 Task: Research Airbnb accommodation in Milton Keynes, United Kingdom from 27th December, 2023 to 31th December, 2023 for 6 adults. Place can be entire room with 3 bedrooms having 3 beds and 3 bathrooms. Property type can be guest house.
Action: Mouse moved to (548, 122)
Screenshot: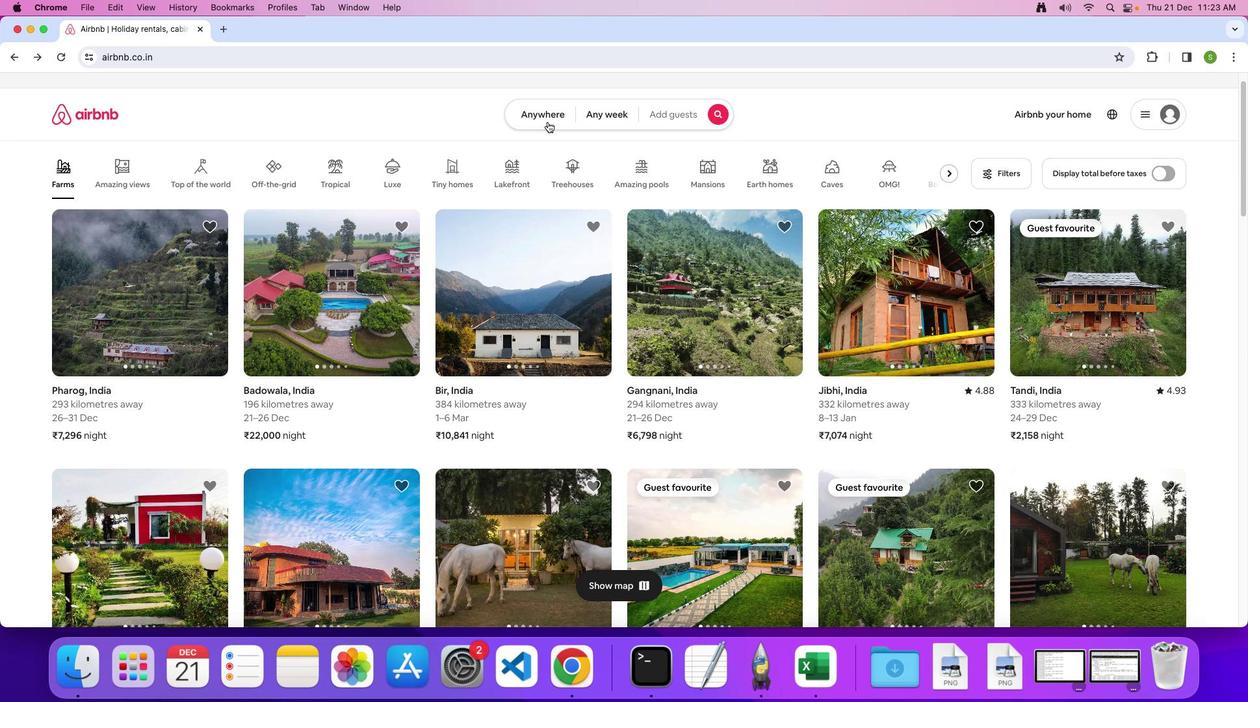 
Action: Mouse pressed left at (548, 122)
Screenshot: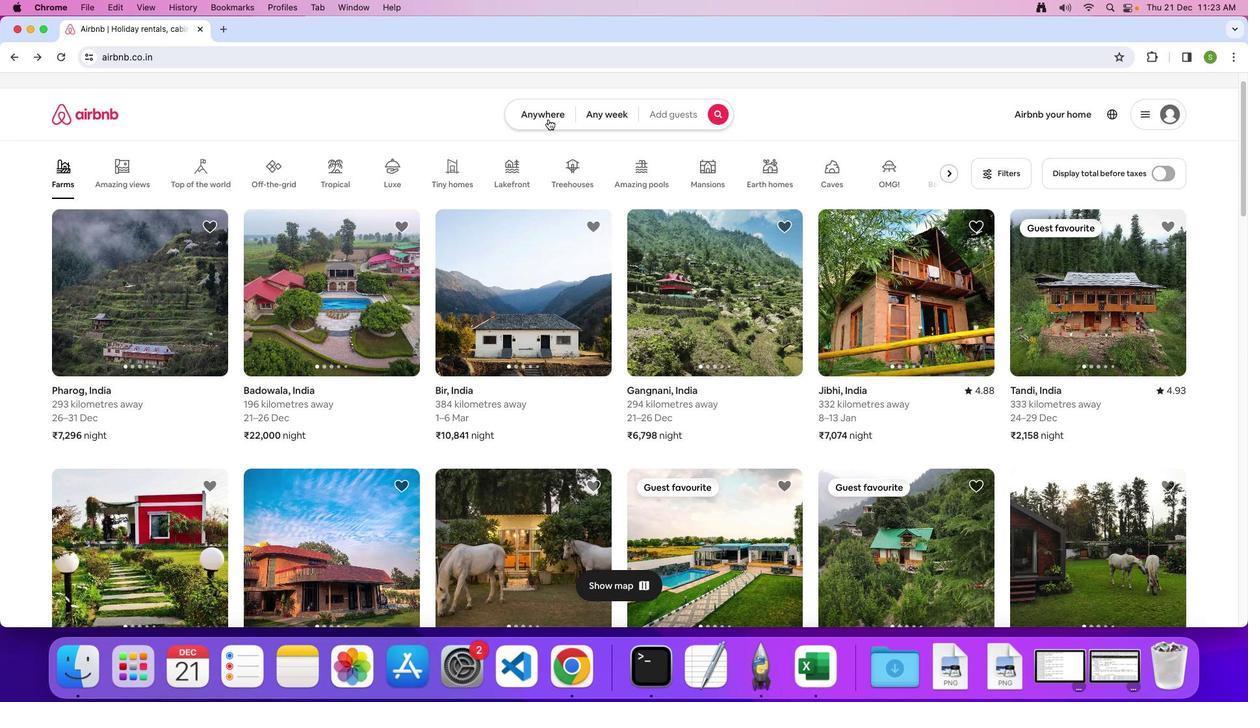
Action: Mouse moved to (548, 118)
Screenshot: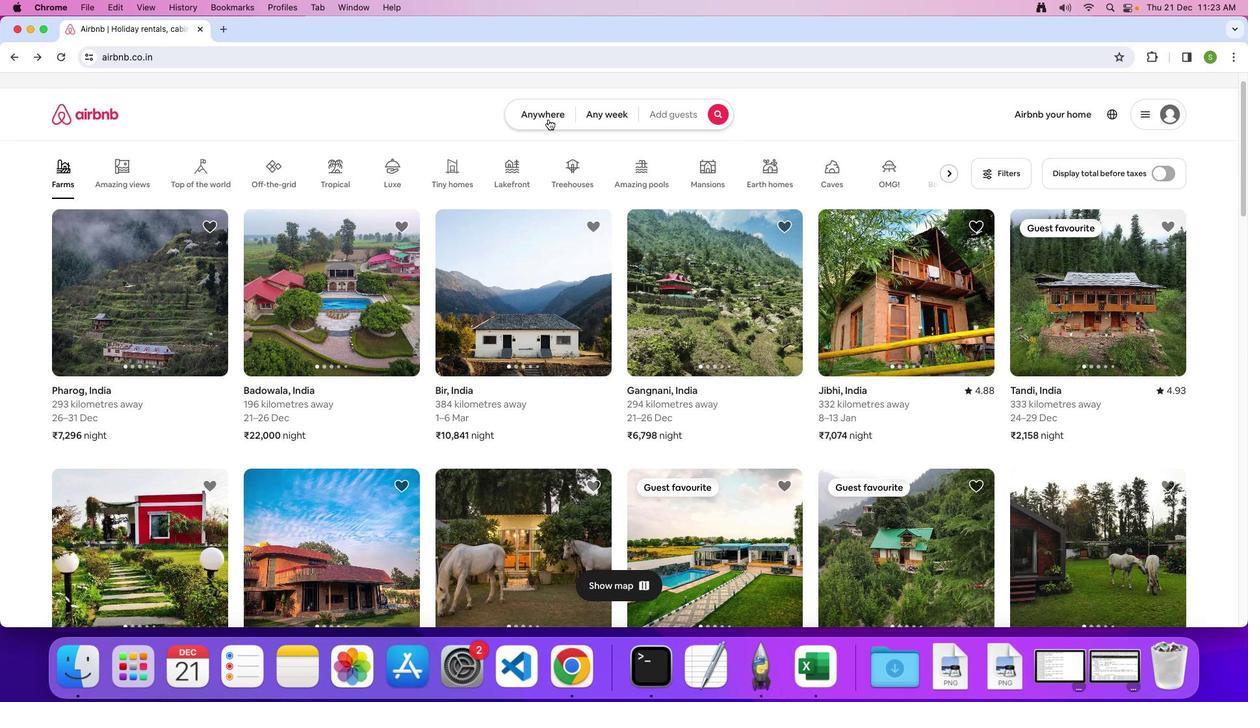 
Action: Mouse pressed left at (548, 118)
Screenshot: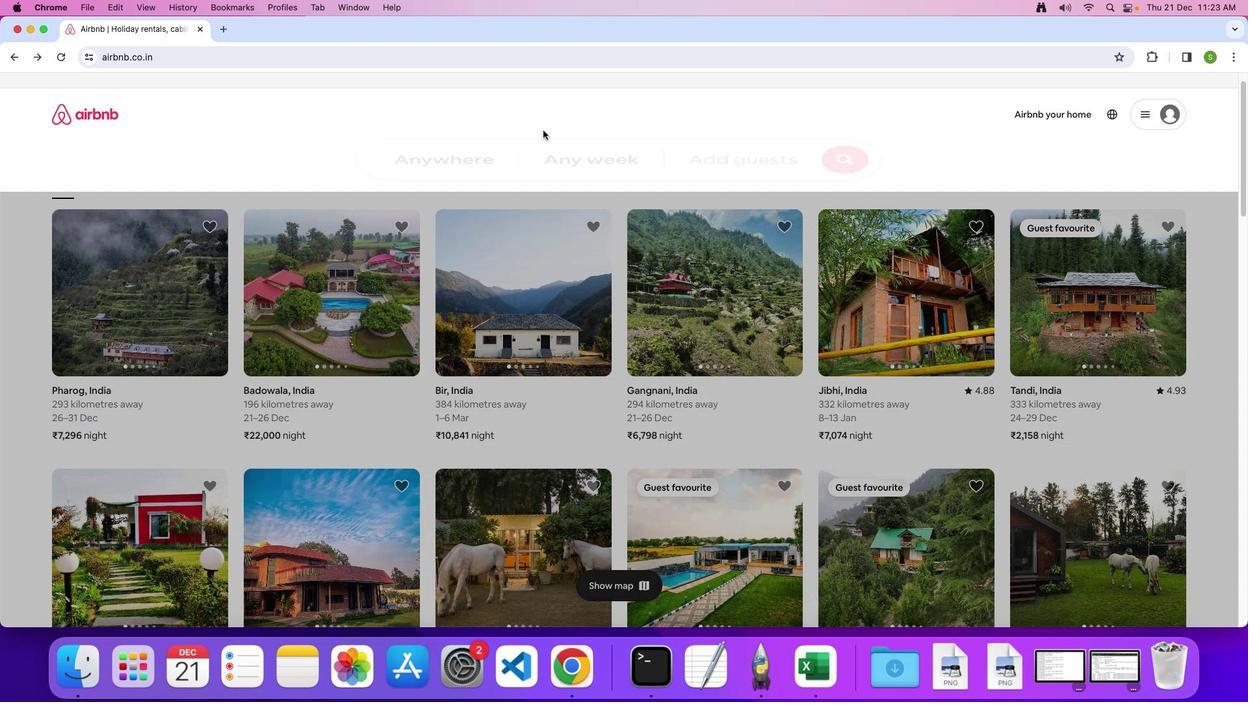 
Action: Mouse moved to (500, 164)
Screenshot: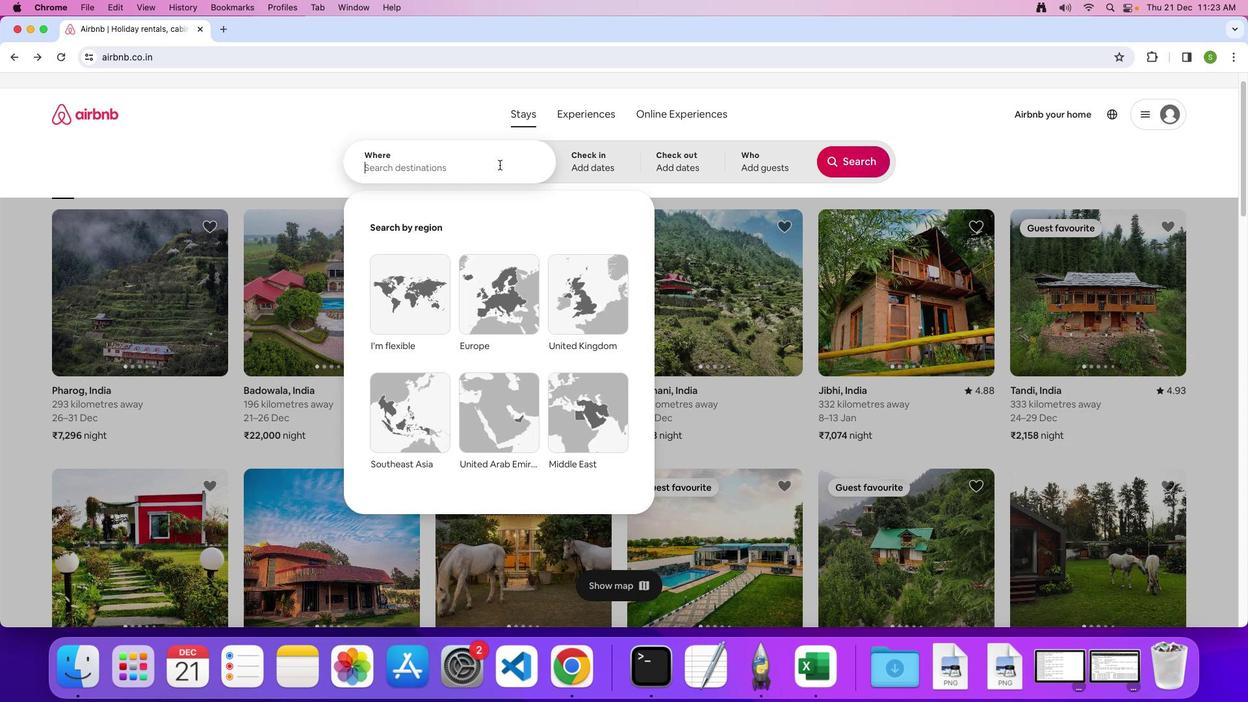 
Action: Mouse pressed left at (500, 164)
Screenshot: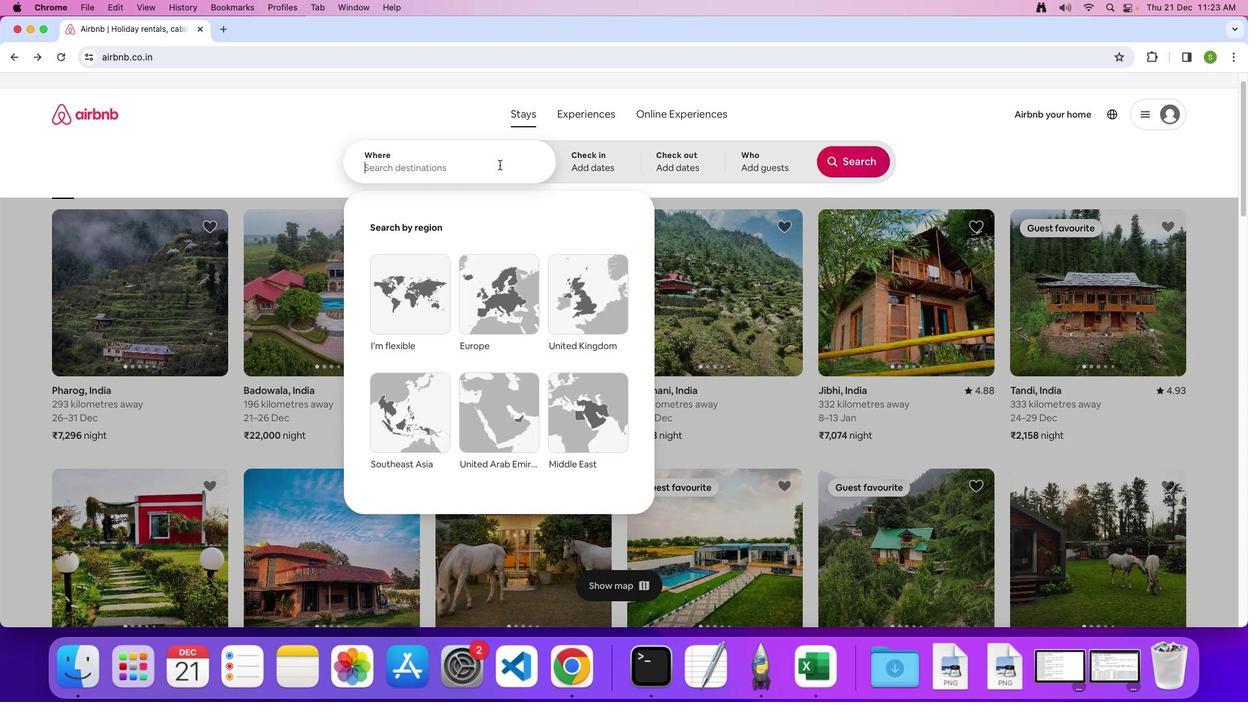 
Action: Mouse moved to (883, 352)
Screenshot: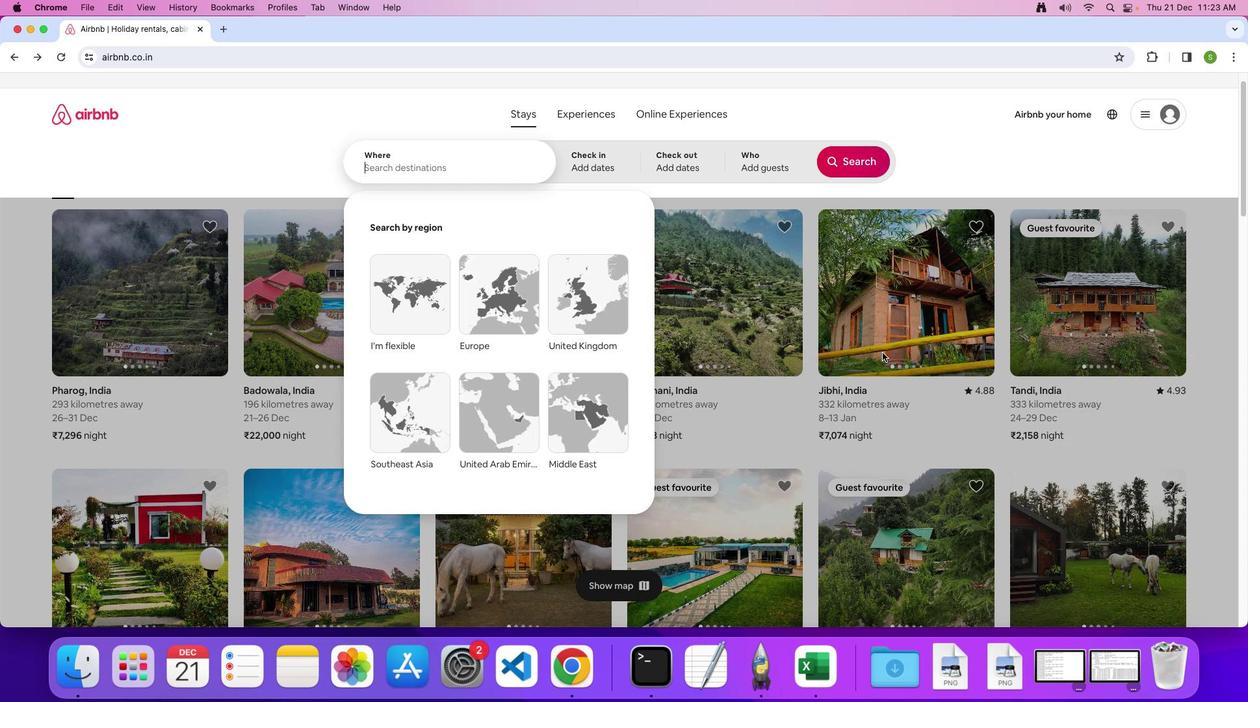 
Action: Key pressed 'M'Key.caps_lock'i''l''t''o''n'Key.spaceKey.shift'K''e''y''n''e''s'','Key.spaceKey.shift'U''n''i''t''e''d'Key.spaceKey.shift'k''i''n''g''d''o''m'Key.enter
Screenshot: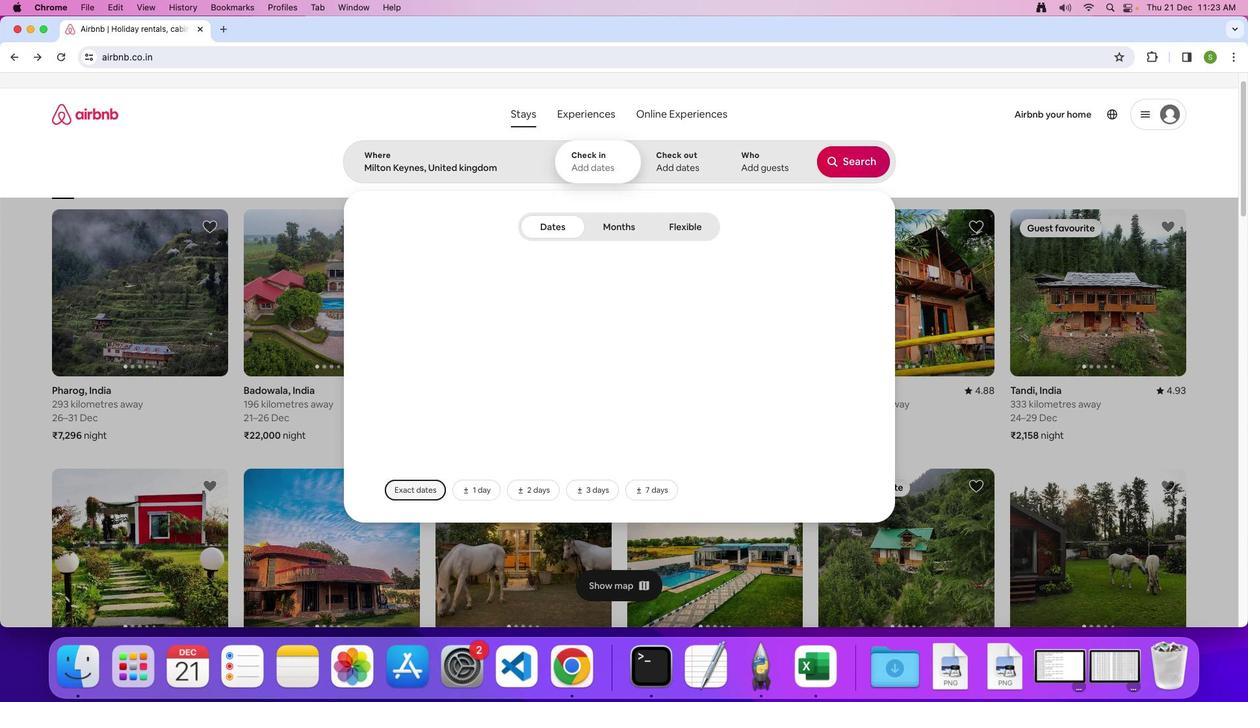 
Action: Mouse moved to (488, 441)
Screenshot: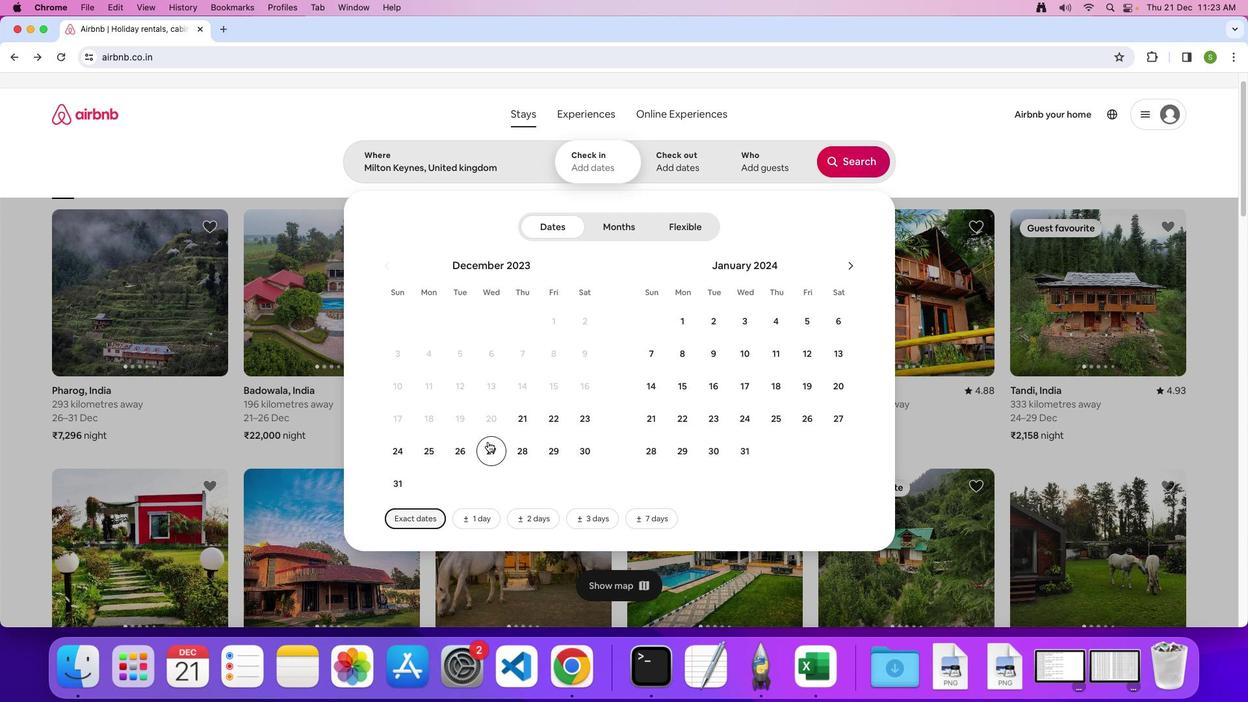 
Action: Mouse pressed left at (488, 441)
Screenshot: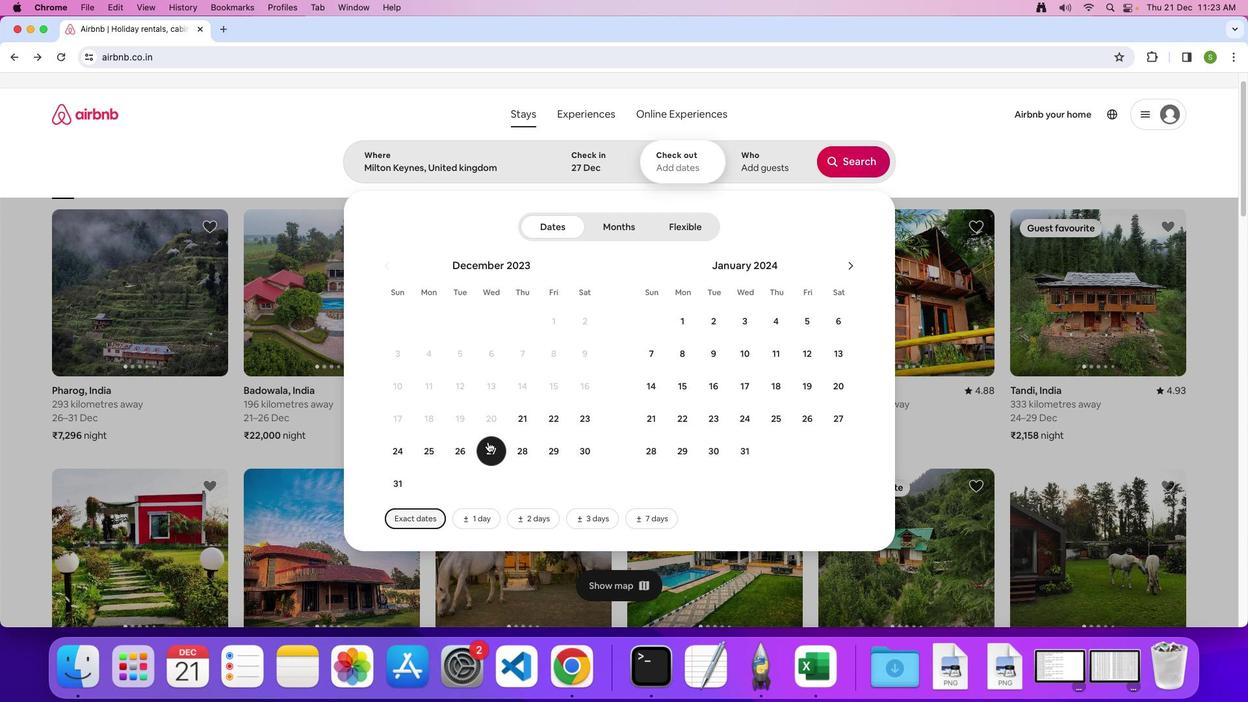 
Action: Mouse moved to (403, 480)
Screenshot: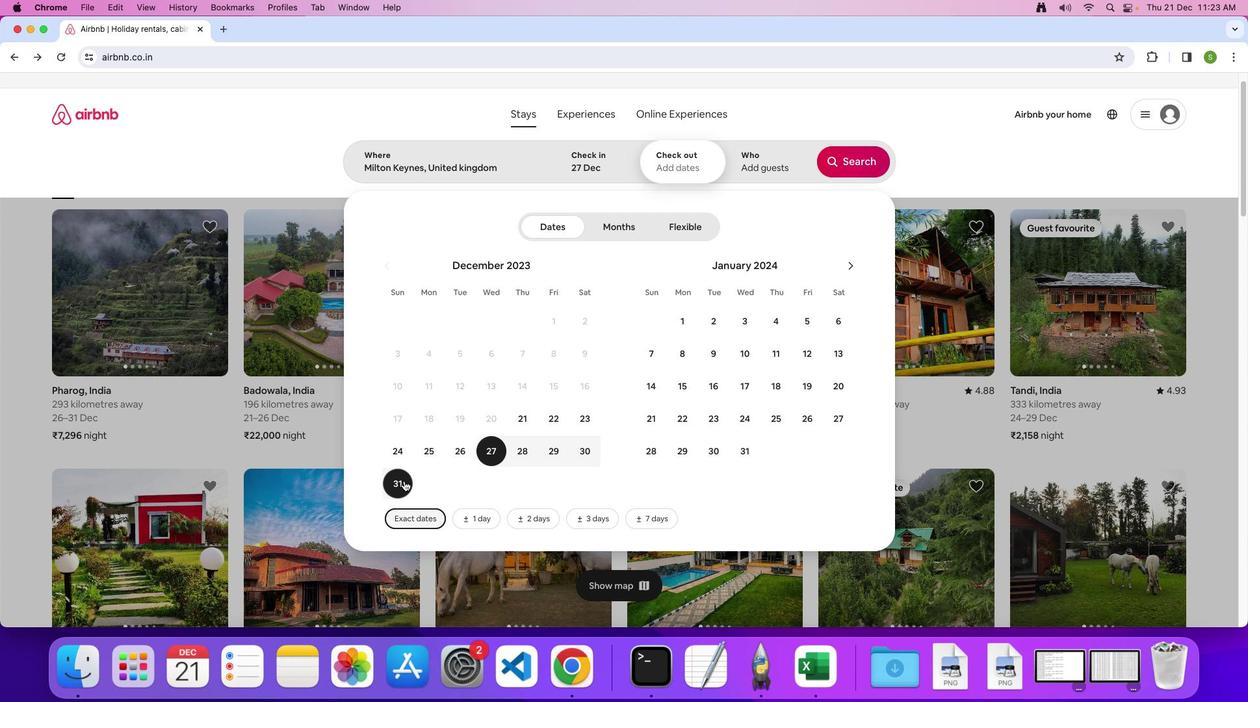 
Action: Mouse pressed left at (403, 480)
Screenshot: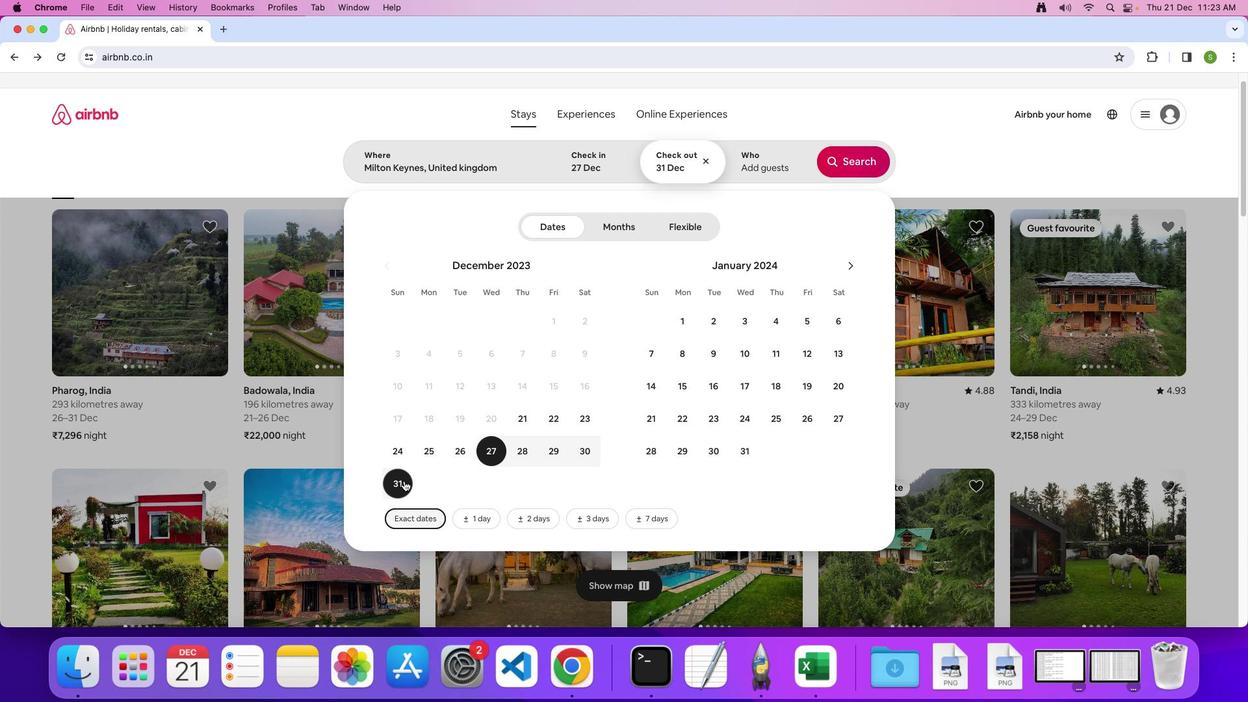 
Action: Mouse moved to (775, 157)
Screenshot: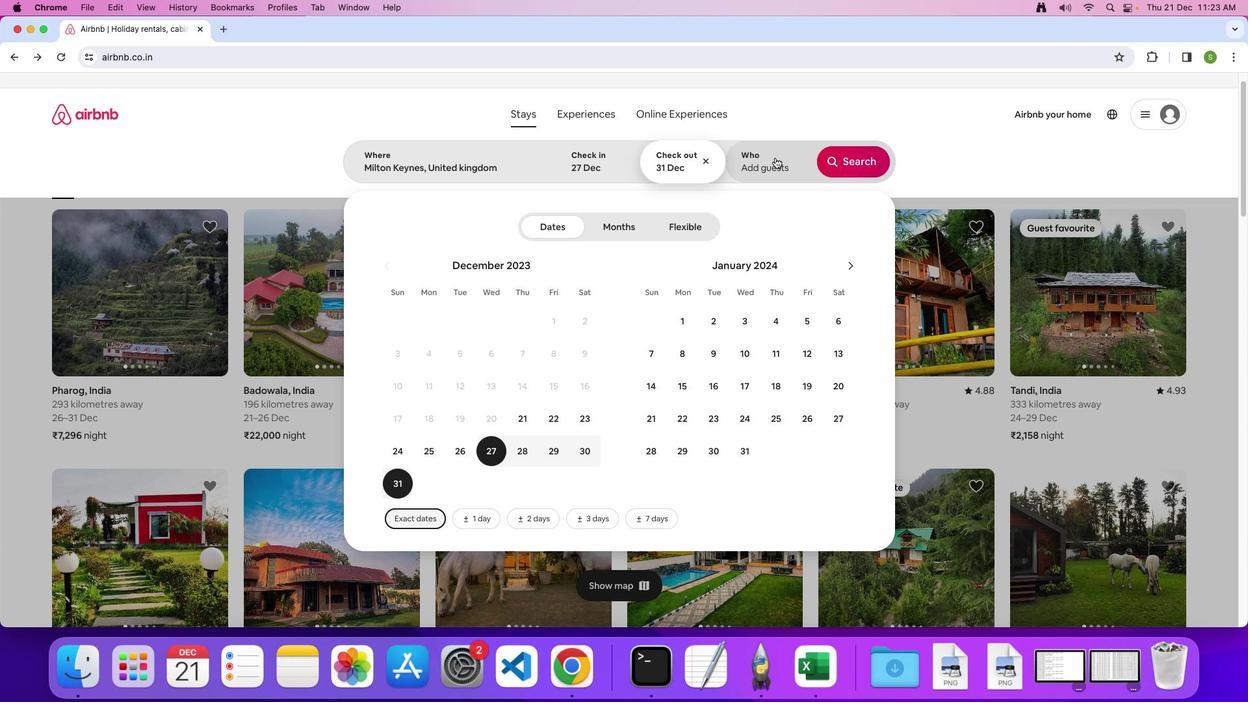 
Action: Mouse pressed left at (775, 157)
Screenshot: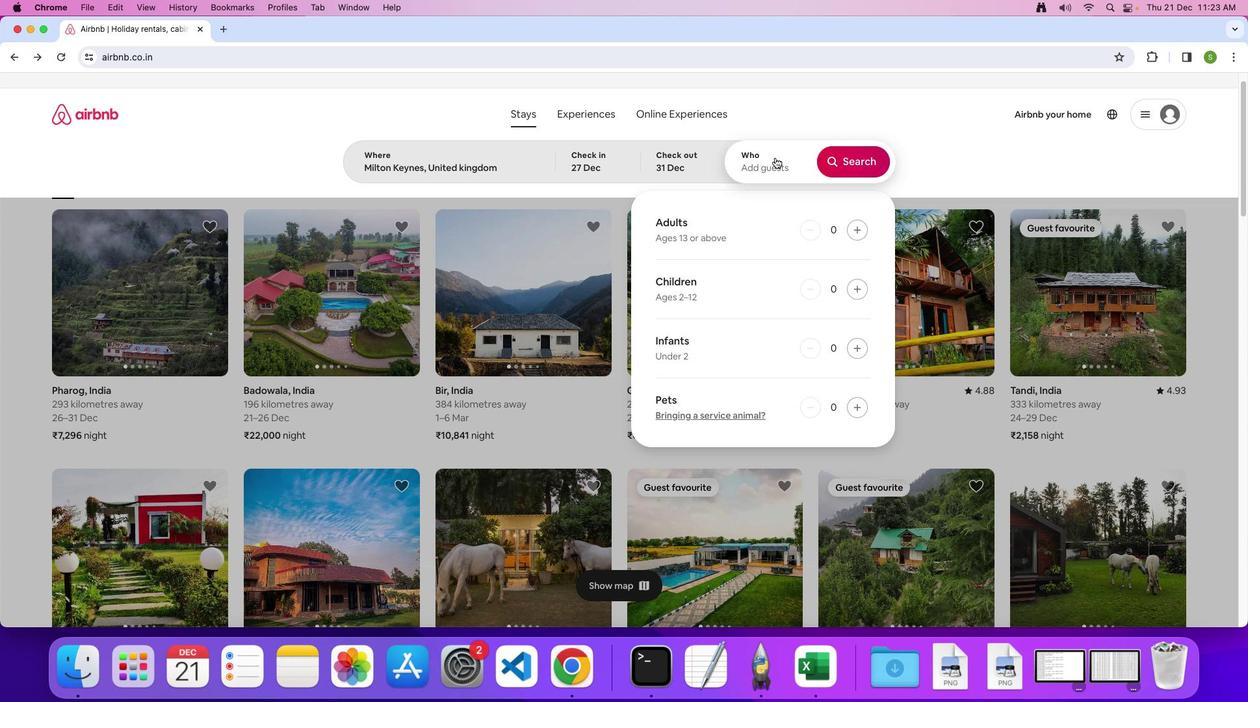 
Action: Mouse moved to (855, 234)
Screenshot: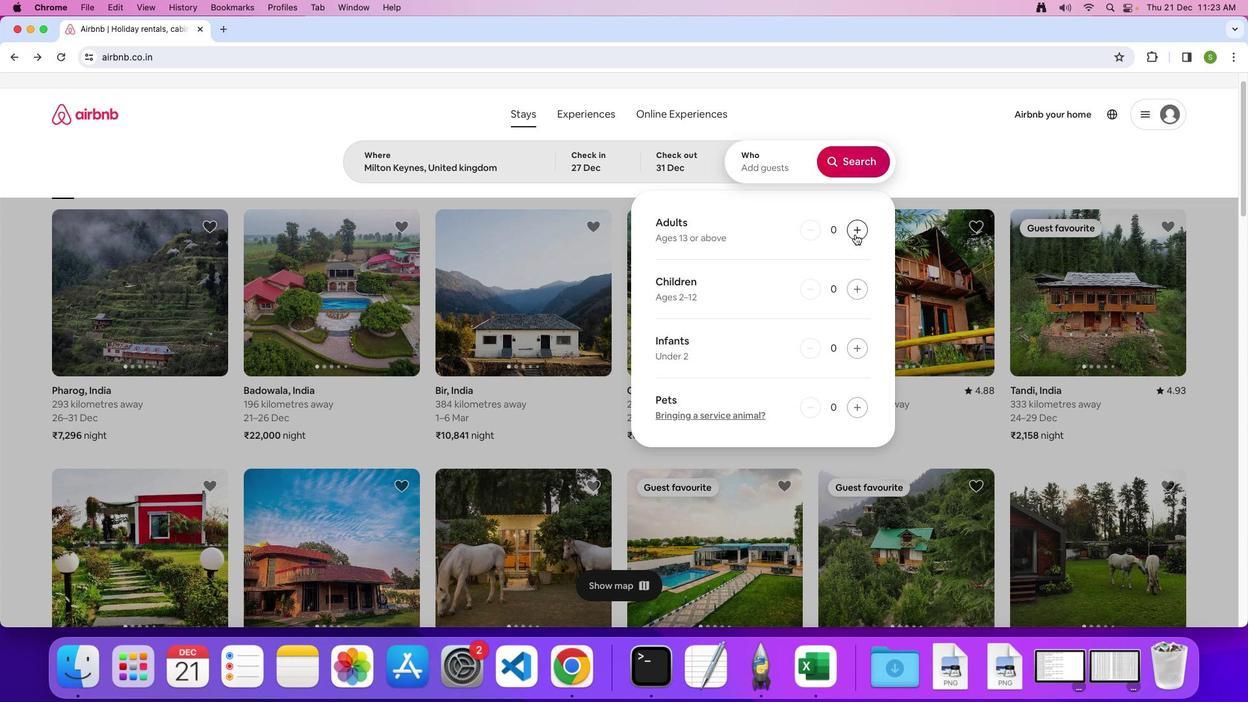 
Action: Mouse pressed left at (855, 234)
Screenshot: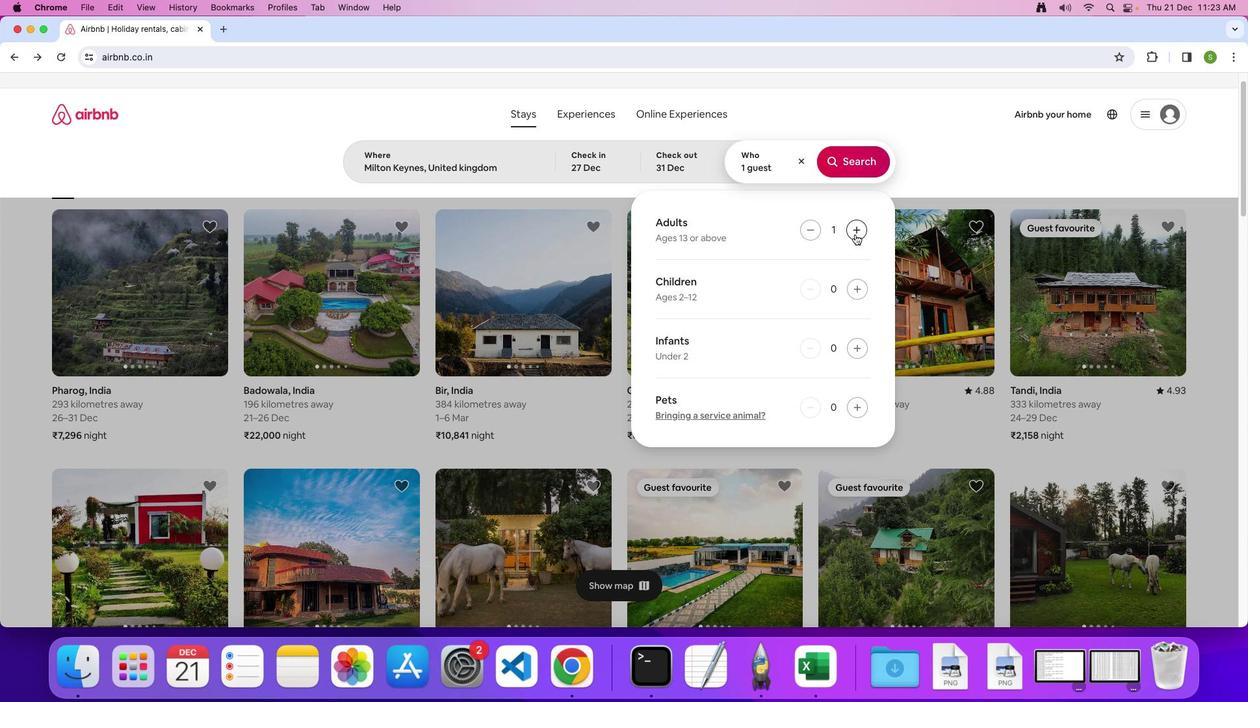
Action: Mouse pressed left at (855, 234)
Screenshot: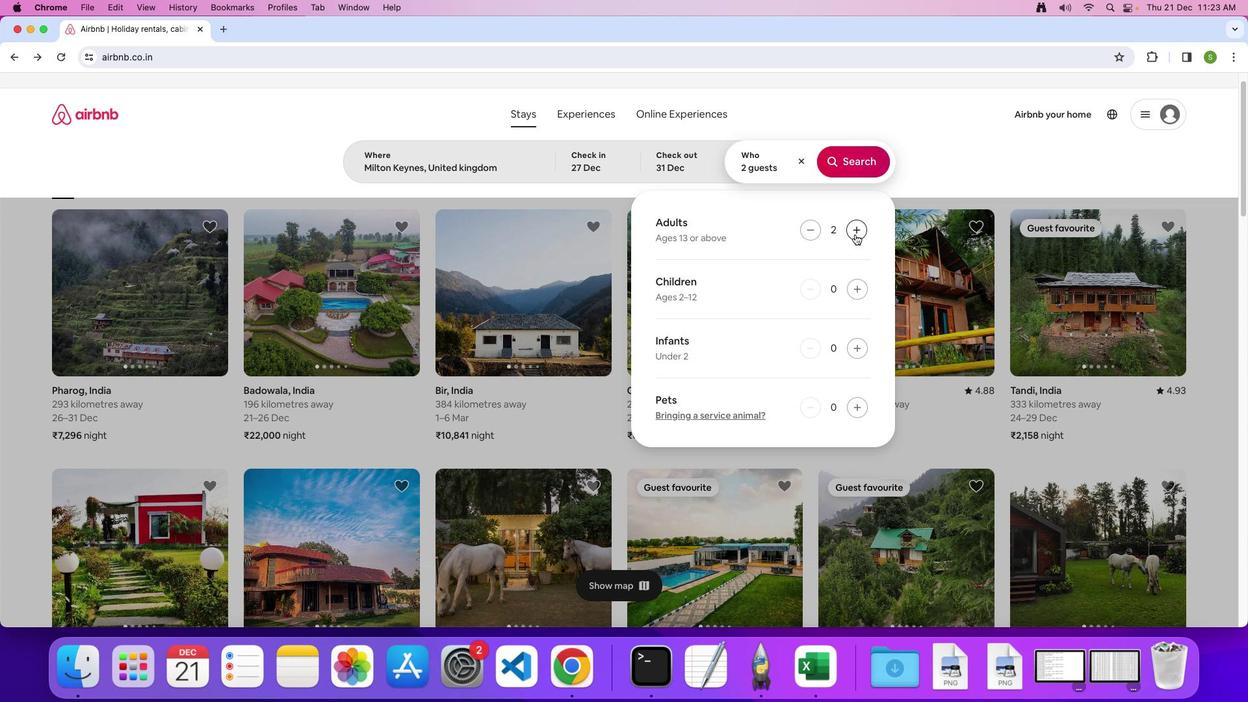 
Action: Mouse pressed left at (855, 234)
Screenshot: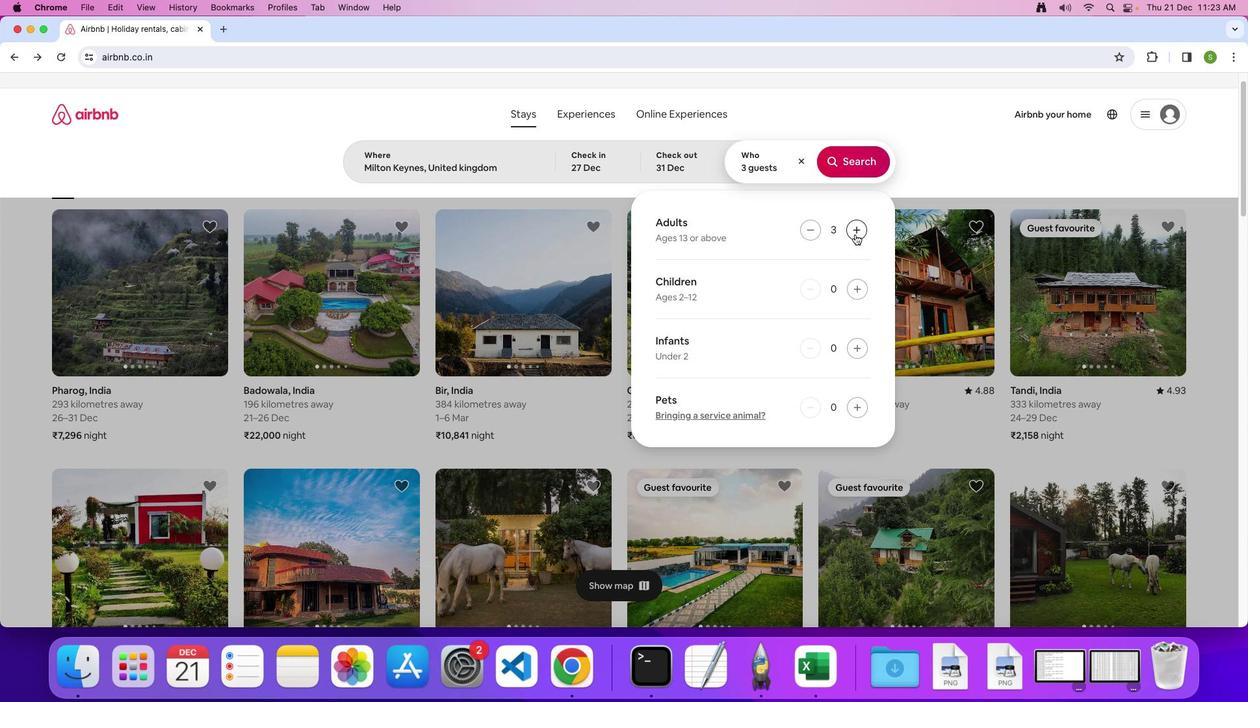 
Action: Mouse pressed left at (855, 234)
Screenshot: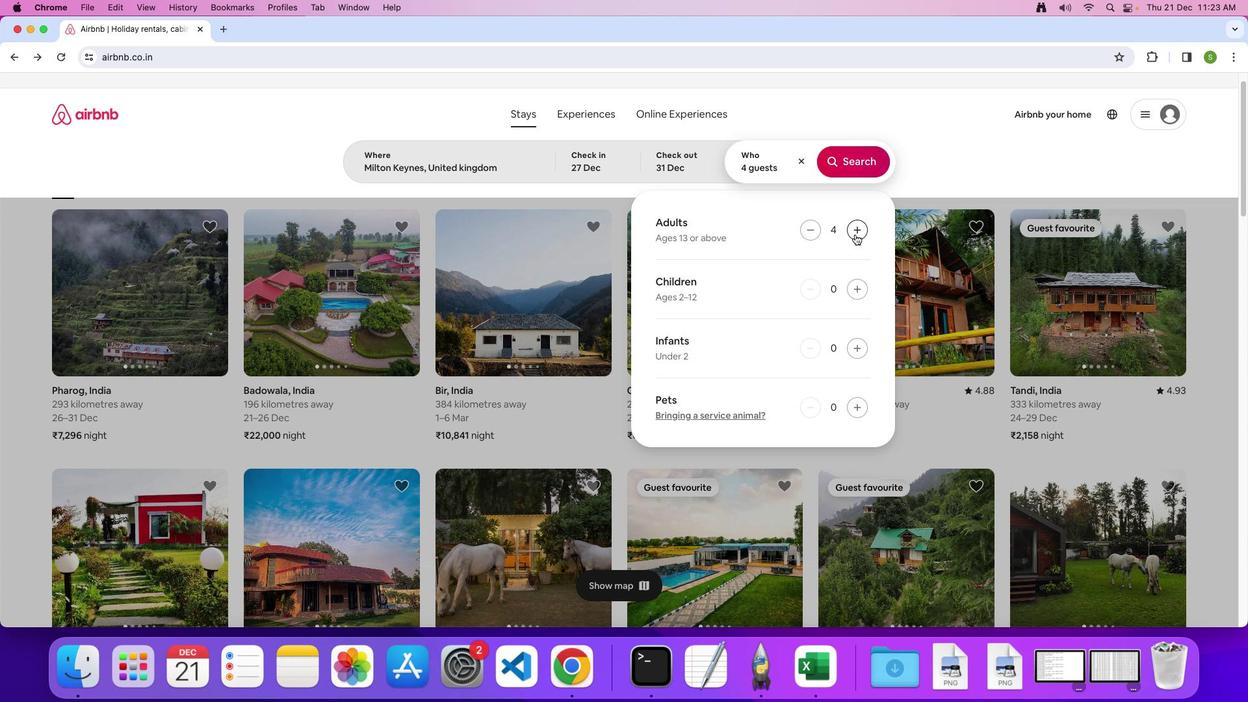 
Action: Mouse pressed left at (855, 234)
Screenshot: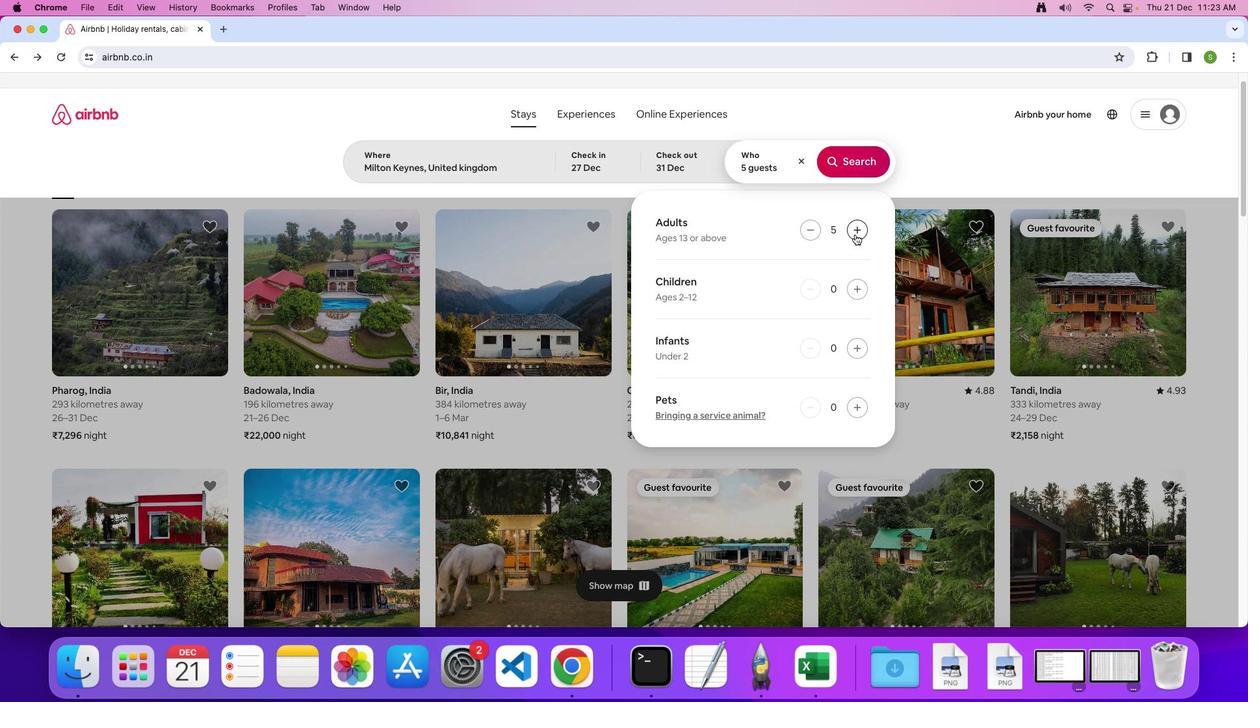 
Action: Mouse pressed left at (855, 234)
Screenshot: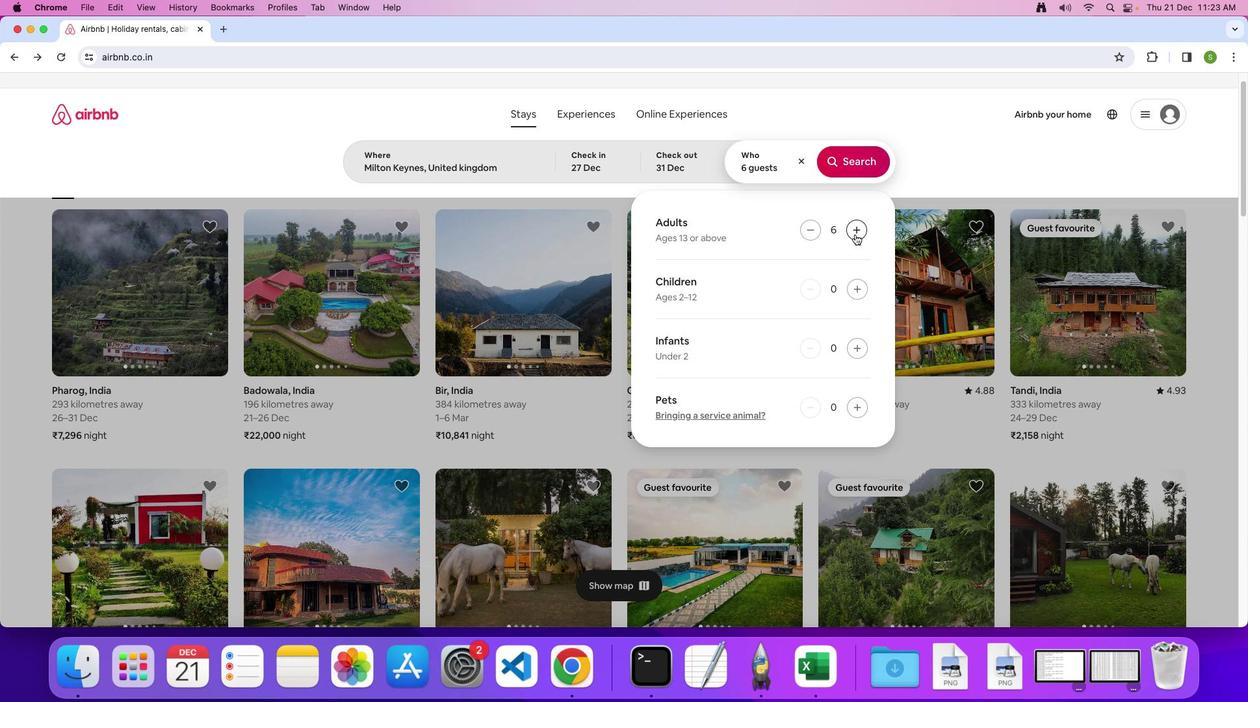 
Action: Mouse moved to (852, 161)
Screenshot: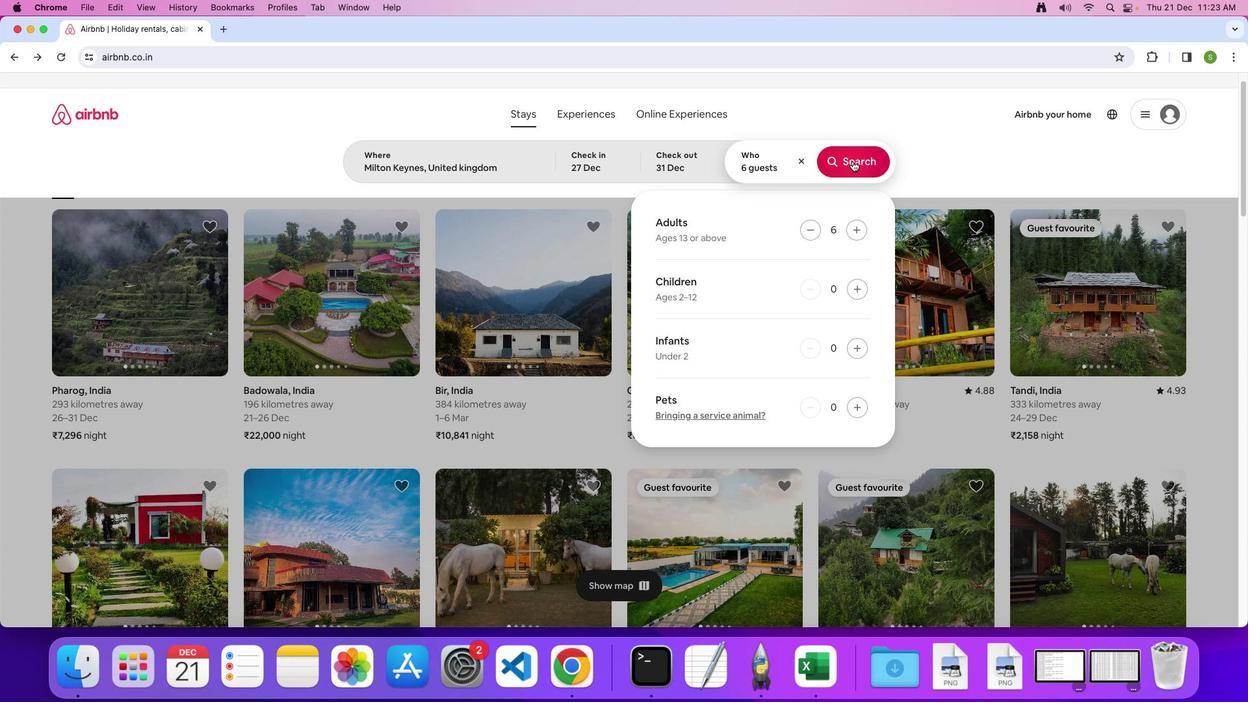 
Action: Mouse pressed left at (852, 161)
Screenshot: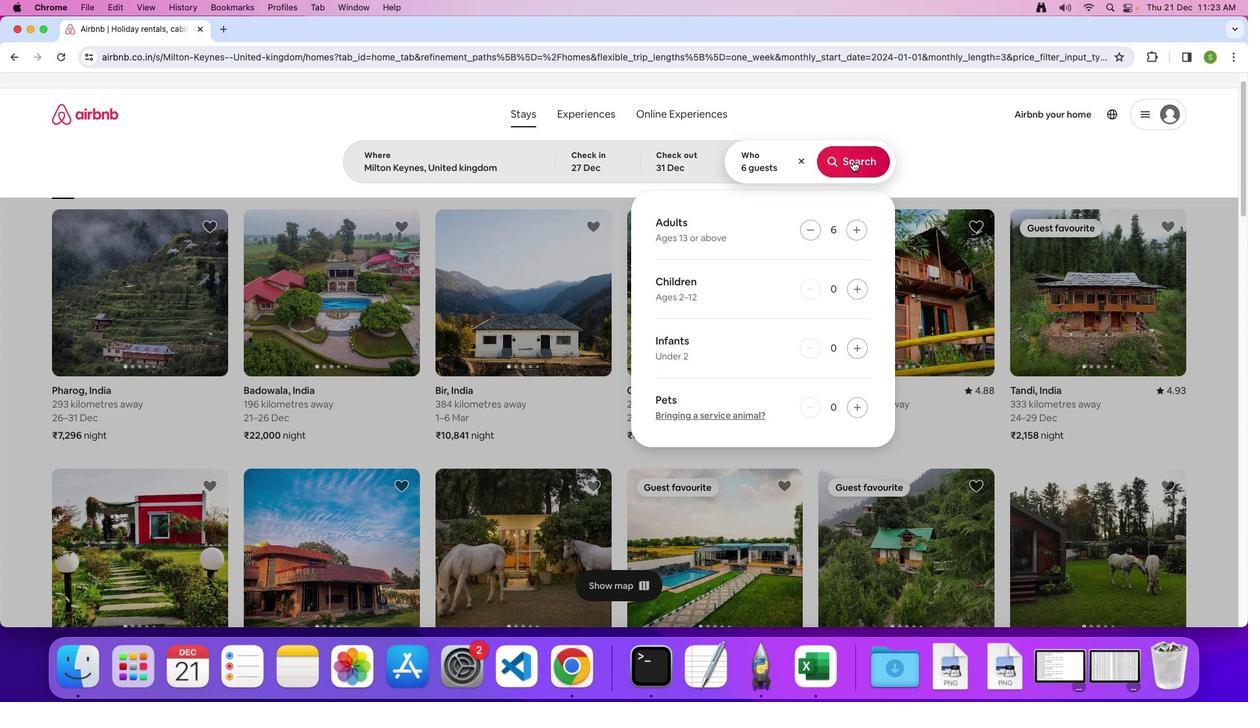 
Action: Mouse moved to (1036, 152)
Screenshot: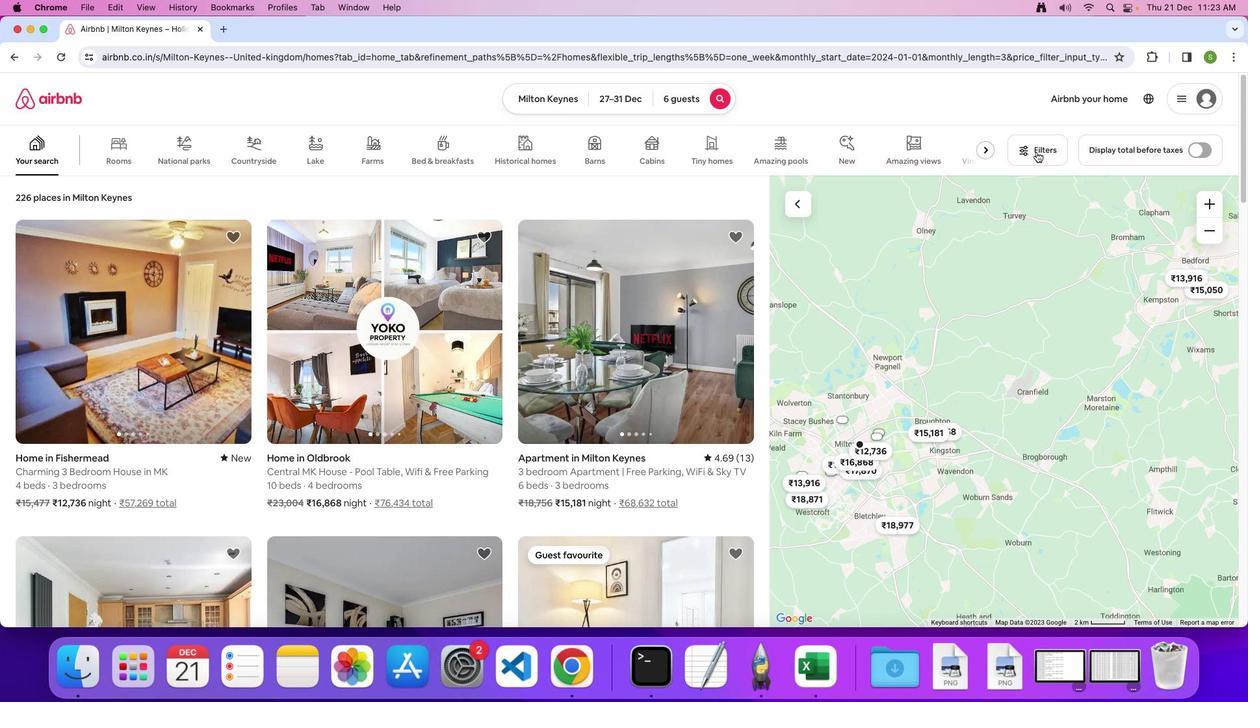 
Action: Mouse pressed left at (1036, 152)
Screenshot: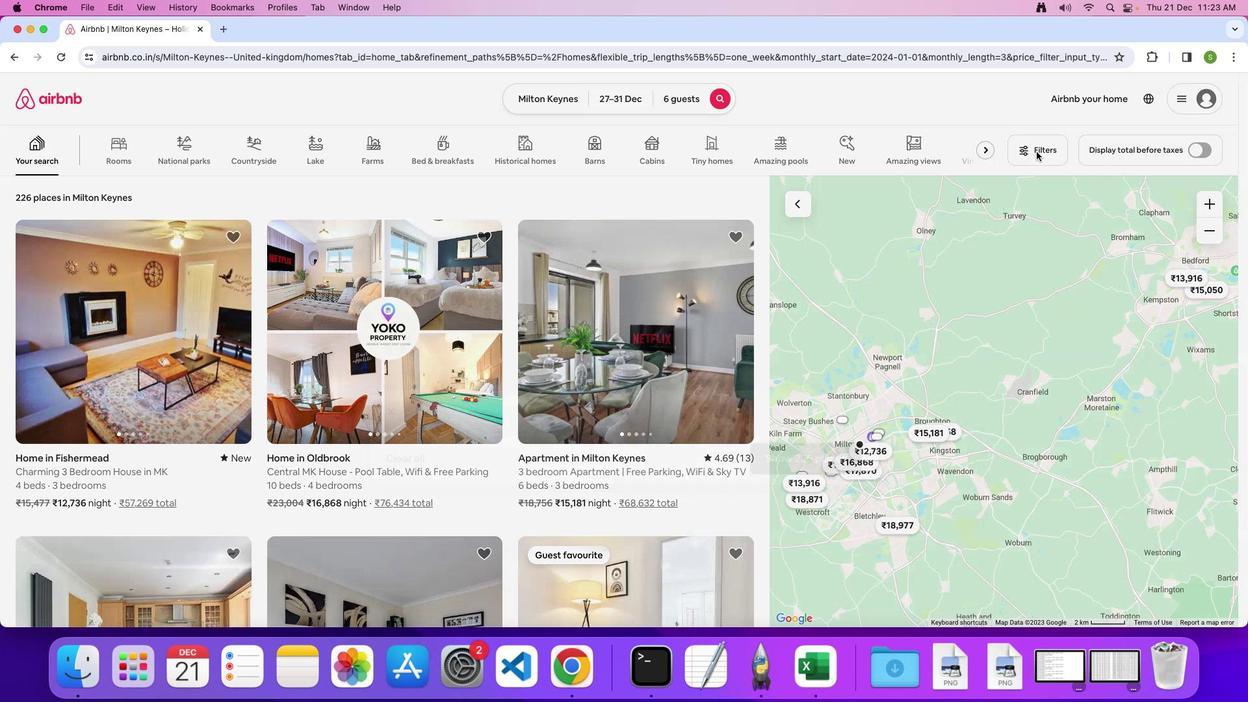 
Action: Mouse moved to (634, 358)
Screenshot: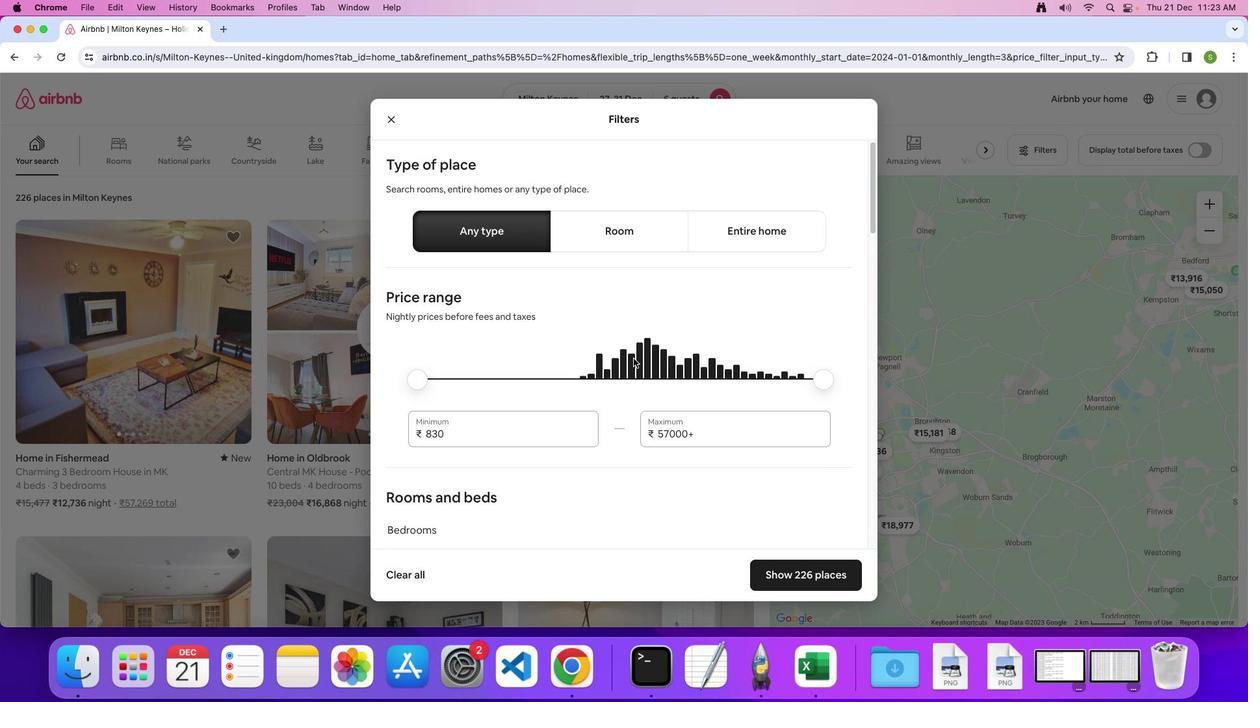 
Action: Mouse scrolled (634, 358) with delta (0, 0)
Screenshot: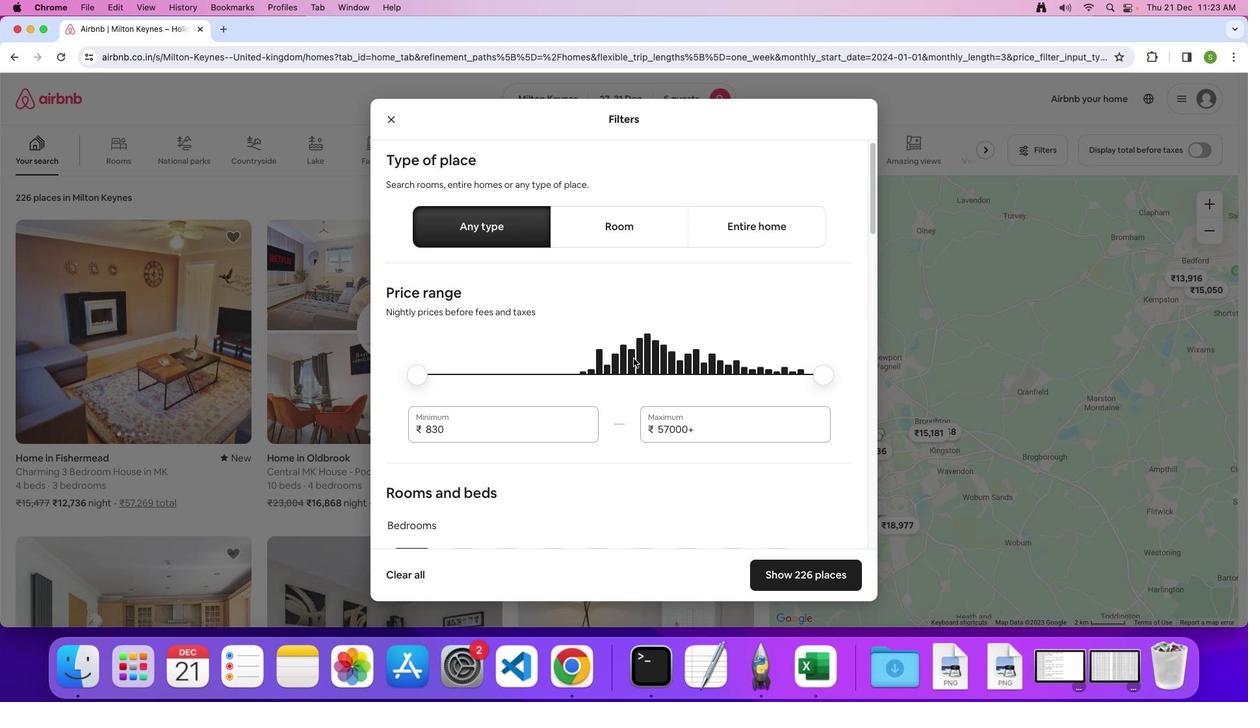 
Action: Mouse scrolled (634, 358) with delta (0, 0)
Screenshot: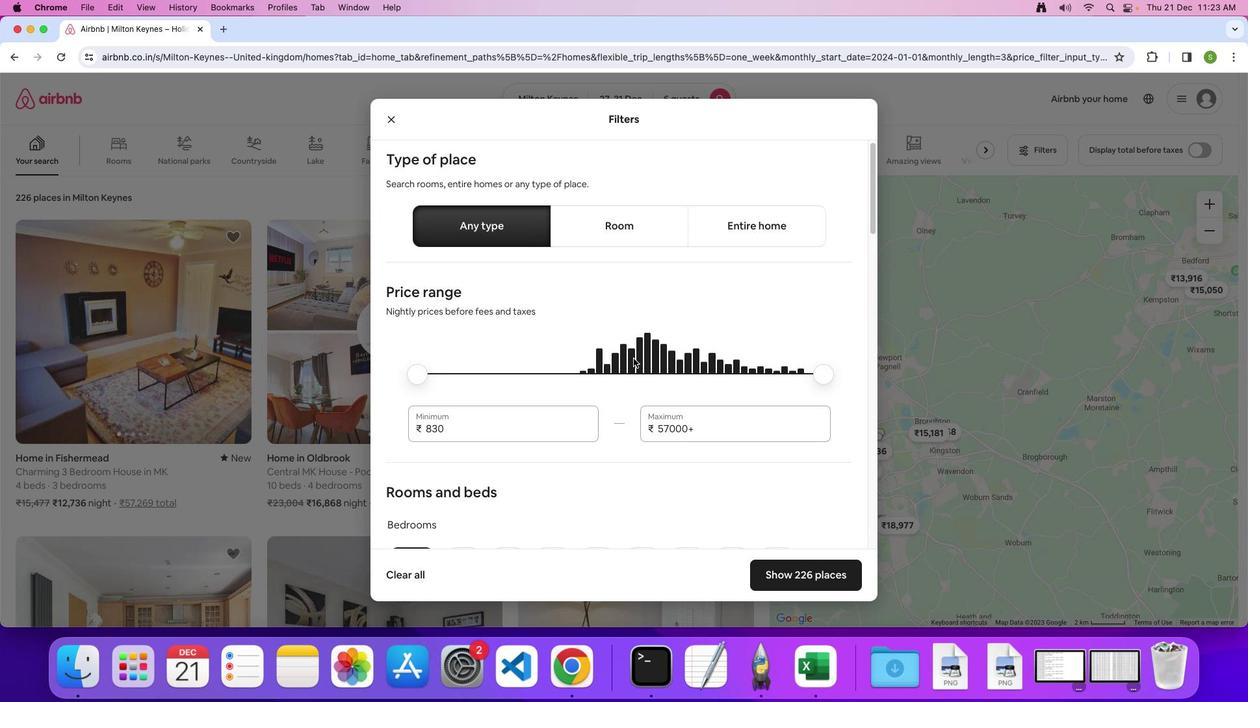 
Action: Mouse scrolled (634, 358) with delta (0, 0)
Screenshot: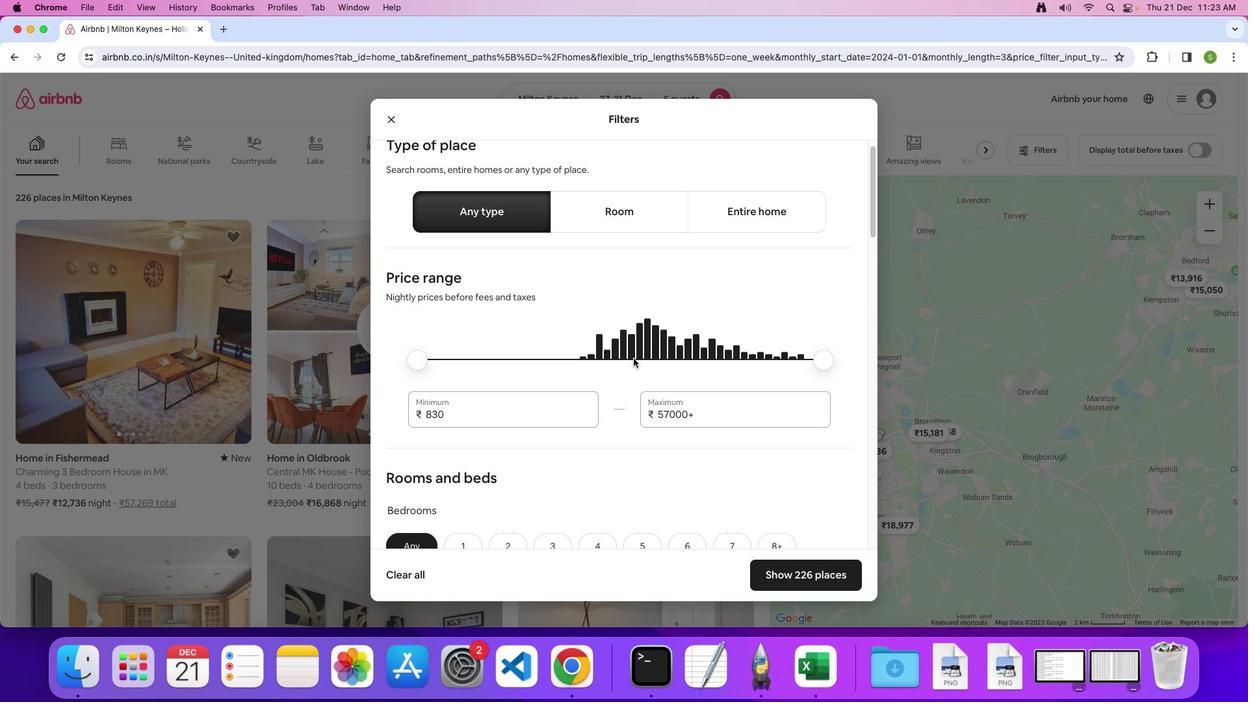 
Action: Mouse scrolled (634, 358) with delta (0, 0)
Screenshot: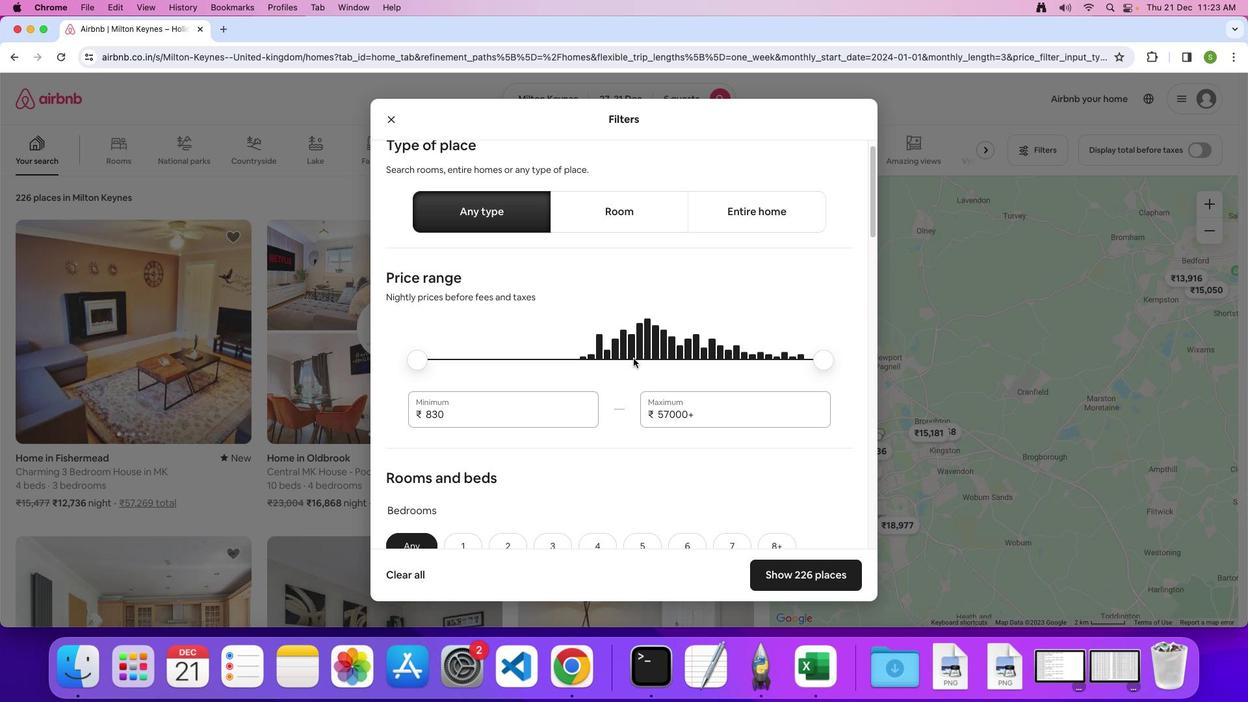 
Action: Mouse scrolled (634, 358) with delta (0, 0)
Screenshot: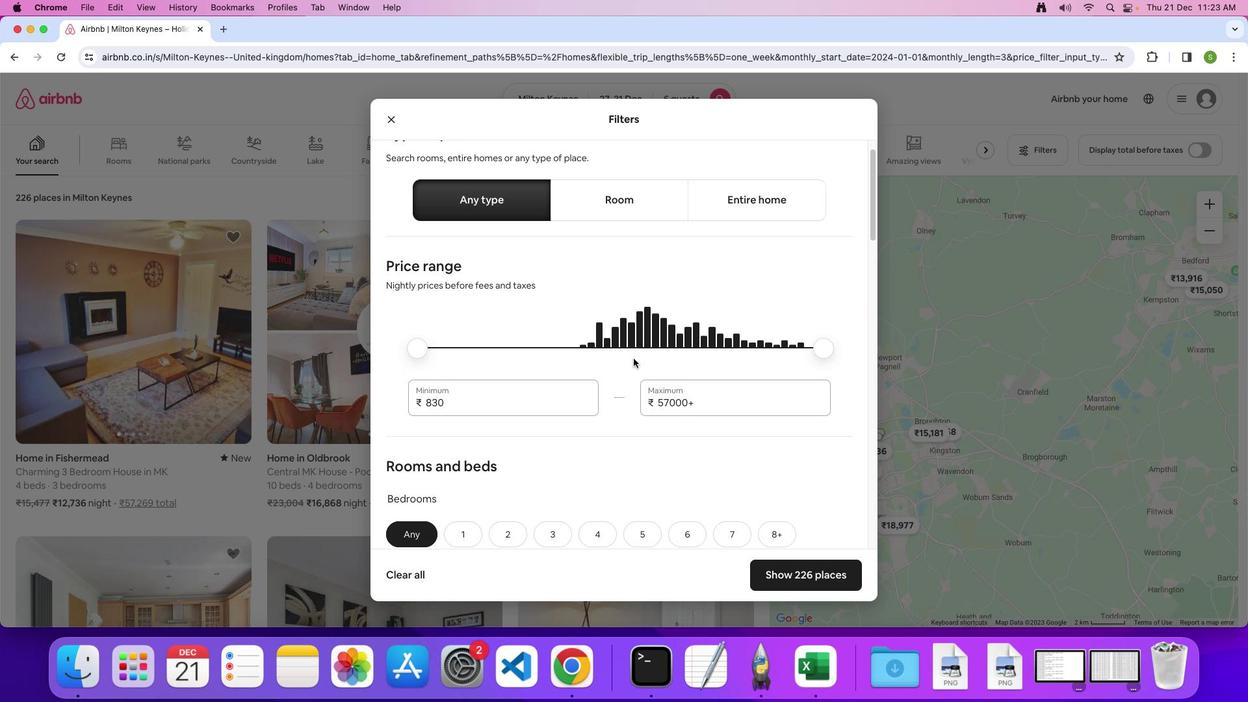 
Action: Mouse scrolled (634, 358) with delta (0, 0)
Screenshot: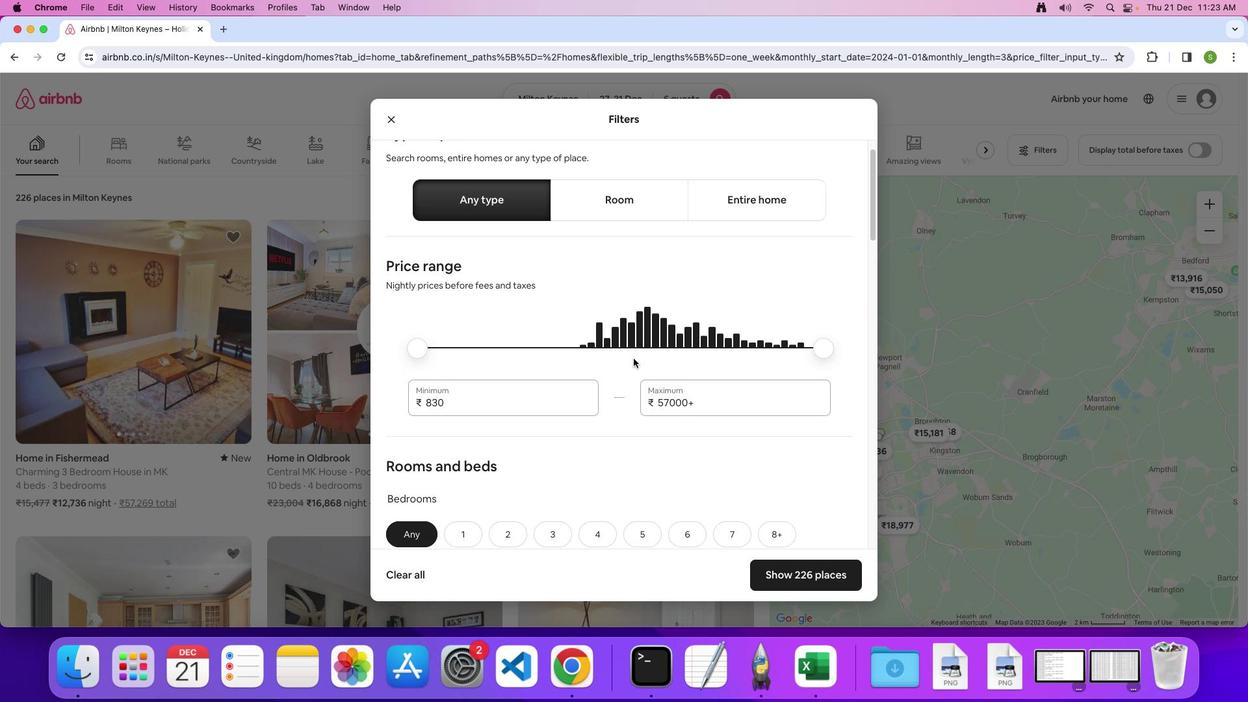 
Action: Mouse scrolled (634, 358) with delta (0, 0)
Screenshot: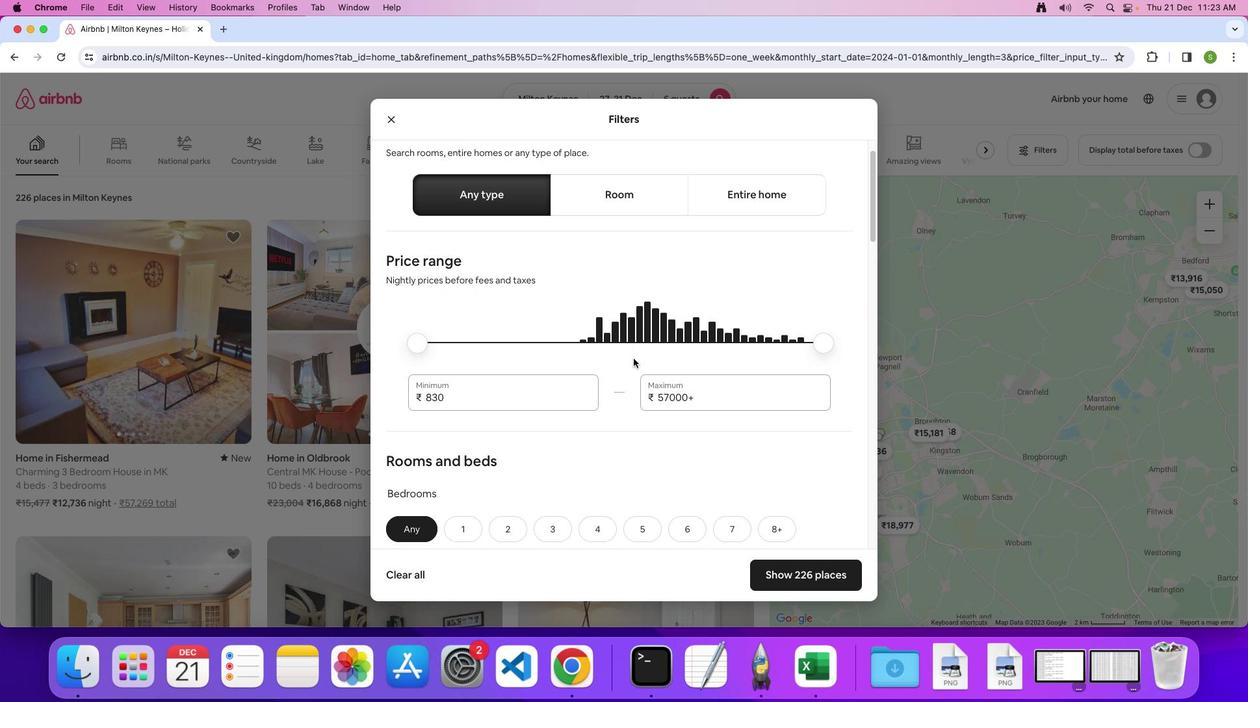 
Action: Mouse scrolled (634, 358) with delta (0, 0)
Screenshot: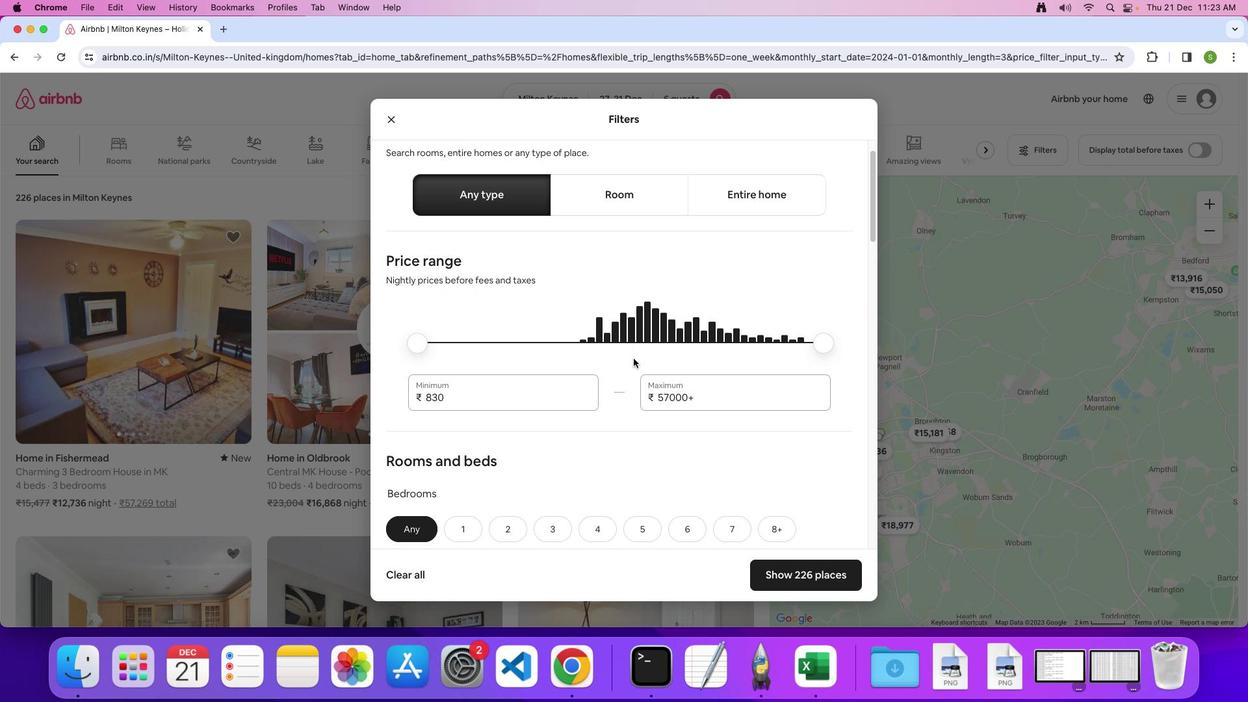 
Action: Mouse scrolled (634, 358) with delta (0, 0)
Screenshot: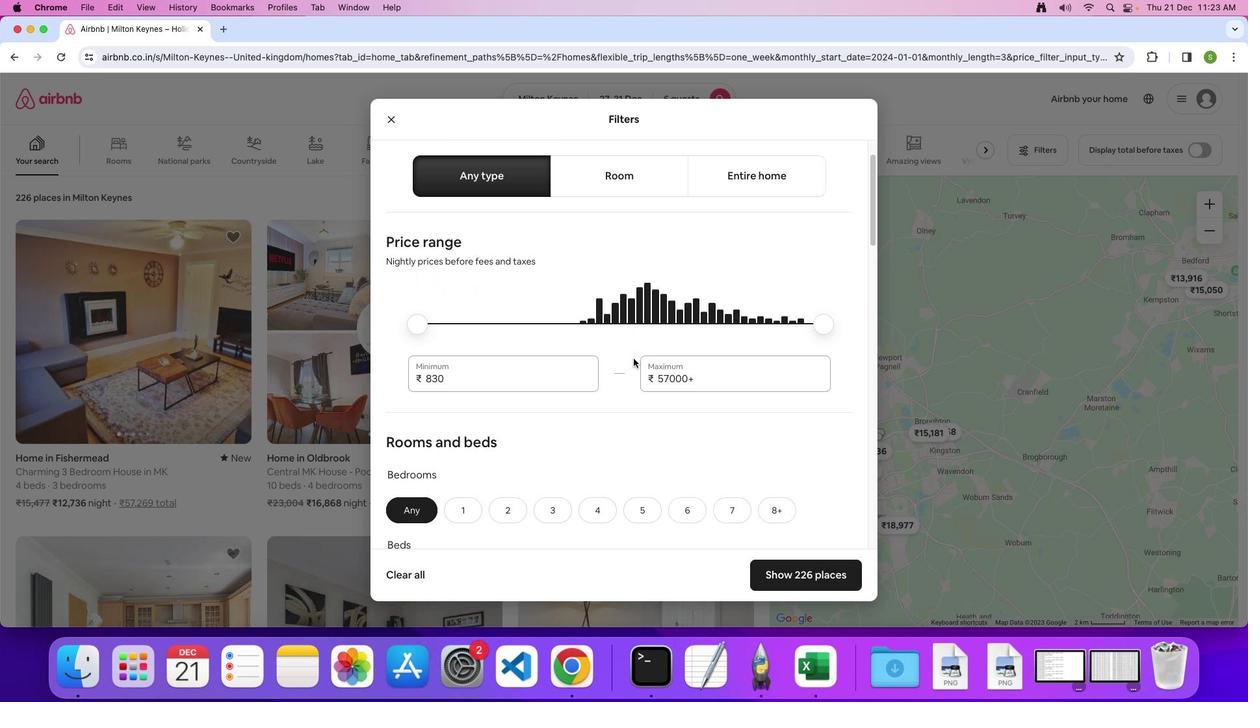 
Action: Mouse scrolled (634, 358) with delta (0, 0)
Screenshot: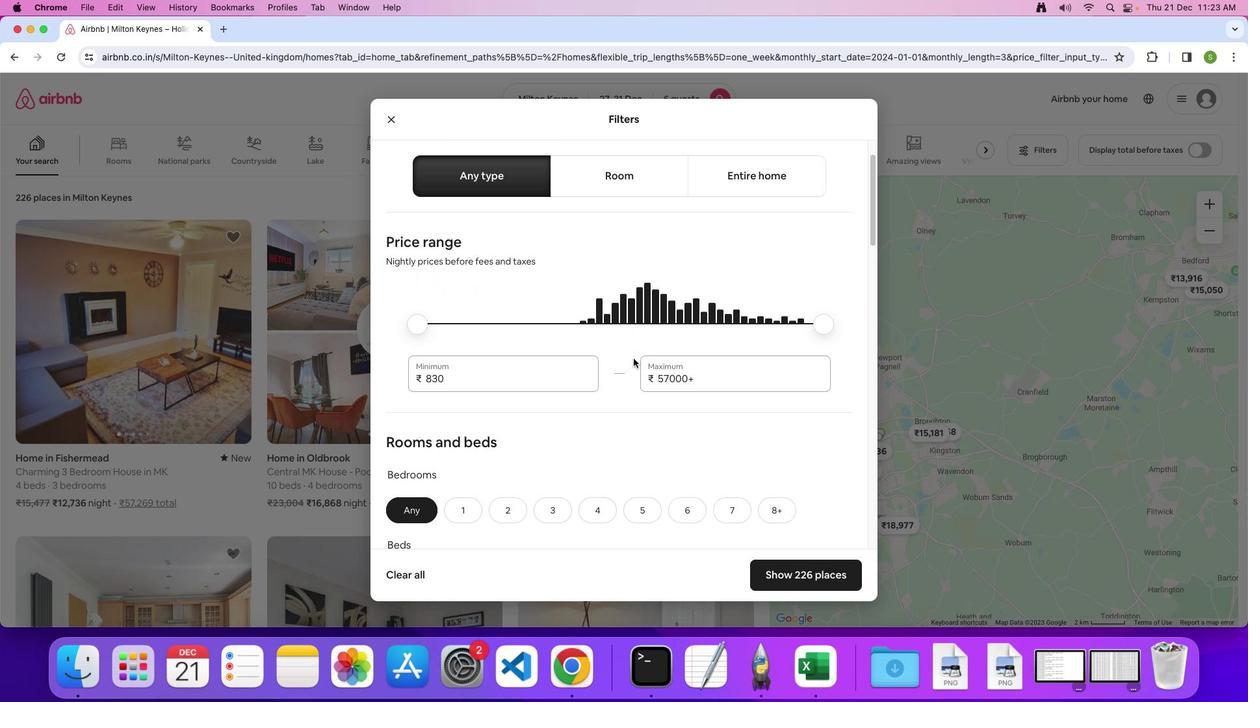 
Action: Mouse moved to (634, 349)
Screenshot: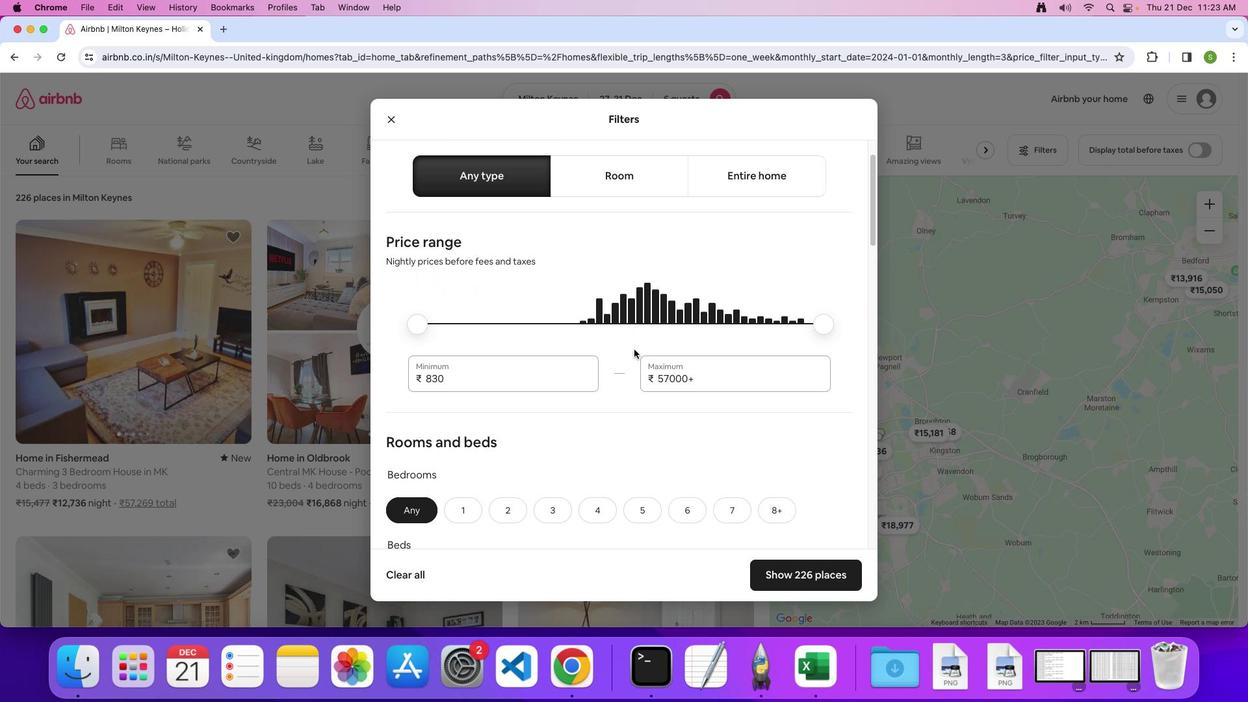 
Action: Mouse scrolled (634, 349) with delta (0, 0)
Screenshot: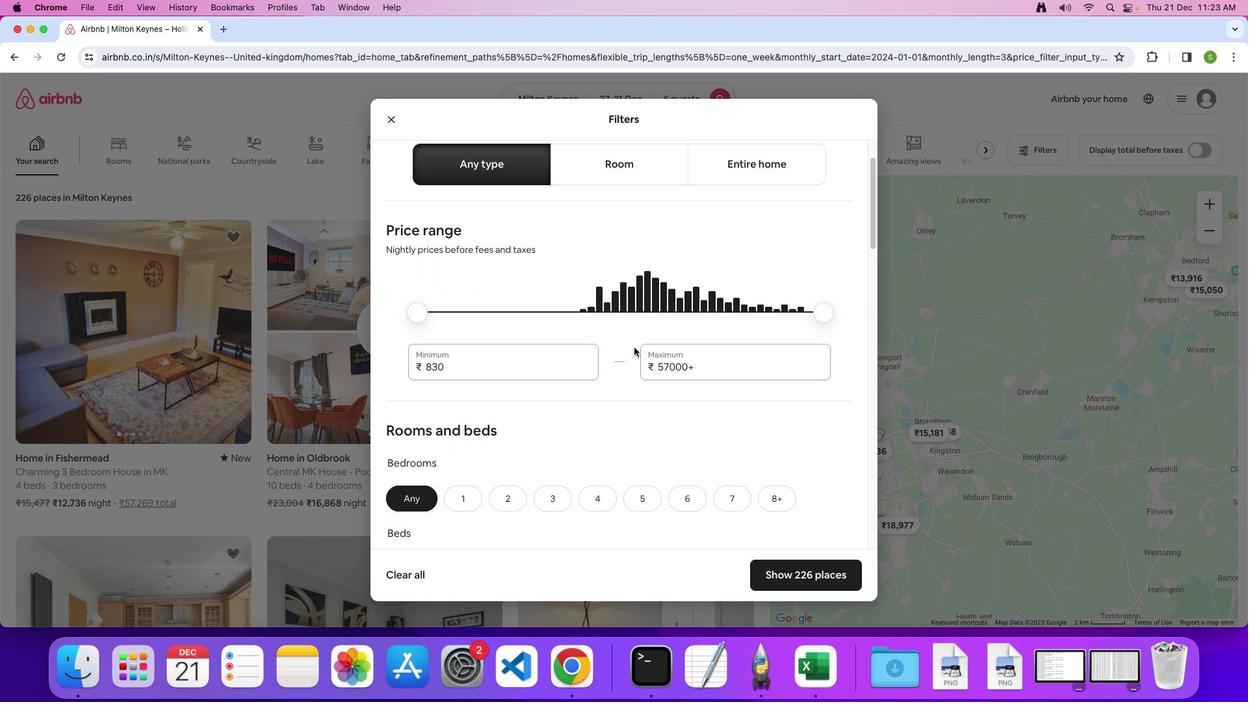 
Action: Mouse scrolled (634, 349) with delta (0, 0)
Screenshot: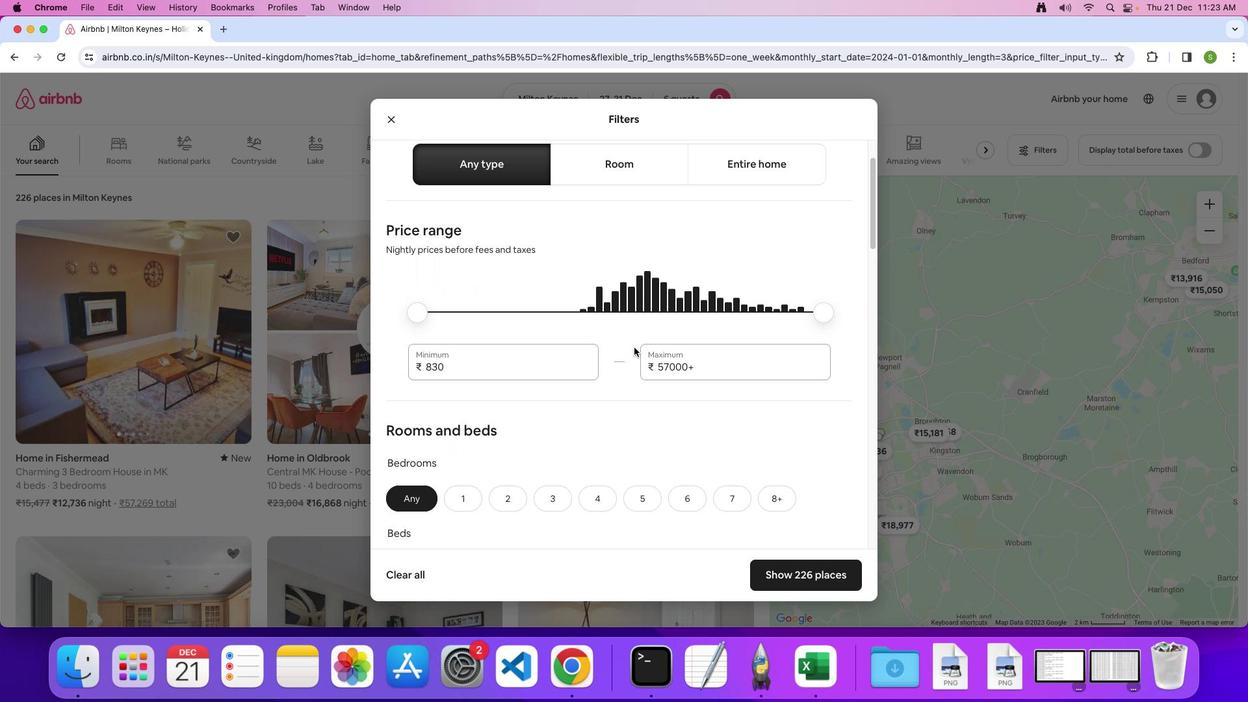 
Action: Mouse moved to (634, 345)
Screenshot: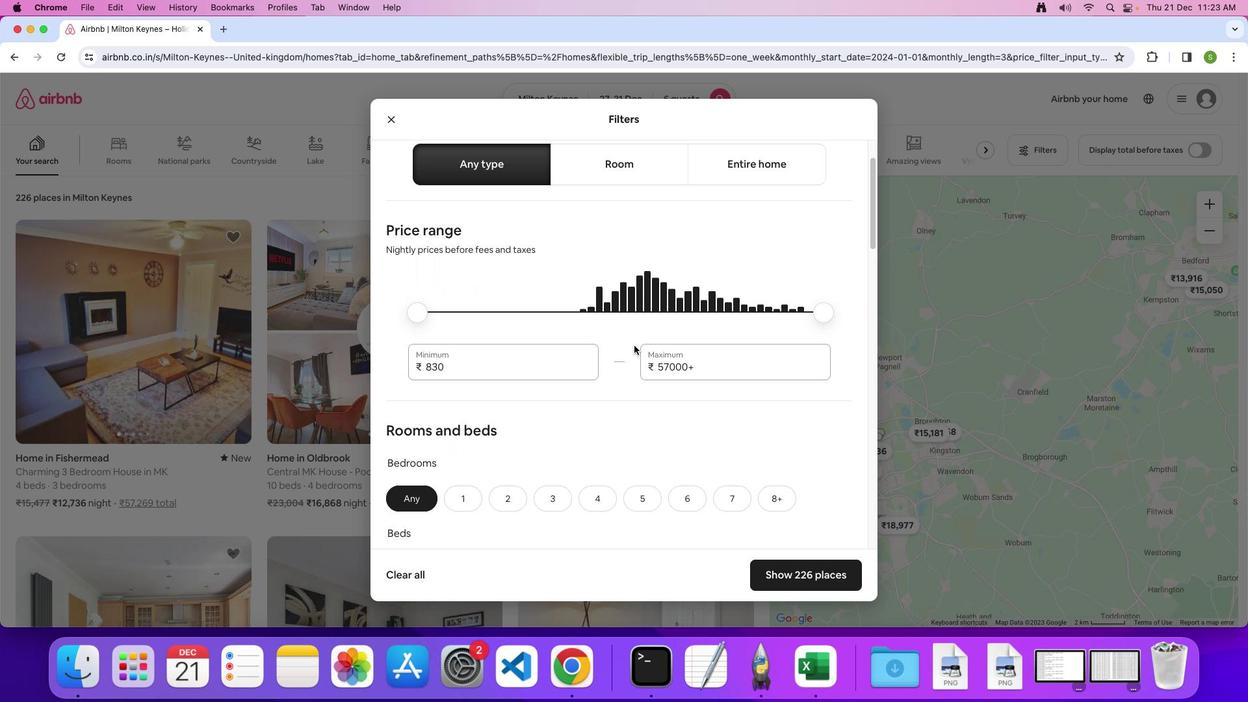 
Action: Mouse scrolled (634, 345) with delta (0, 0)
Screenshot: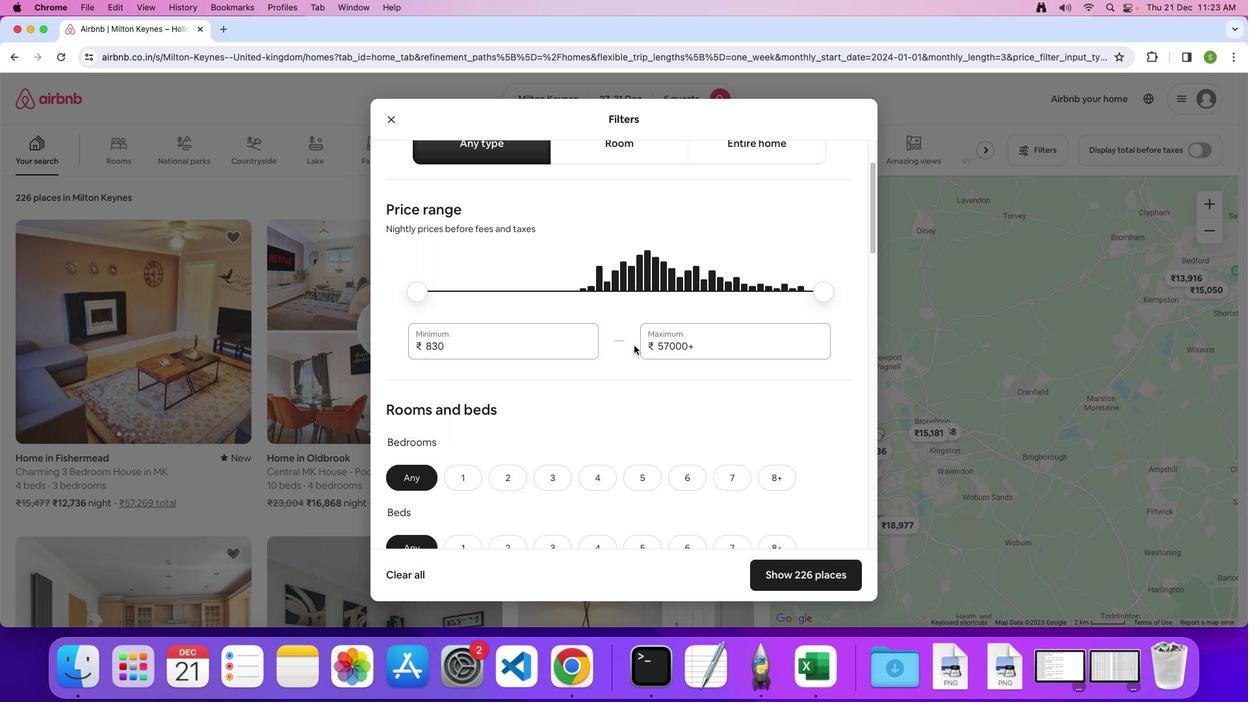 
Action: Mouse moved to (634, 345)
Screenshot: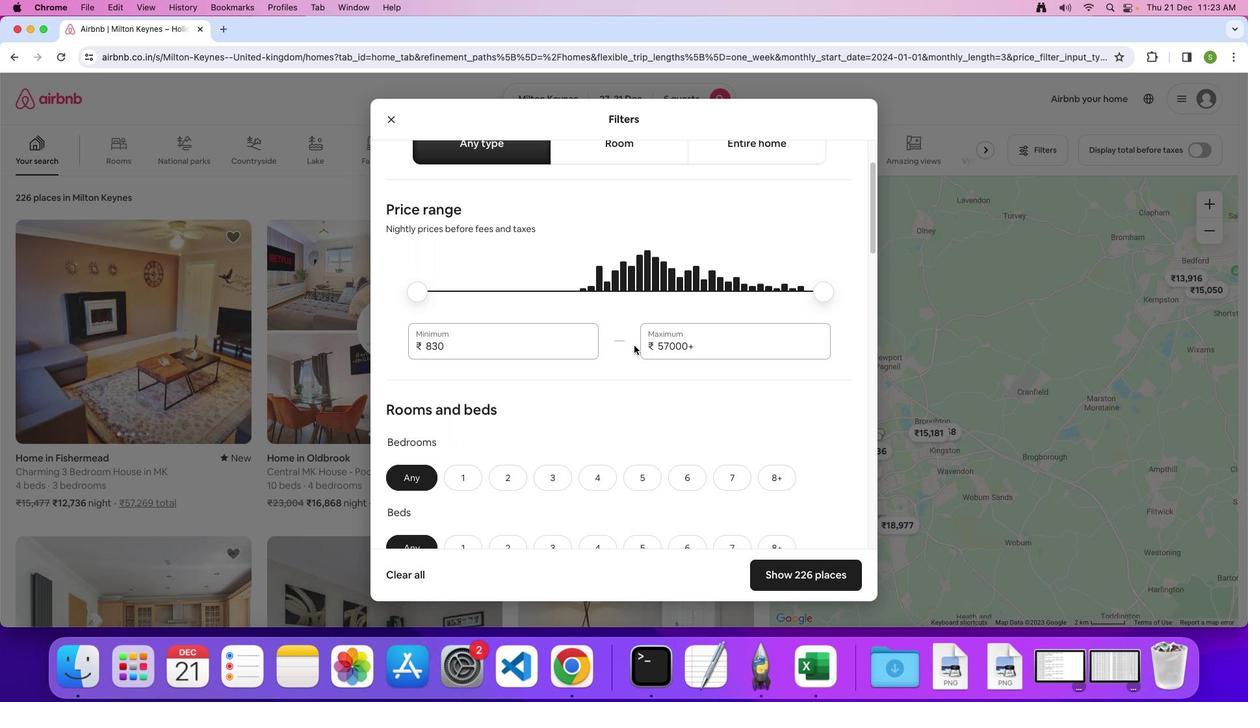 
Action: Mouse scrolled (634, 345) with delta (0, 0)
Screenshot: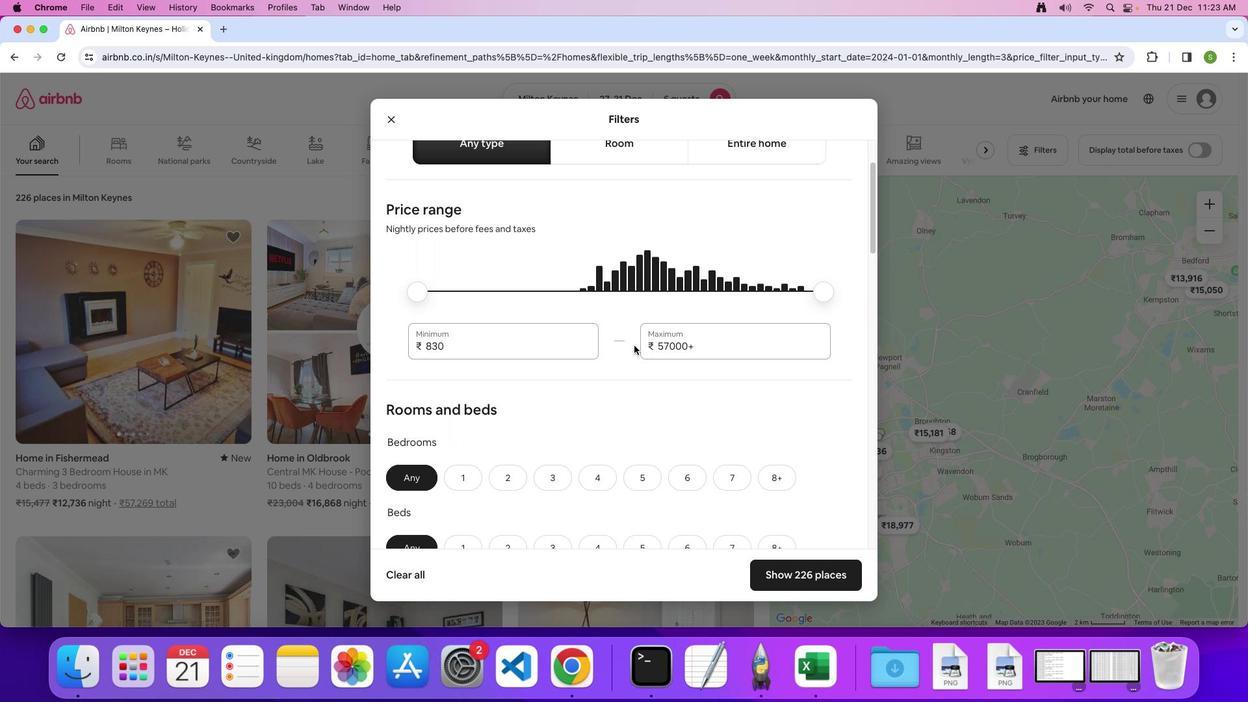 
Action: Mouse moved to (634, 345)
Screenshot: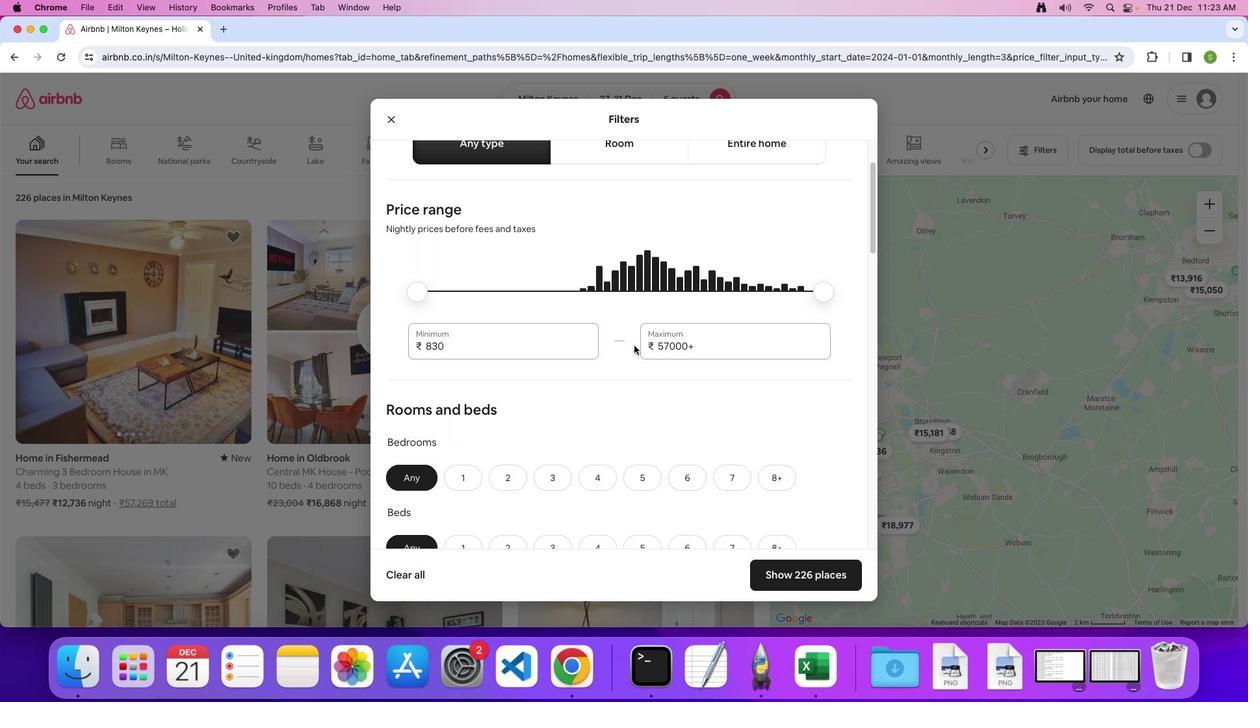 
Action: Mouse scrolled (634, 345) with delta (0, 0)
Screenshot: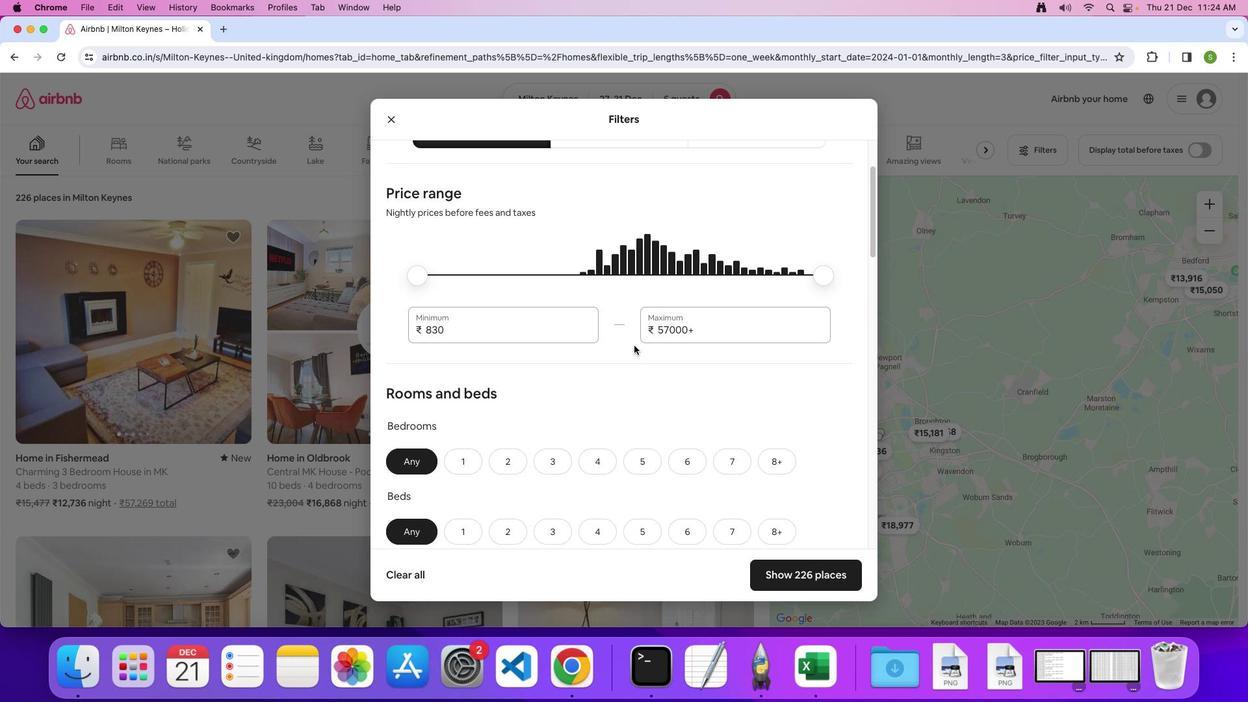 
Action: Mouse scrolled (634, 345) with delta (0, 0)
Screenshot: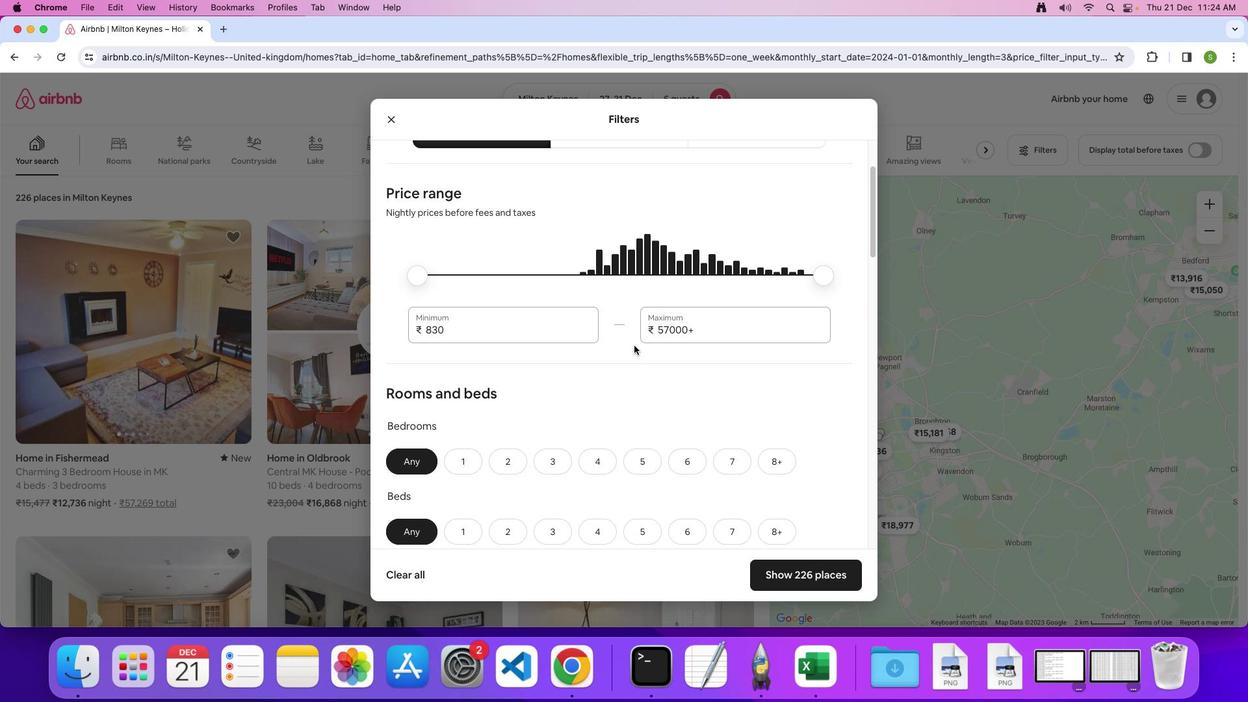 
Action: Mouse scrolled (634, 345) with delta (0, 0)
Screenshot: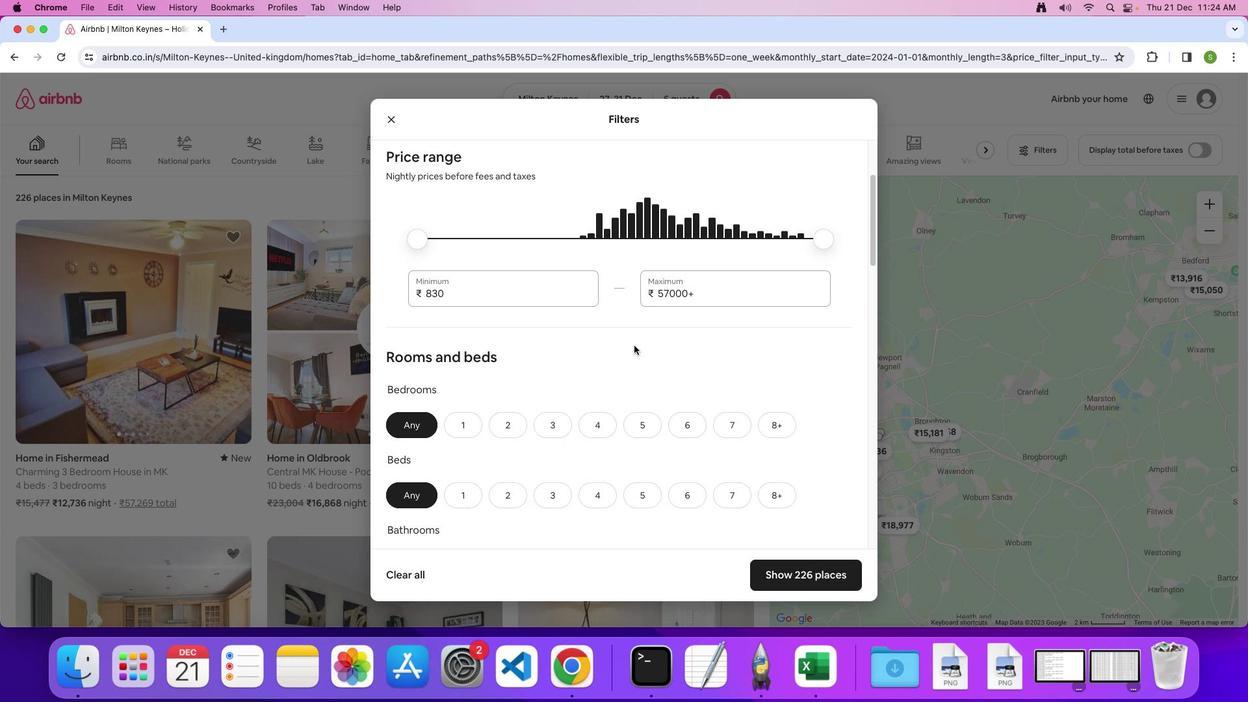 
Action: Mouse scrolled (634, 345) with delta (0, 0)
Screenshot: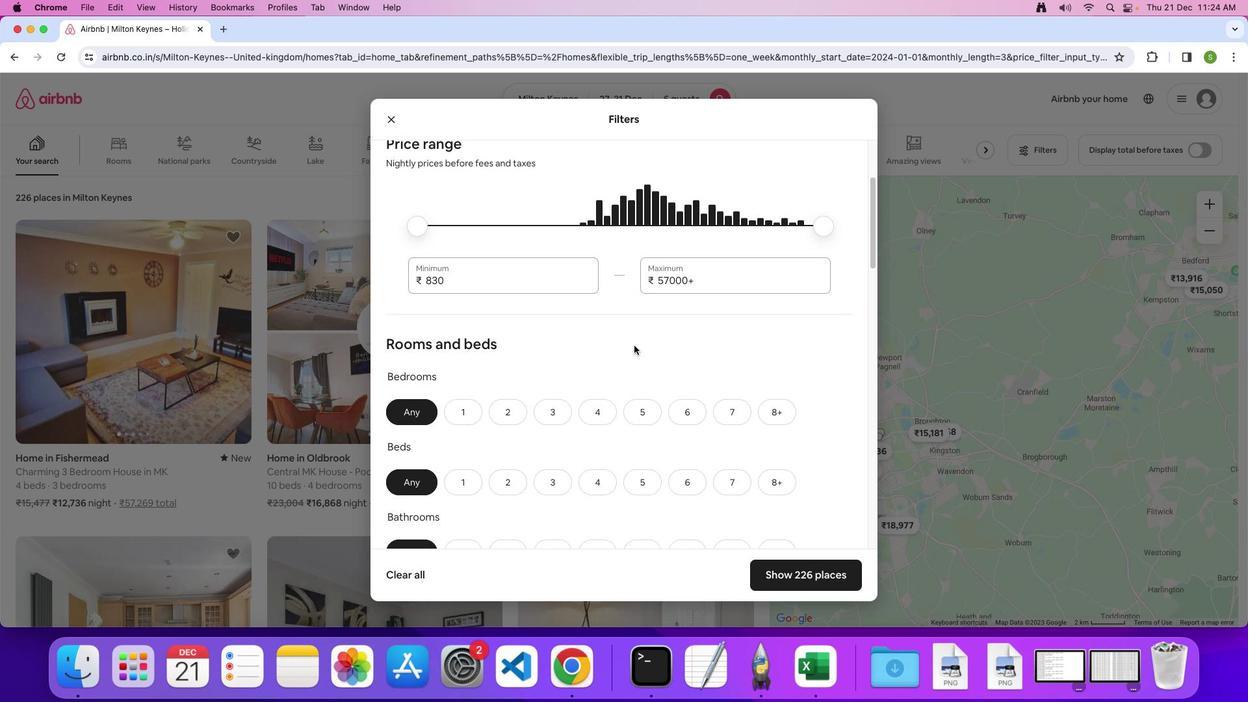 
Action: Mouse scrolled (634, 345) with delta (0, 0)
Screenshot: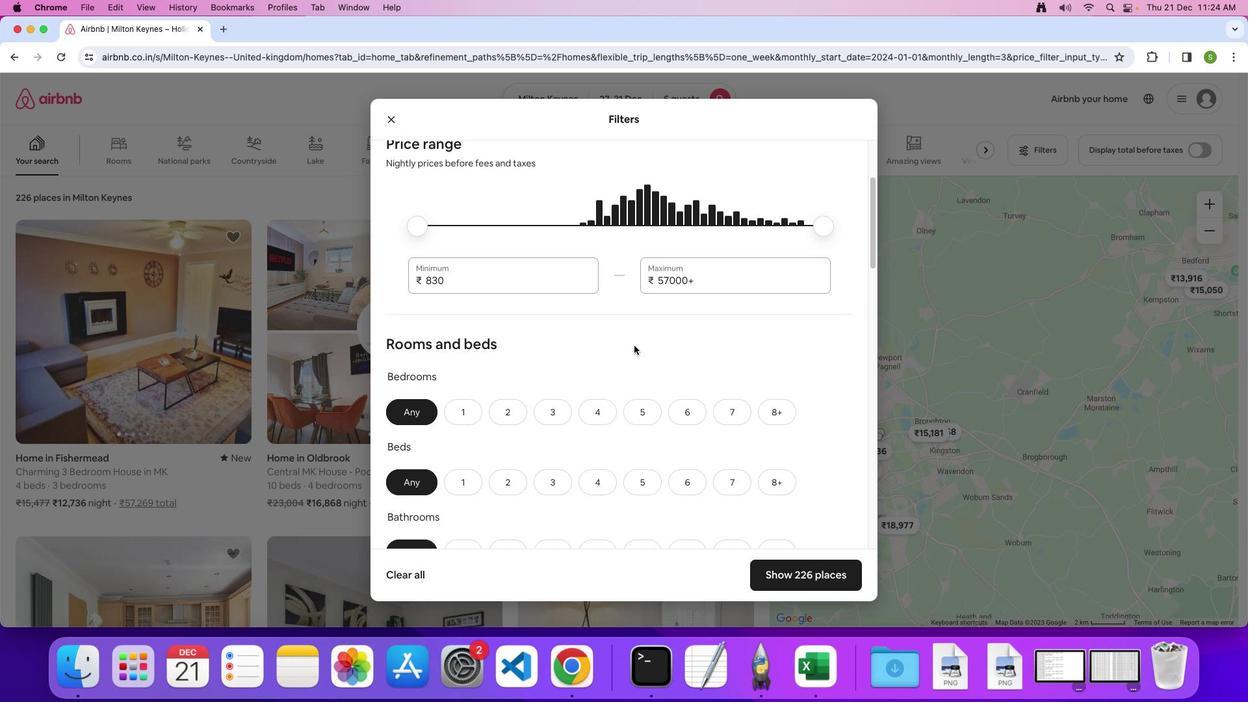 
Action: Mouse scrolled (634, 345) with delta (0, 0)
Screenshot: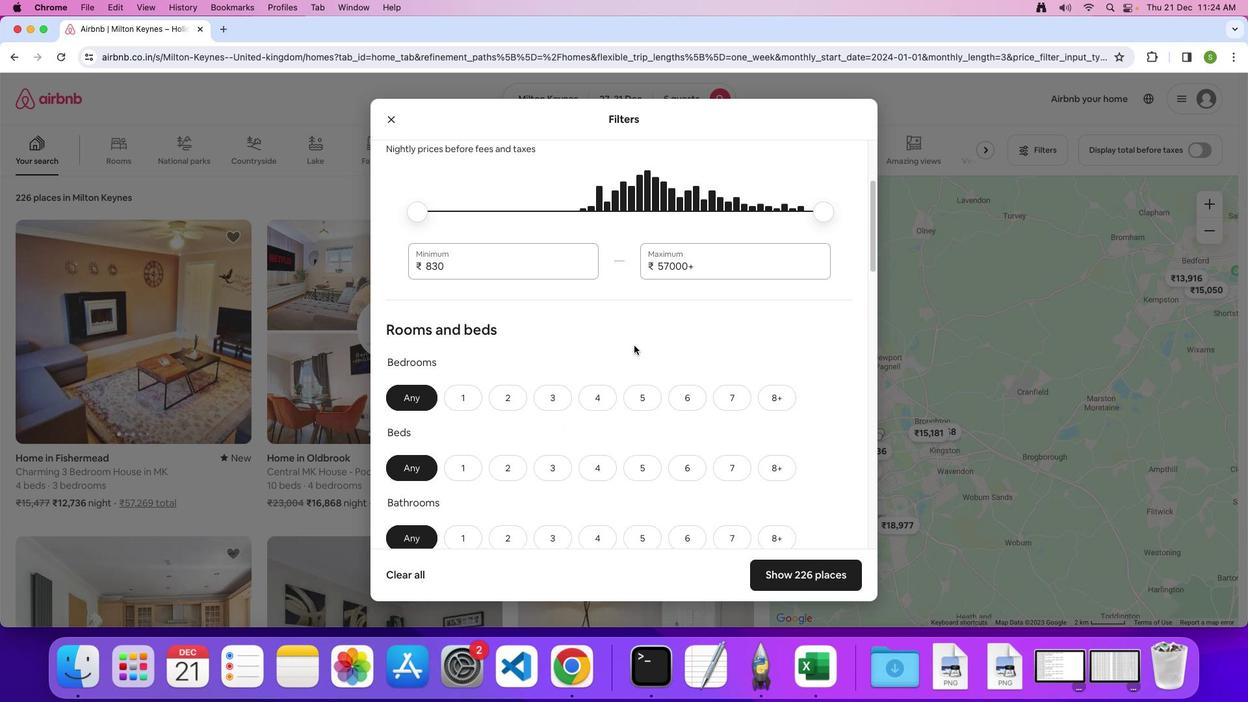 
Action: Mouse scrolled (634, 345) with delta (0, 0)
Screenshot: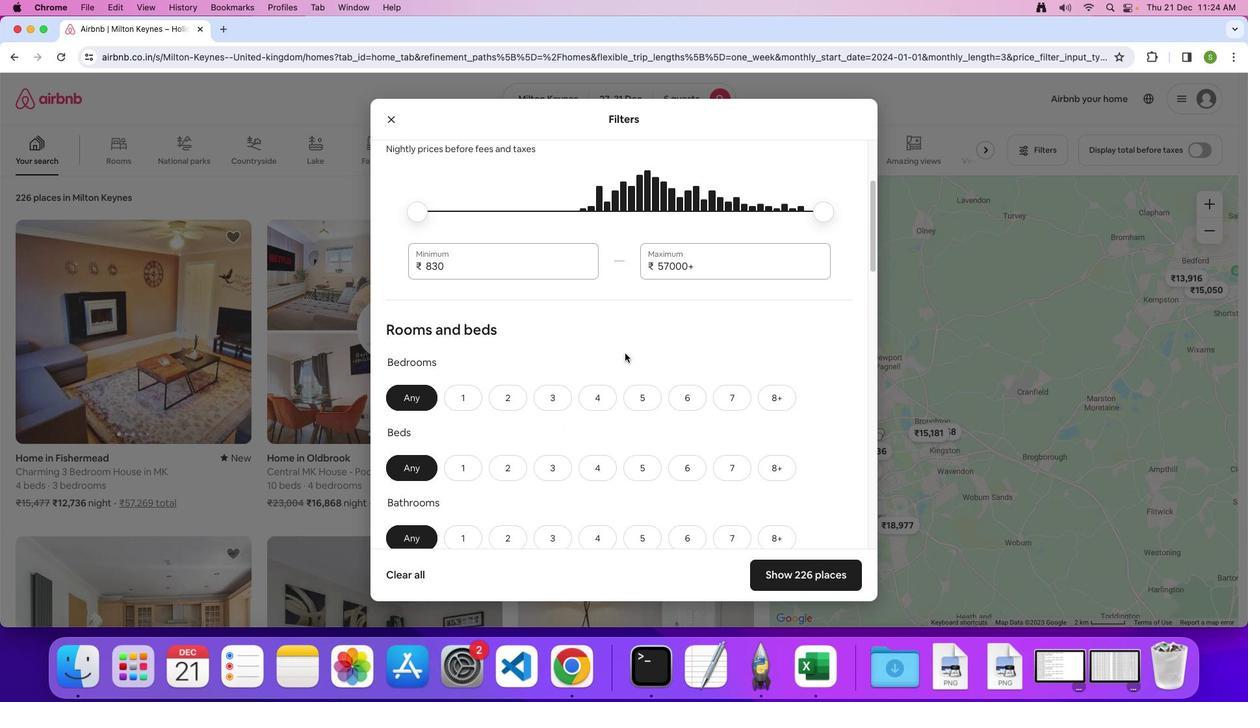 
Action: Mouse moved to (553, 391)
Screenshot: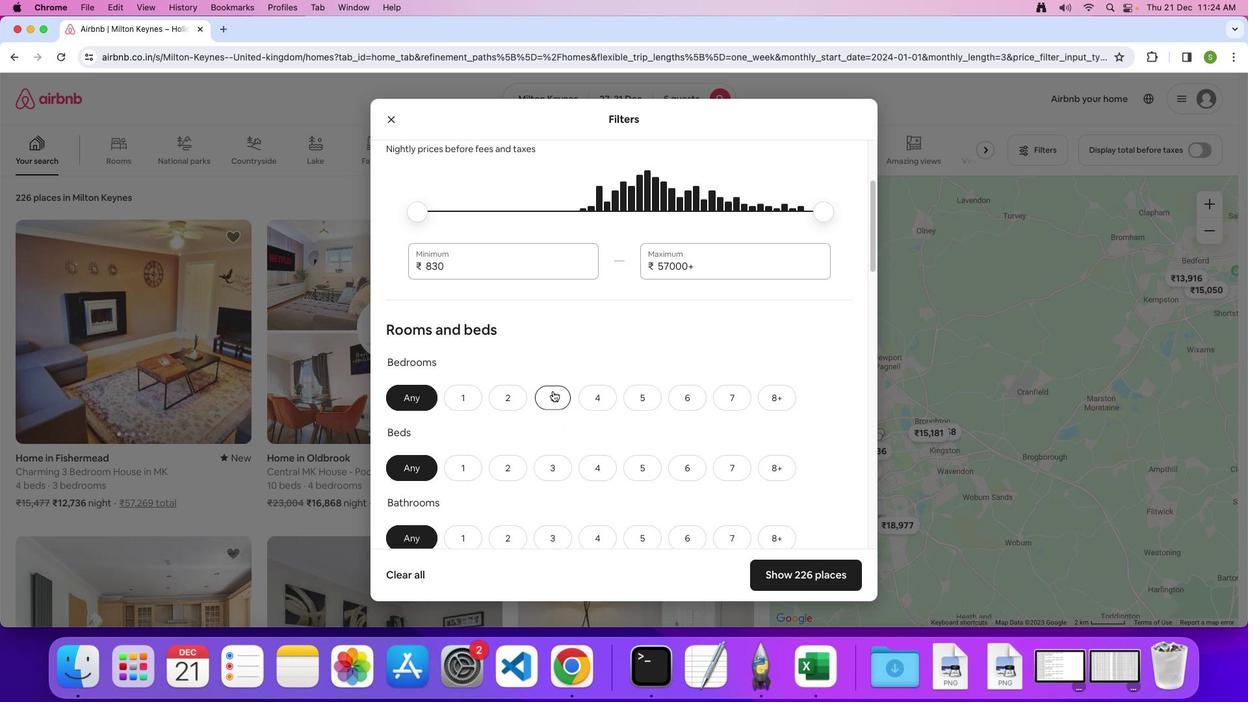 
Action: Mouse pressed left at (553, 391)
Screenshot: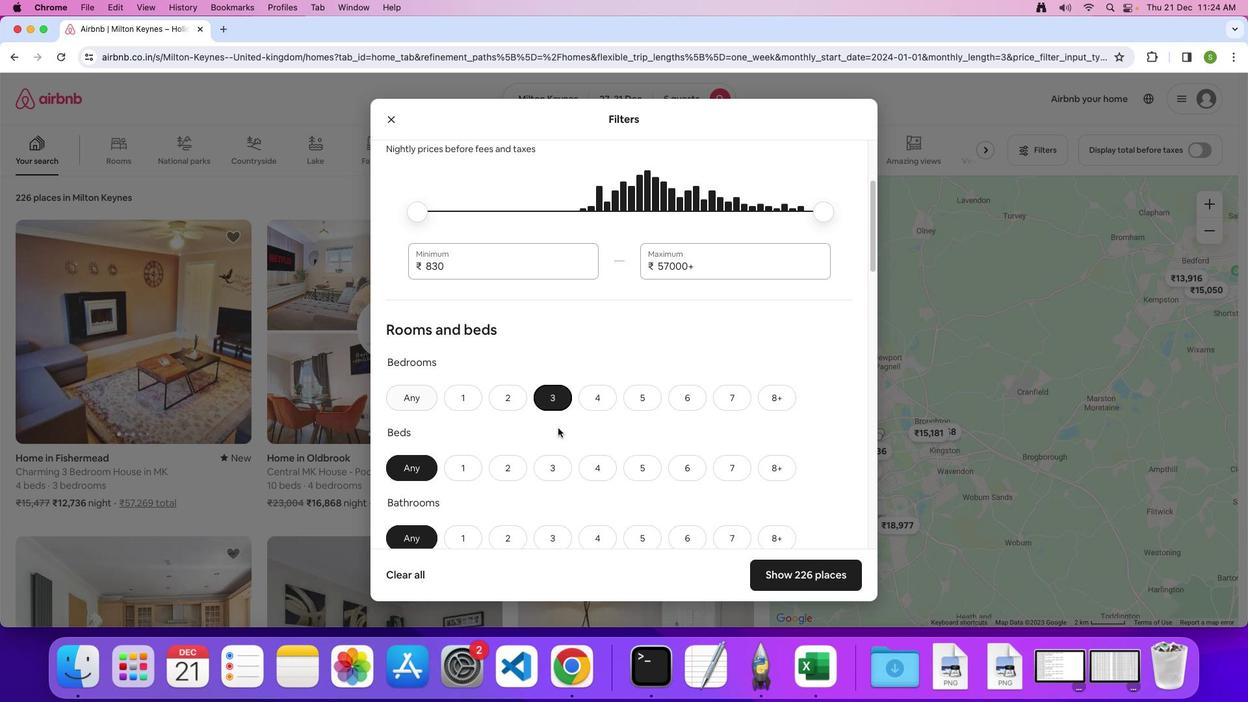 
Action: Mouse moved to (552, 461)
Screenshot: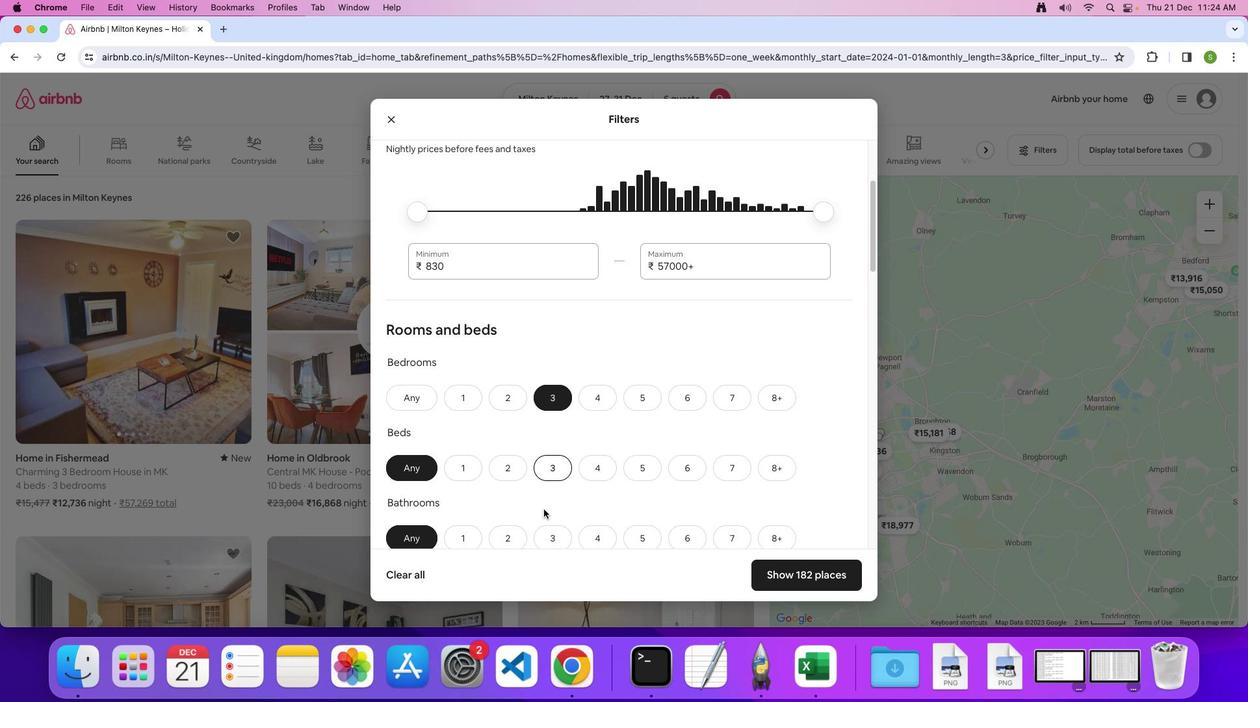 
Action: Mouse pressed left at (552, 461)
Screenshot: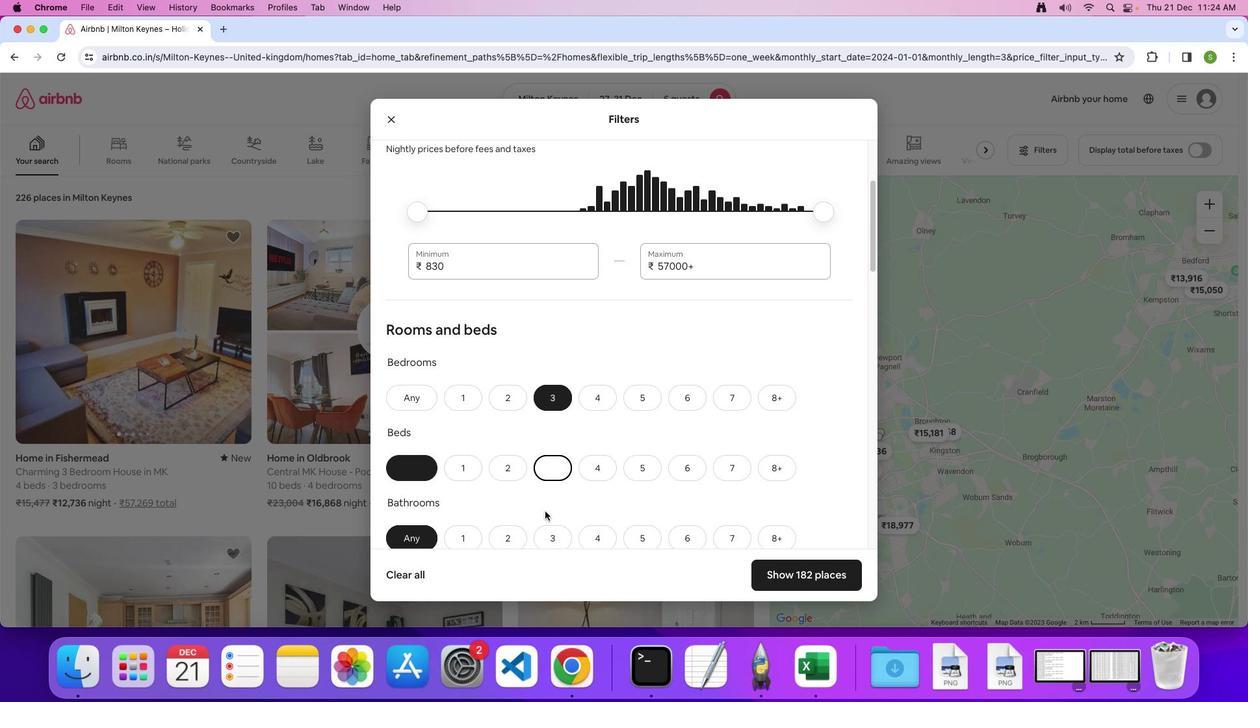 
Action: Mouse moved to (558, 534)
Screenshot: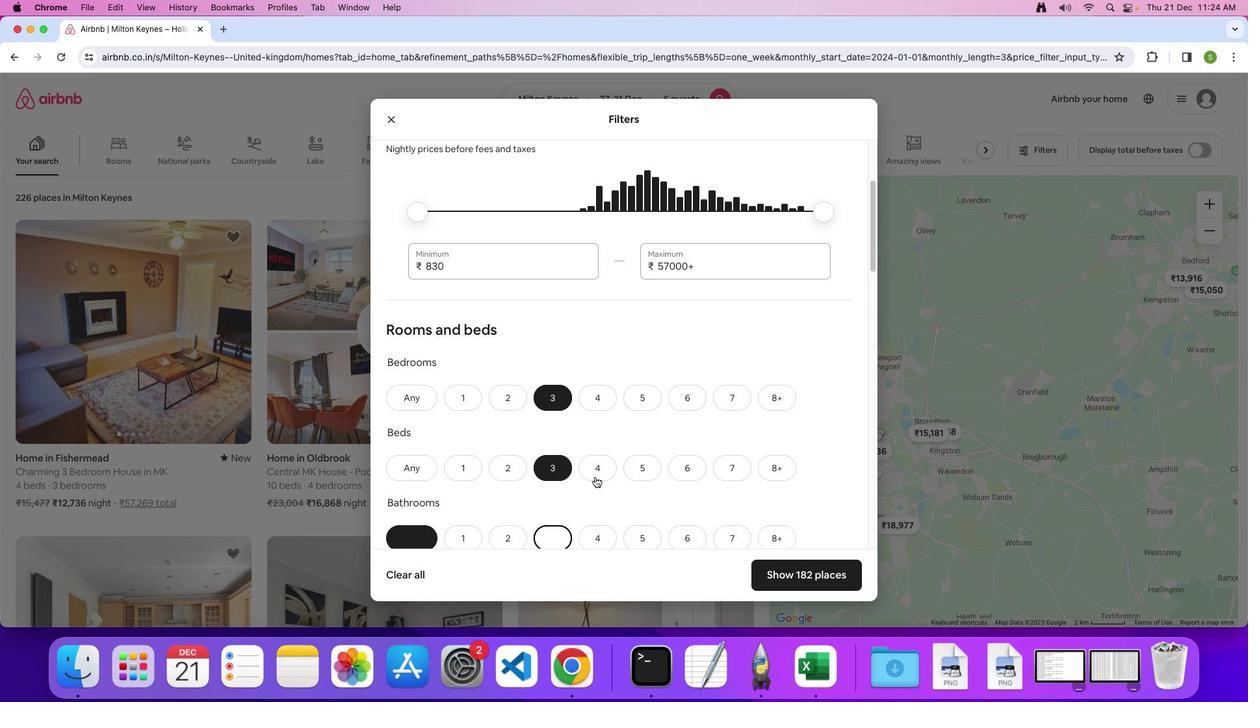 
Action: Mouse pressed left at (558, 534)
Screenshot: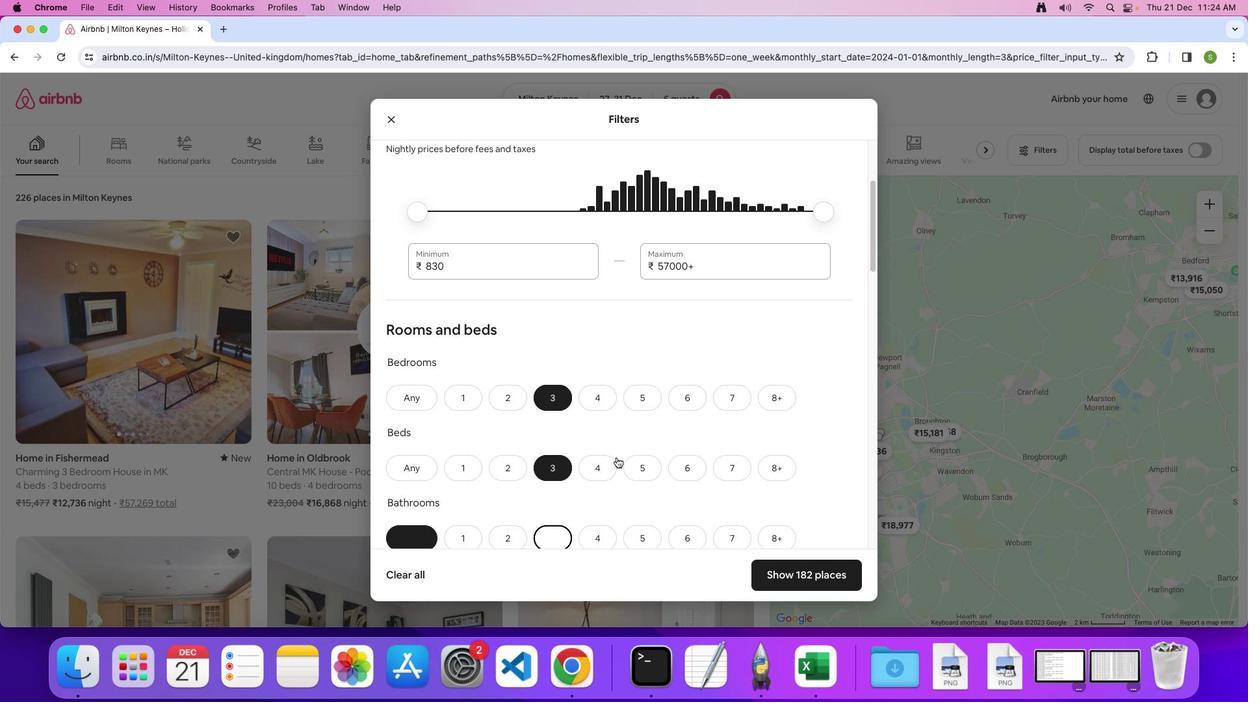 
Action: Mouse moved to (658, 421)
Screenshot: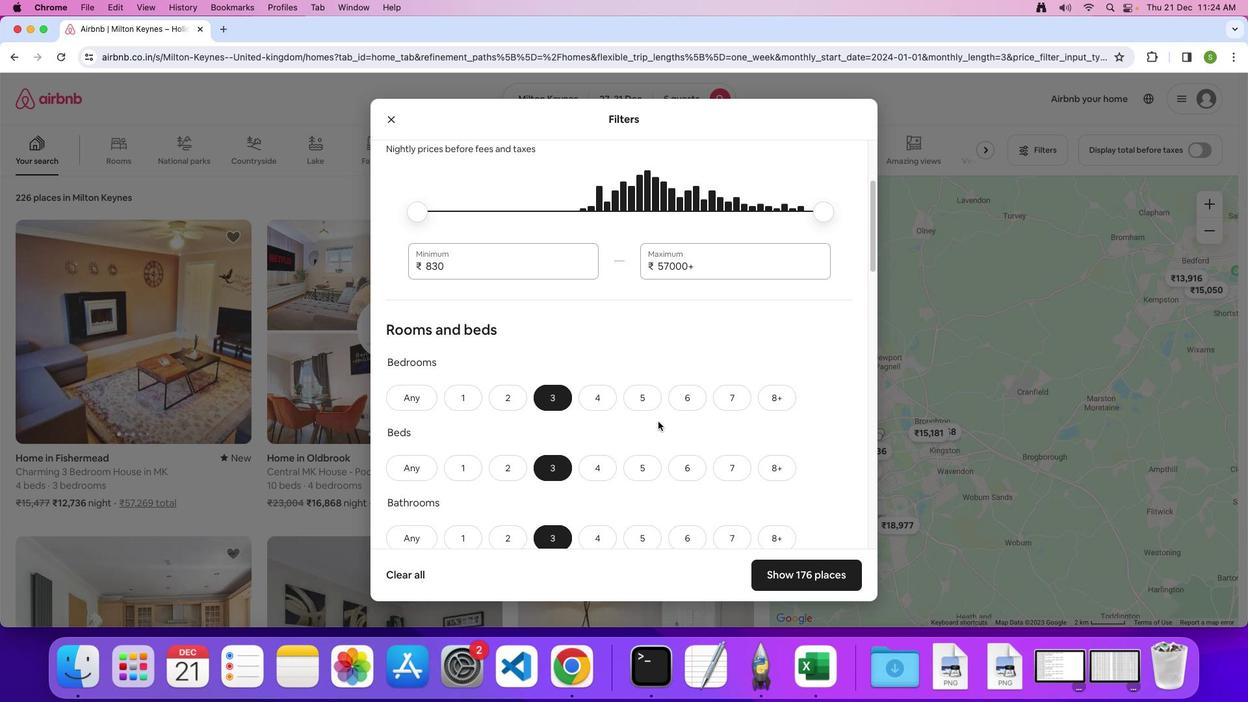 
Action: Mouse scrolled (658, 421) with delta (0, 0)
Screenshot: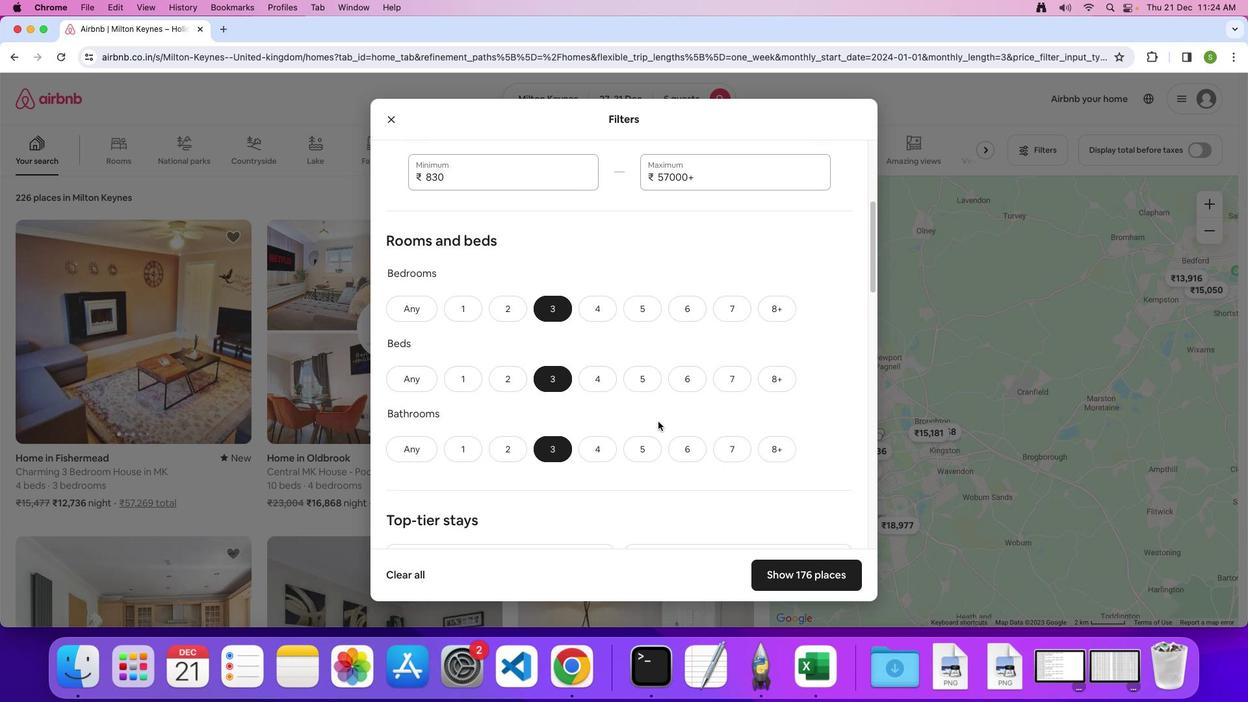 
Action: Mouse scrolled (658, 421) with delta (0, 0)
Screenshot: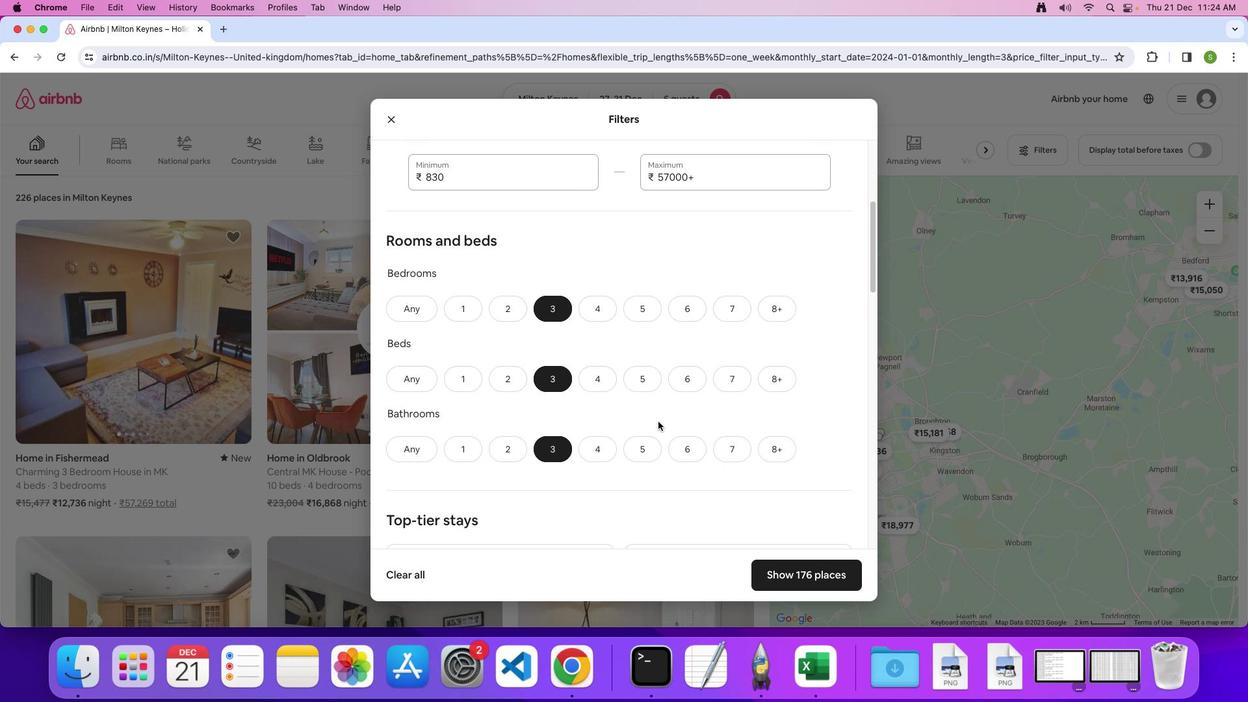 
Action: Mouse scrolled (658, 421) with delta (0, -1)
Screenshot: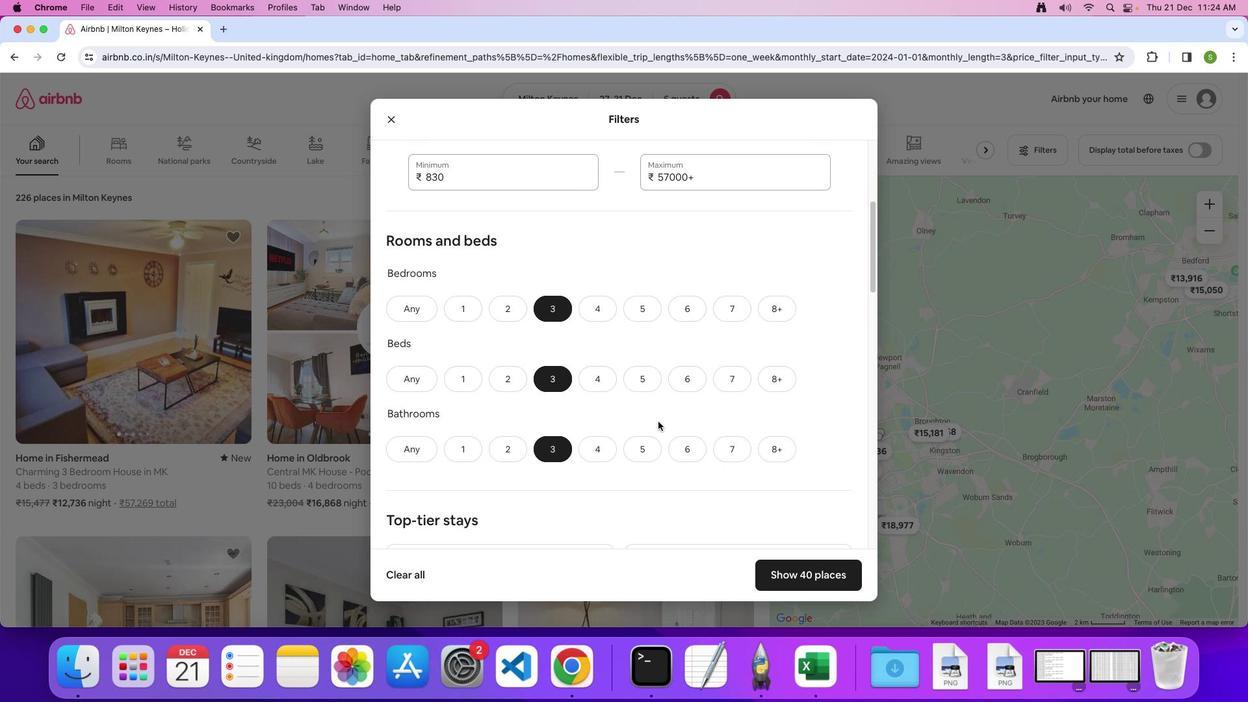 
Action: Mouse scrolled (658, 421) with delta (0, 0)
Screenshot: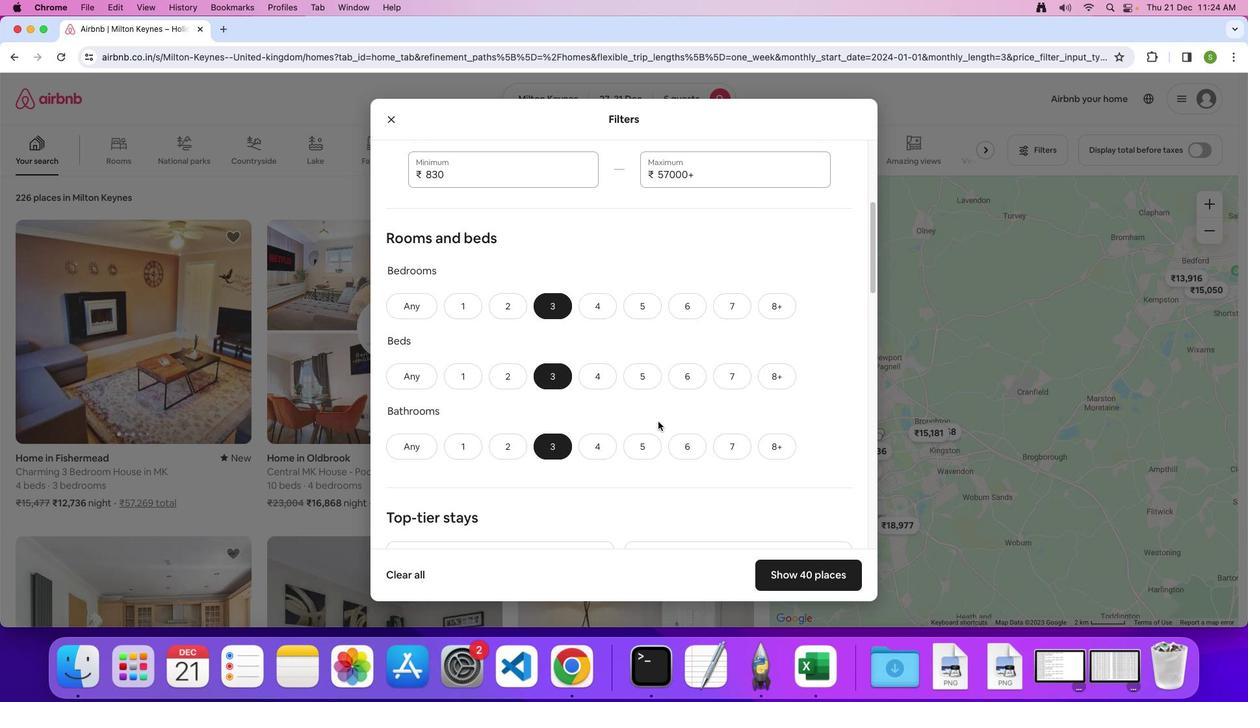 
Action: Mouse scrolled (658, 421) with delta (0, 0)
Screenshot: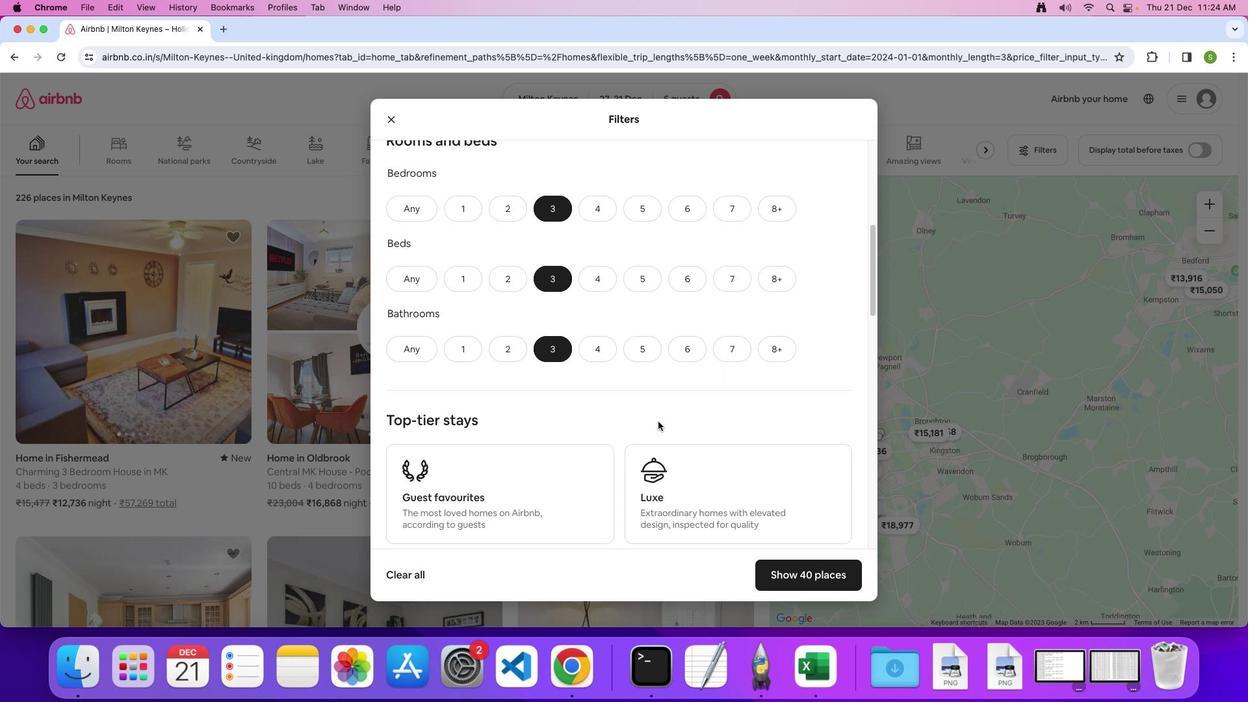 
Action: Mouse scrolled (658, 421) with delta (0, 0)
Screenshot: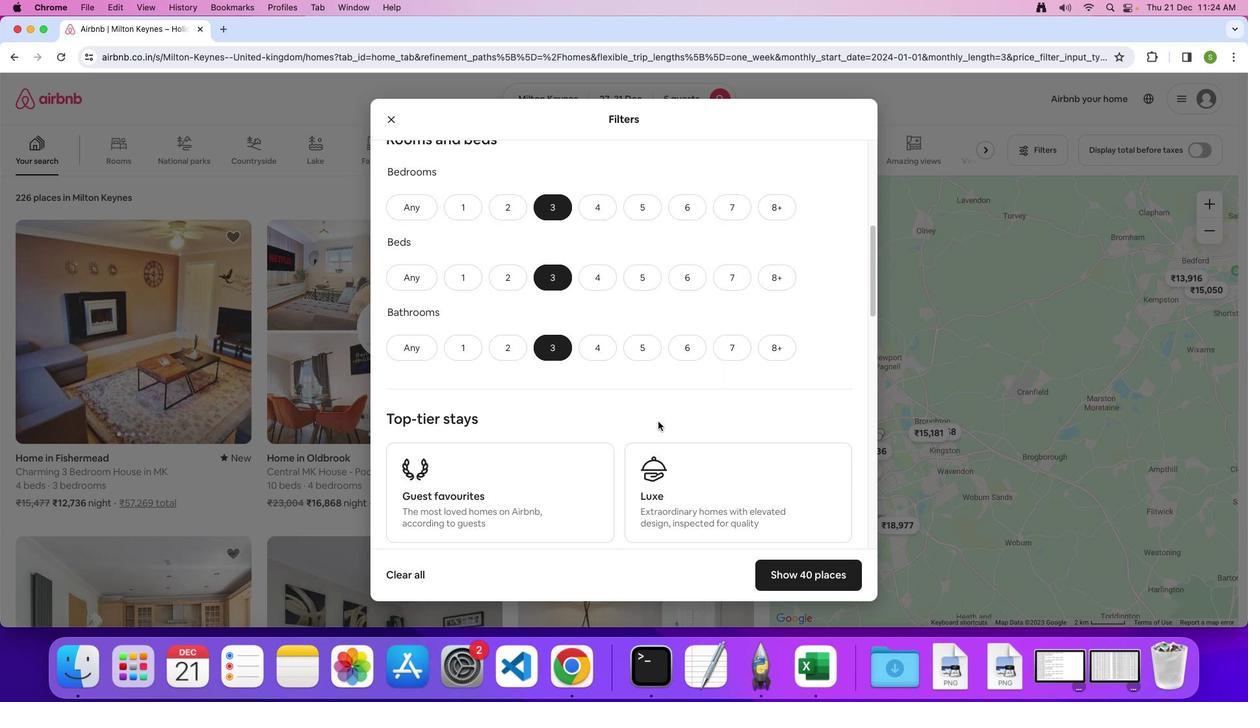 
Action: Mouse scrolled (658, 421) with delta (0, -1)
Screenshot: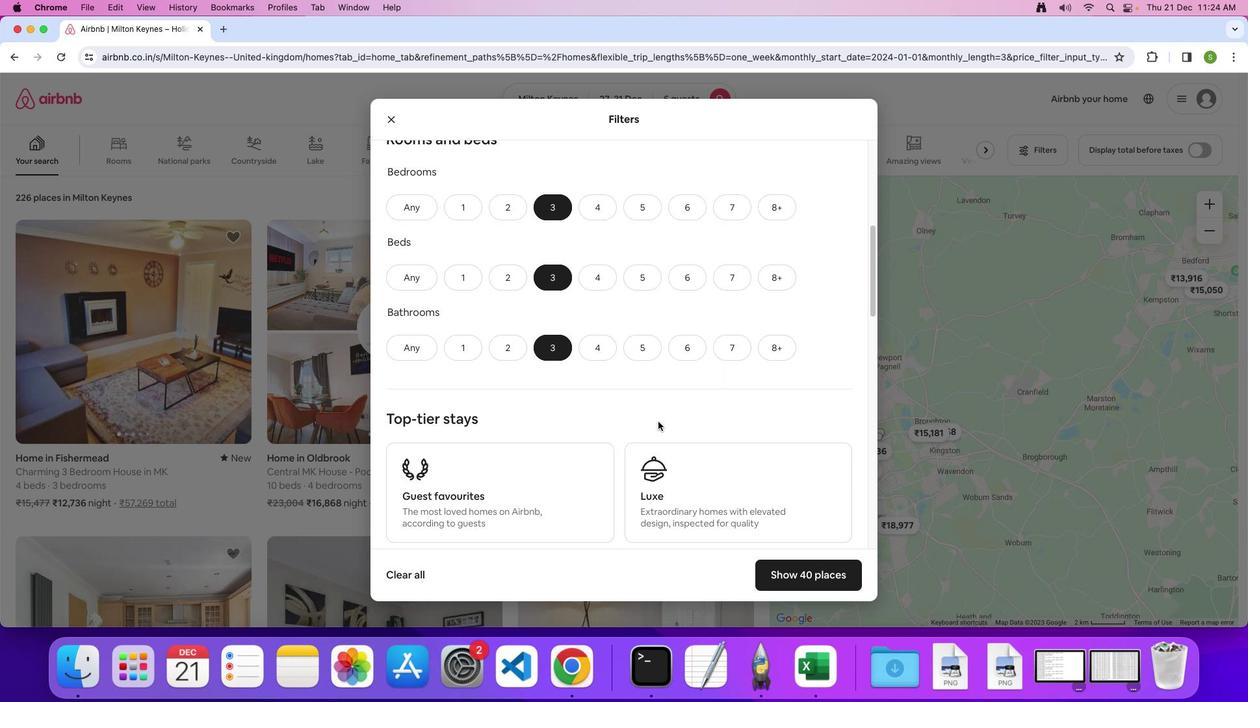 
Action: Mouse scrolled (658, 421) with delta (0, 0)
Screenshot: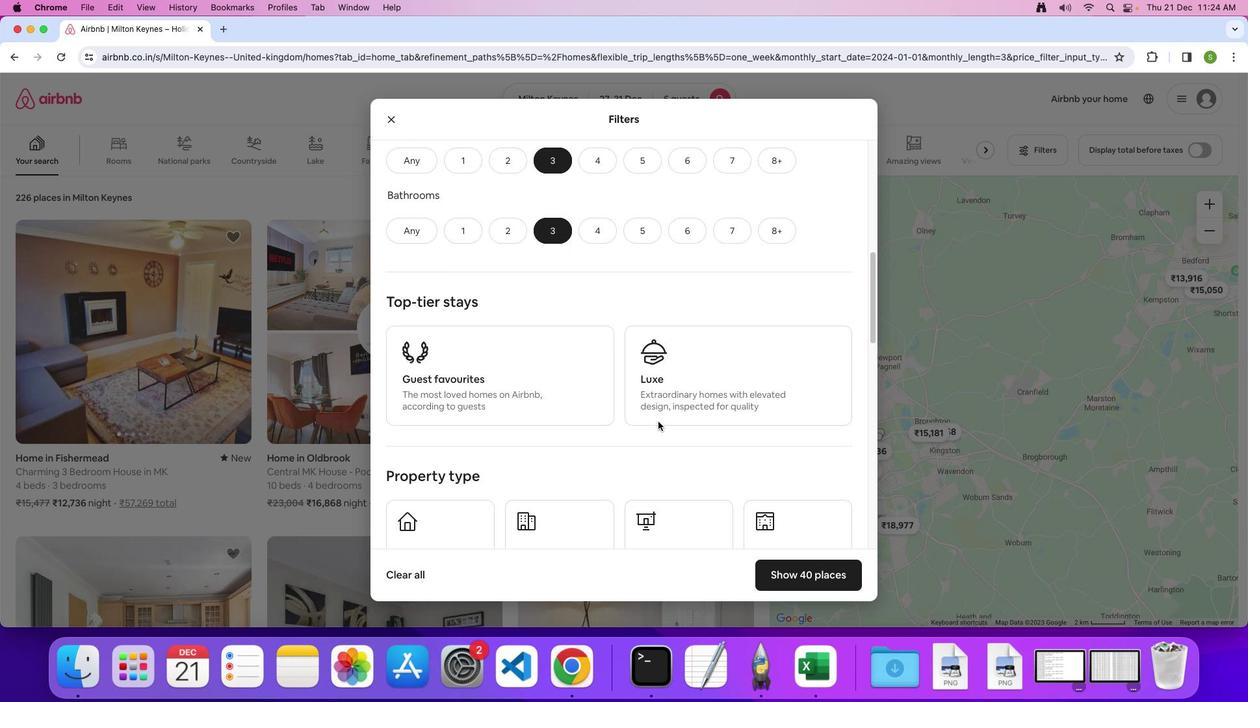 
Action: Mouse scrolled (658, 421) with delta (0, 0)
Screenshot: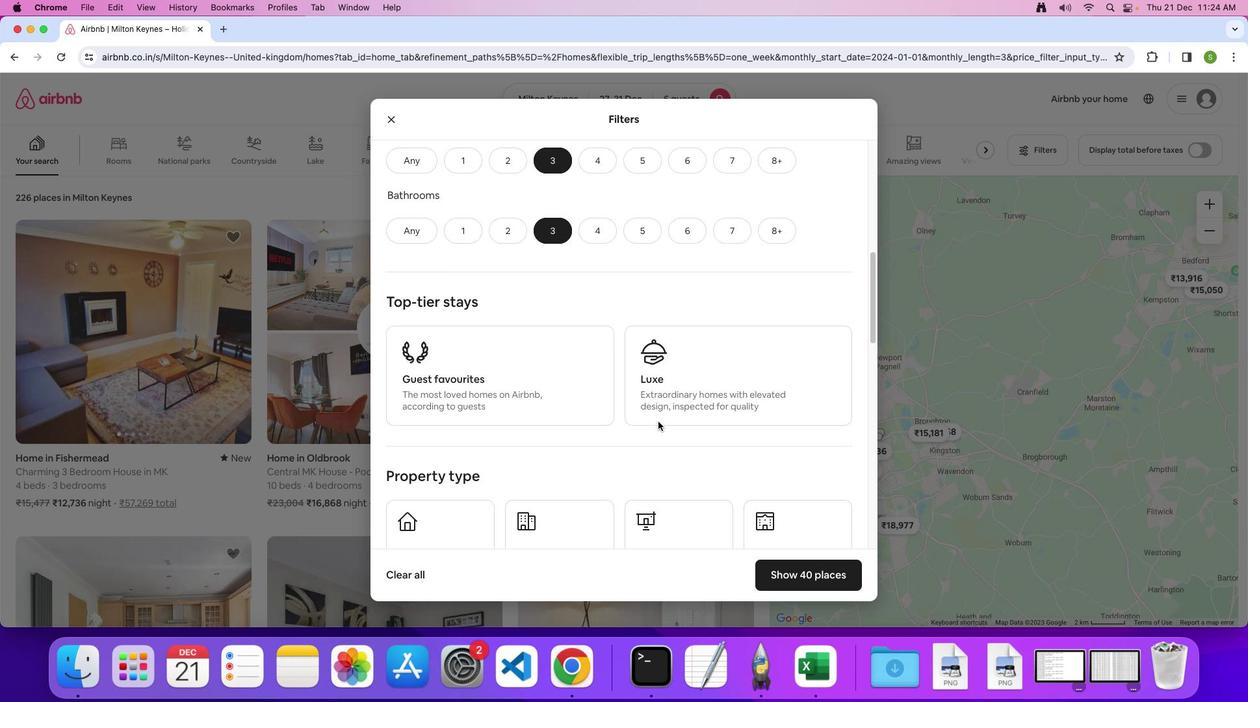 
Action: Mouse scrolled (658, 421) with delta (0, -1)
Screenshot: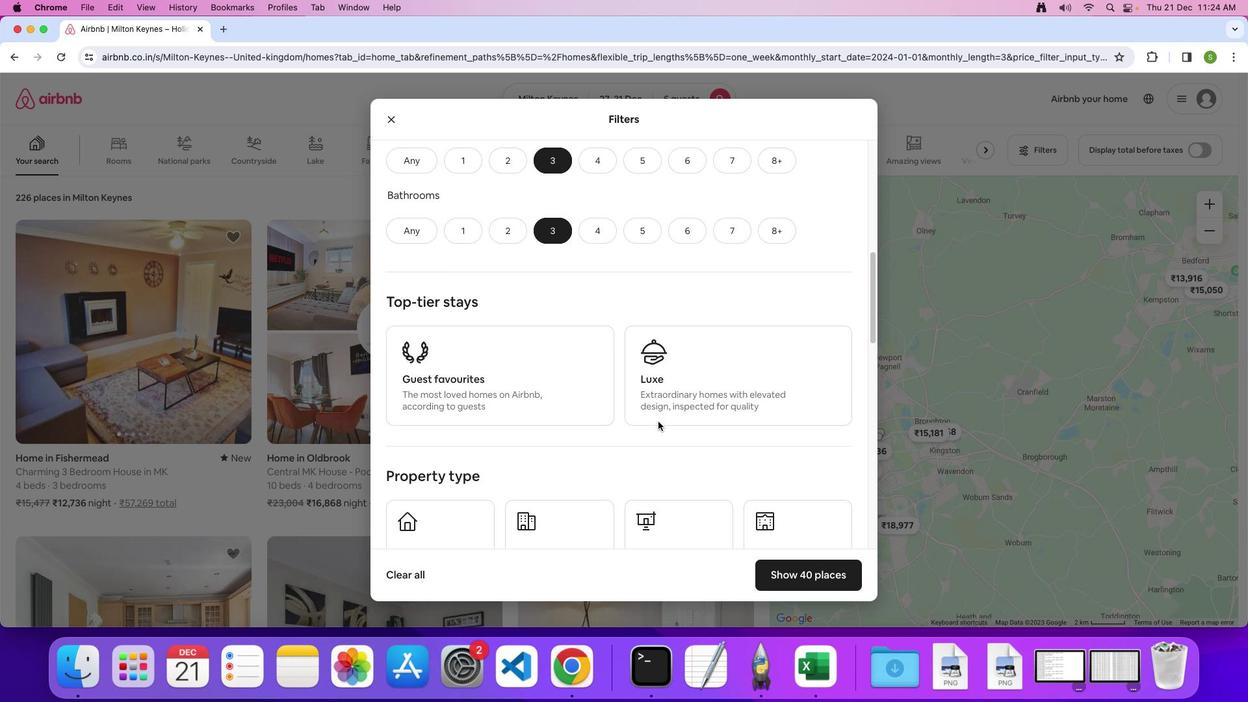 
Action: Mouse scrolled (658, 421) with delta (0, 0)
Screenshot: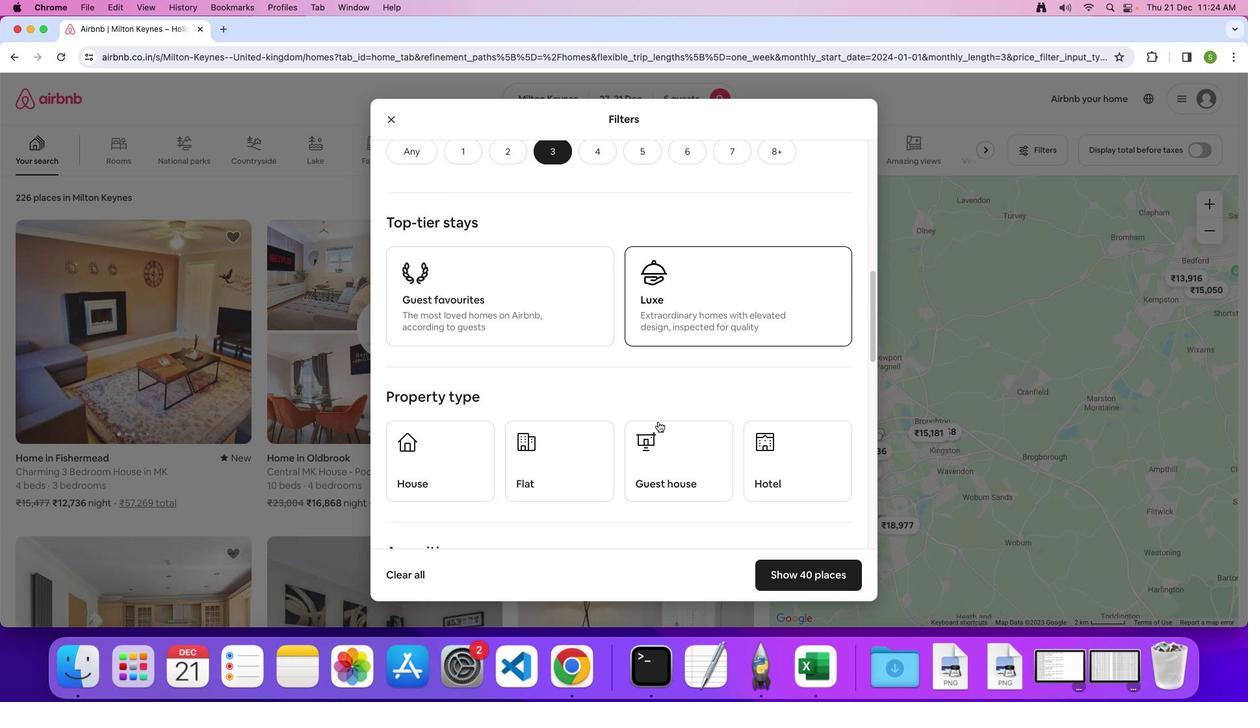 
Action: Mouse scrolled (658, 421) with delta (0, 0)
Screenshot: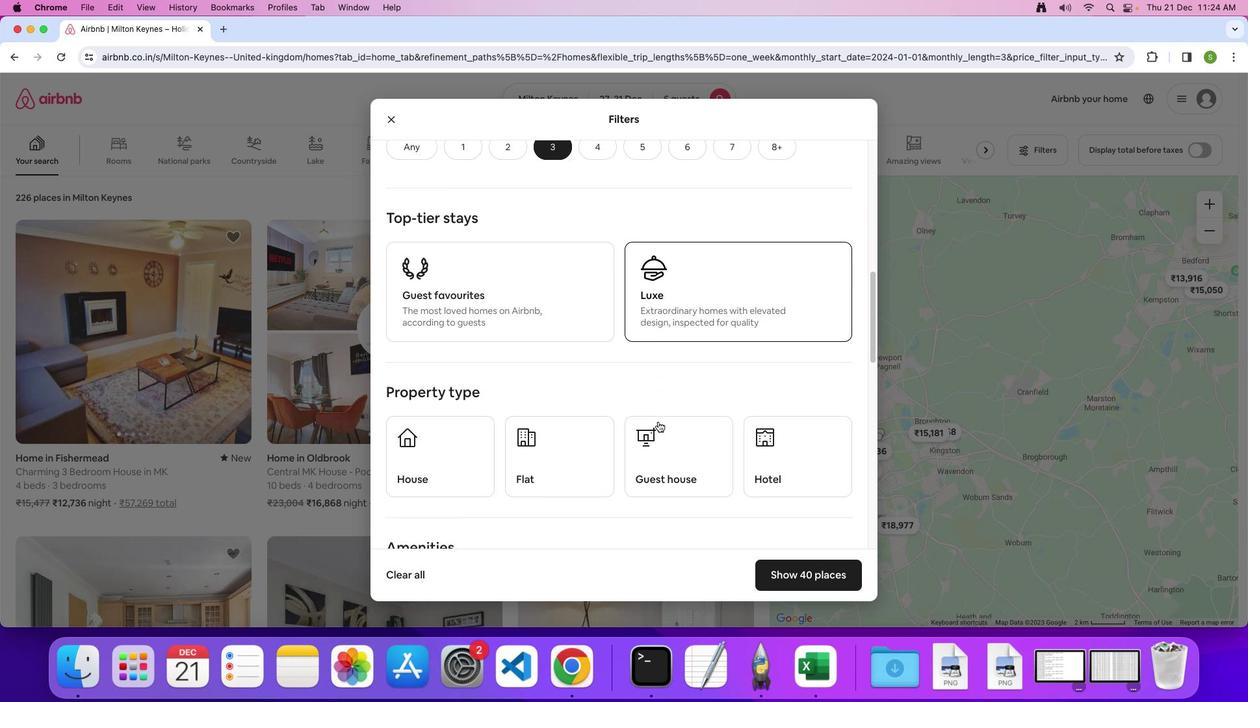 
Action: Mouse scrolled (658, 421) with delta (0, -1)
Screenshot: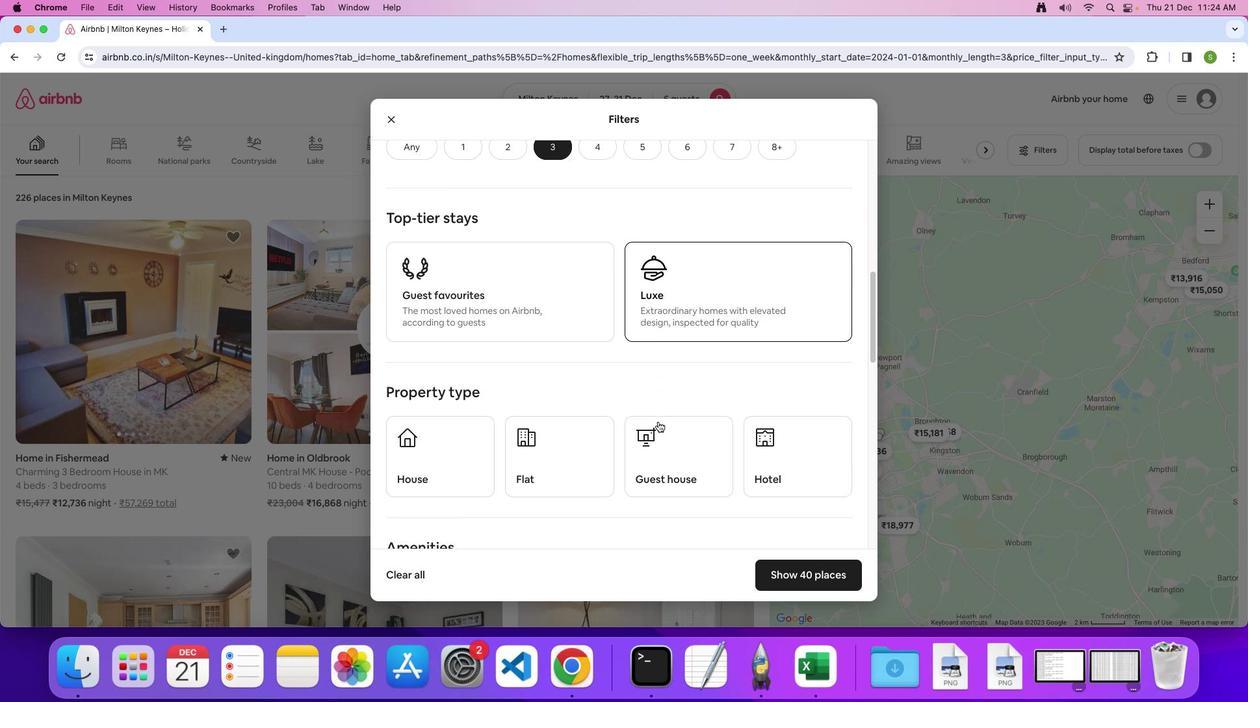 
Action: Mouse scrolled (658, 421) with delta (0, 0)
Screenshot: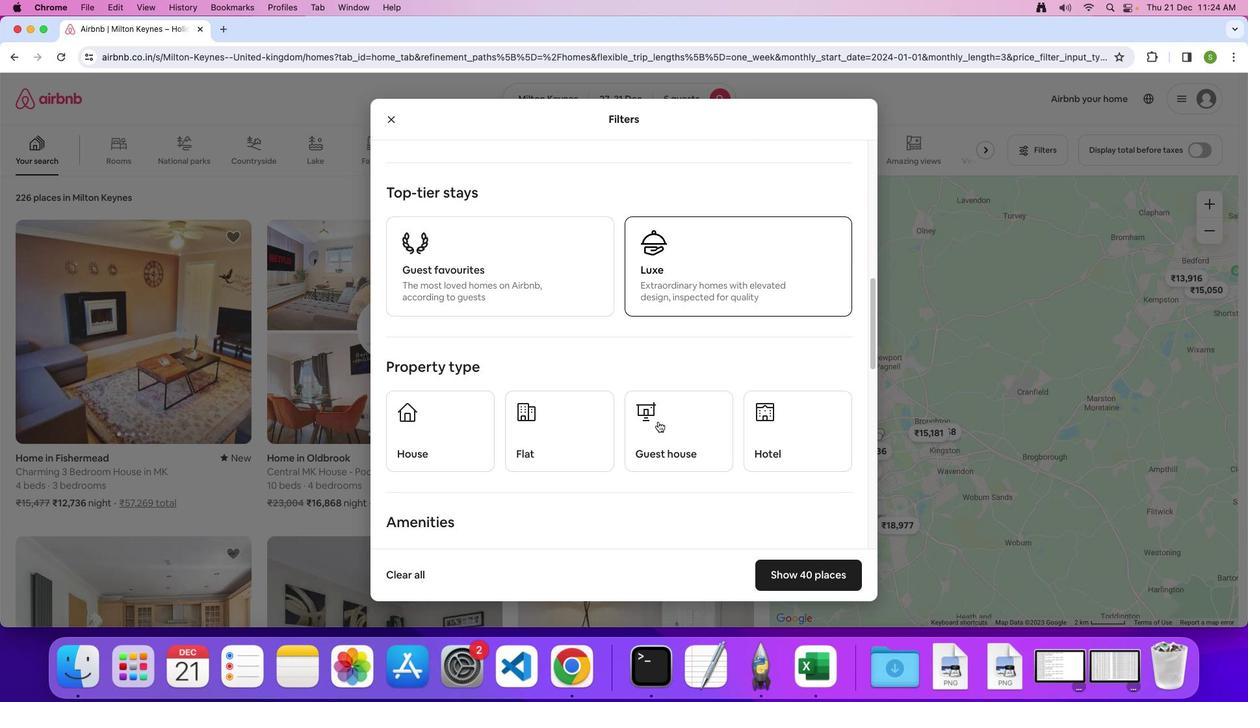 
Action: Mouse scrolled (658, 421) with delta (0, 0)
Screenshot: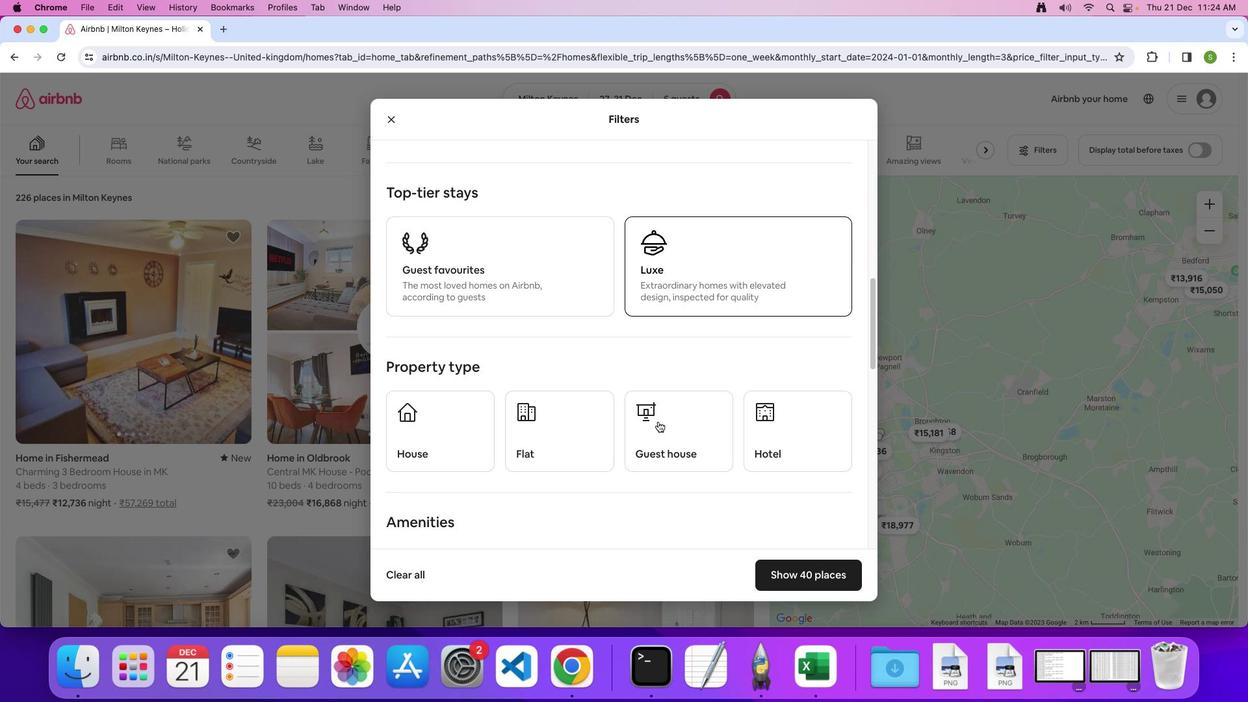 
Action: Mouse pressed left at (658, 421)
Screenshot: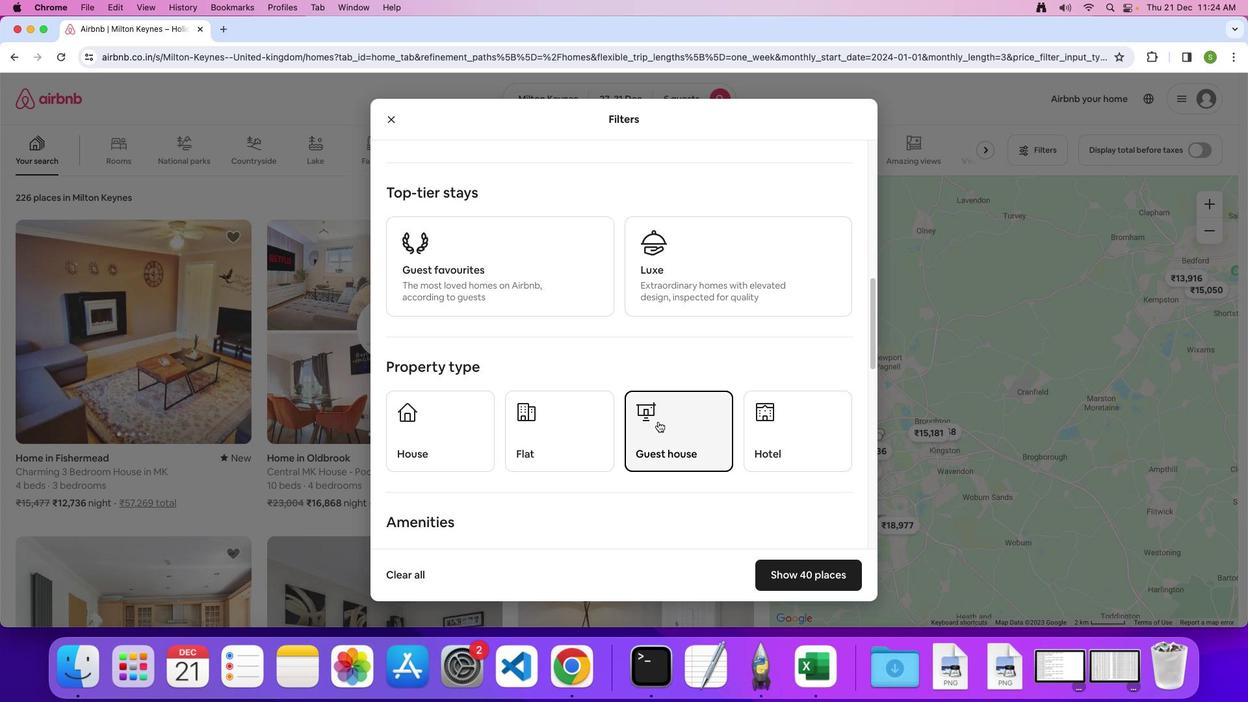 
Action: Mouse scrolled (658, 421) with delta (0, 0)
Screenshot: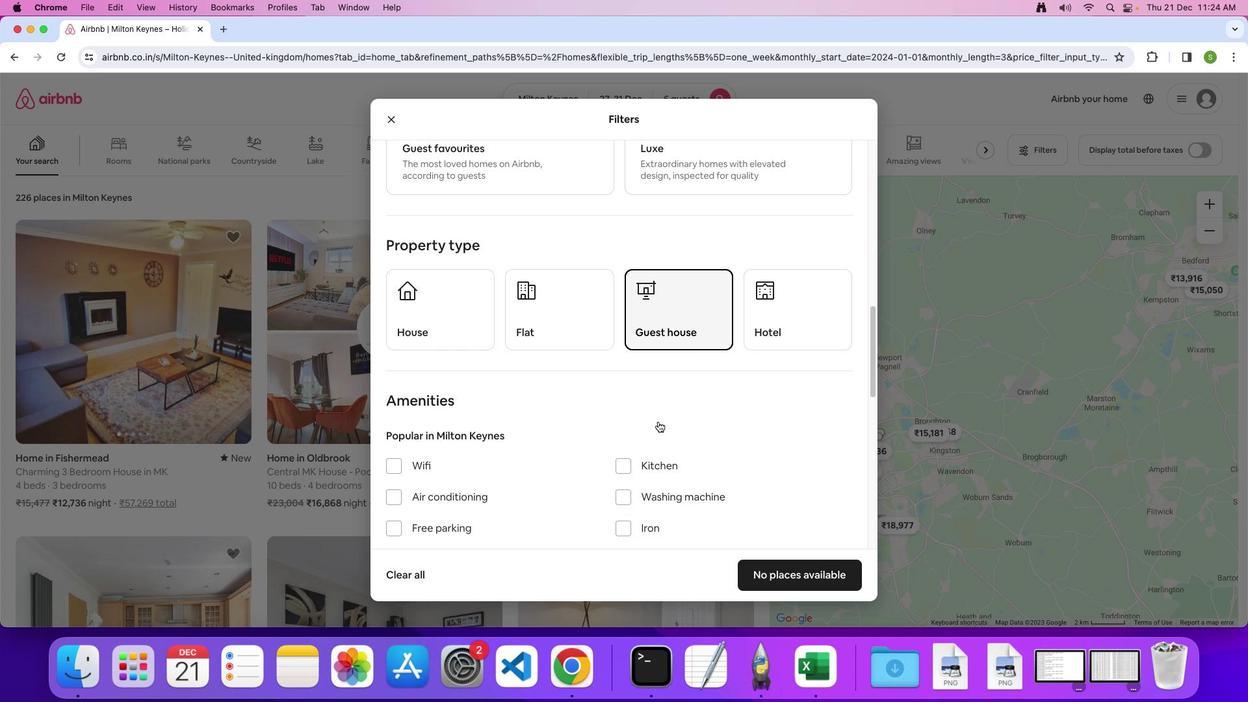 
Action: Mouse scrolled (658, 421) with delta (0, 0)
Screenshot: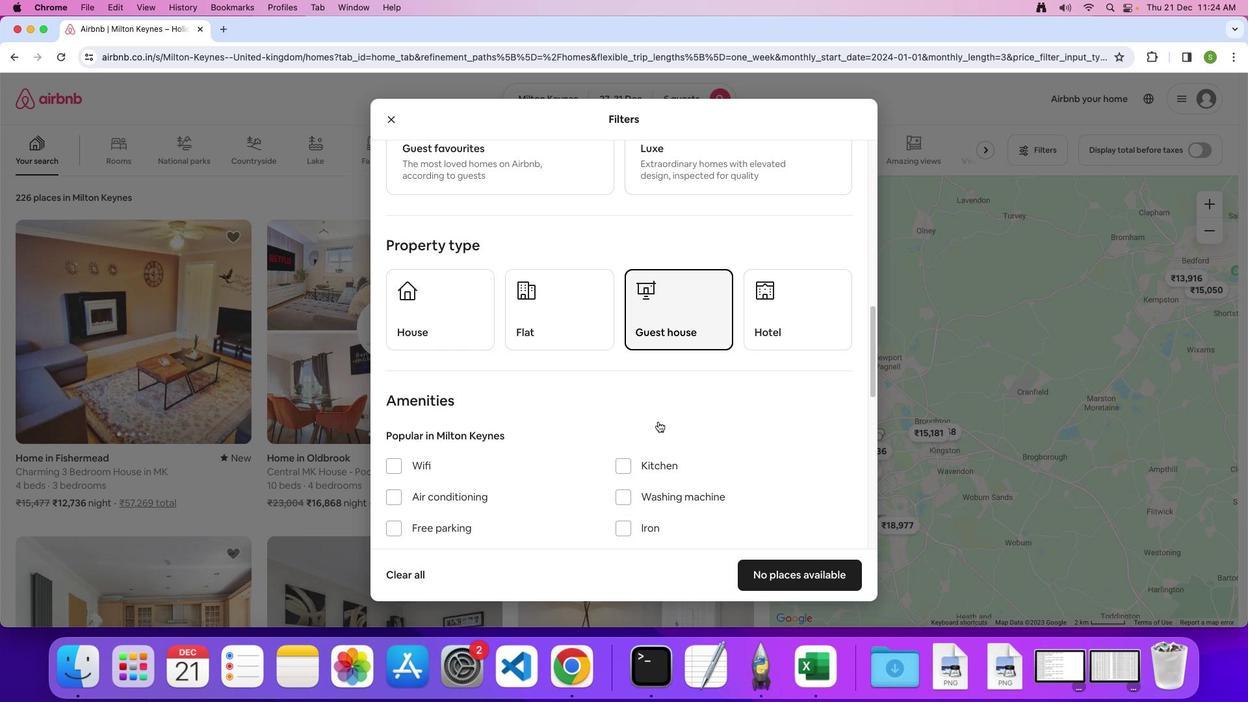 
Action: Mouse scrolled (658, 421) with delta (0, -1)
Screenshot: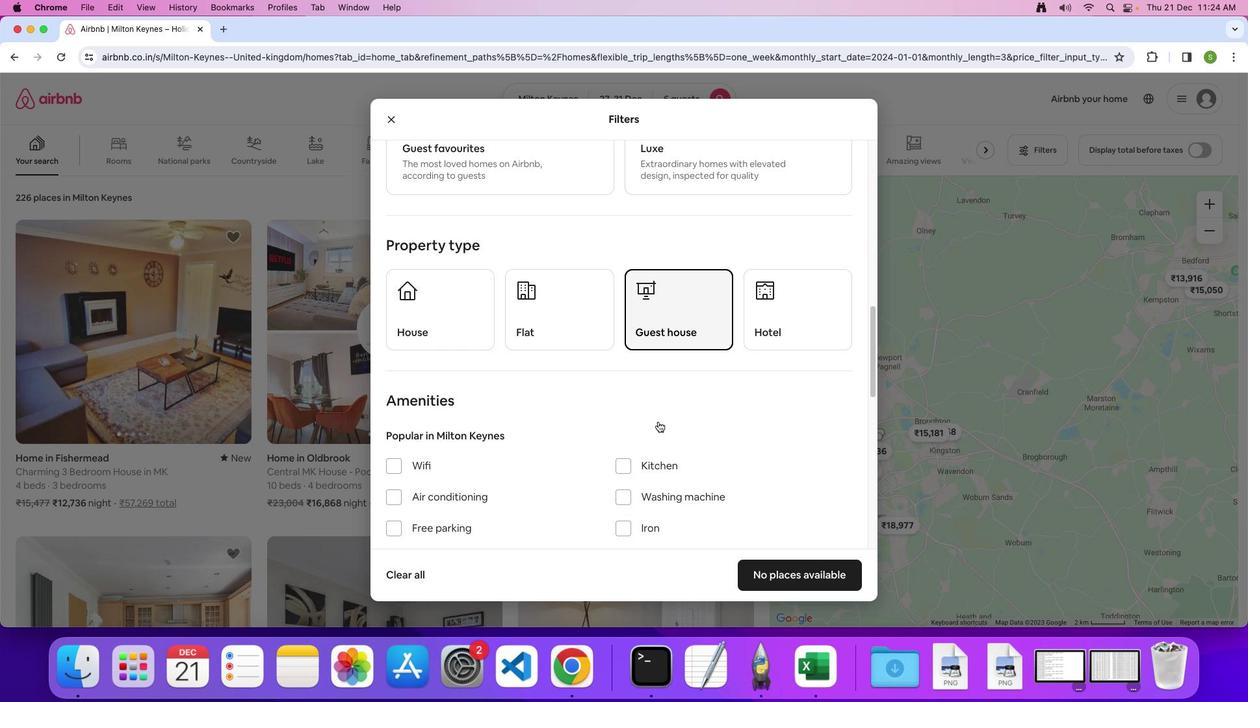 
Action: Mouse scrolled (658, 421) with delta (0, 0)
Screenshot: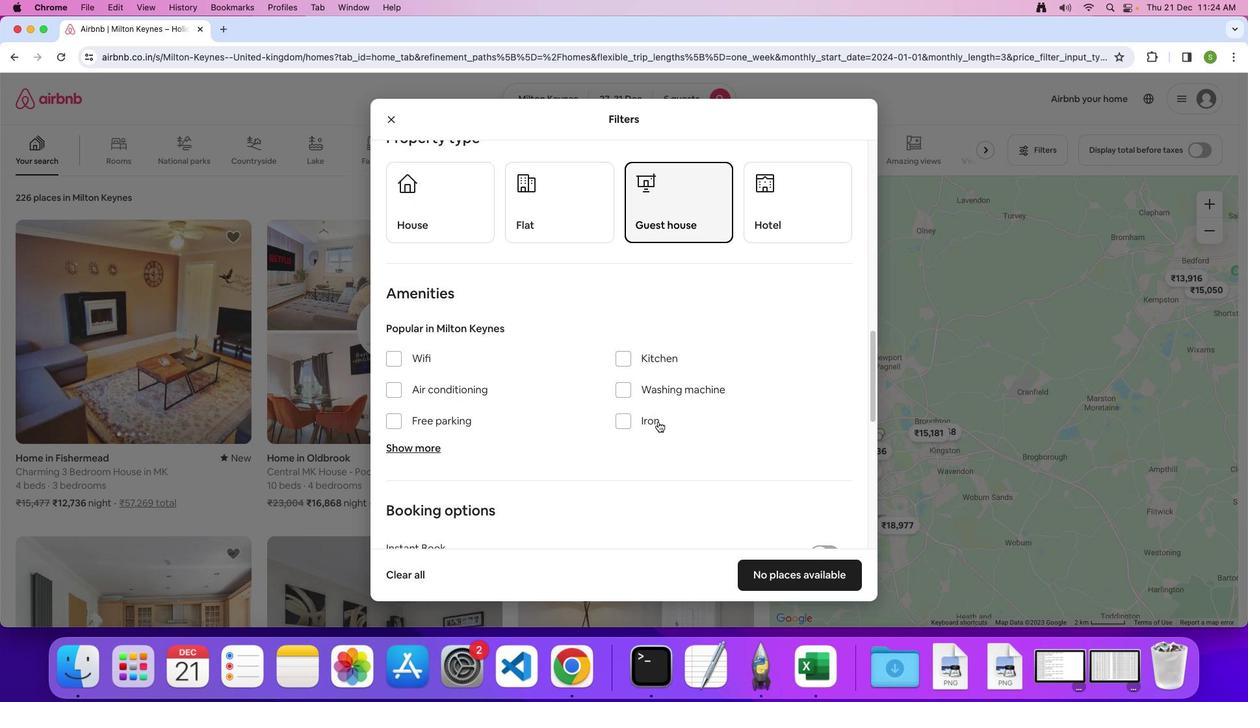 
Action: Mouse scrolled (658, 421) with delta (0, 0)
Screenshot: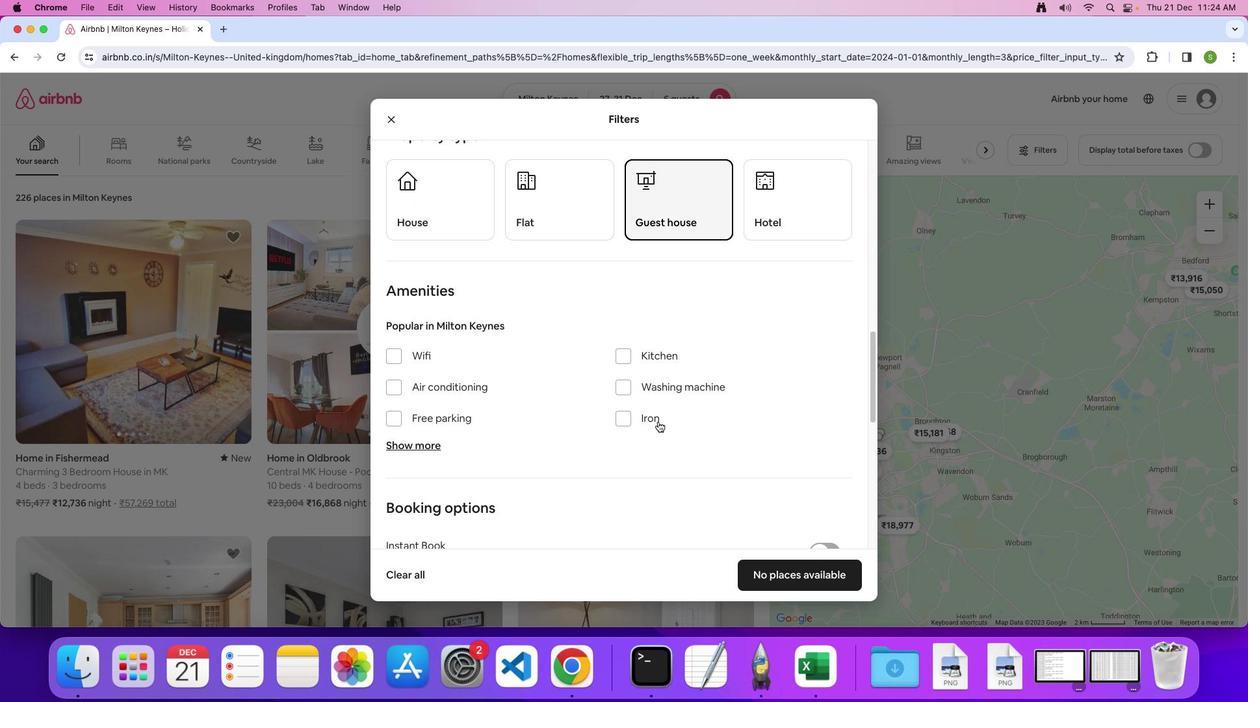 
Action: Mouse scrolled (658, 421) with delta (0, -1)
Screenshot: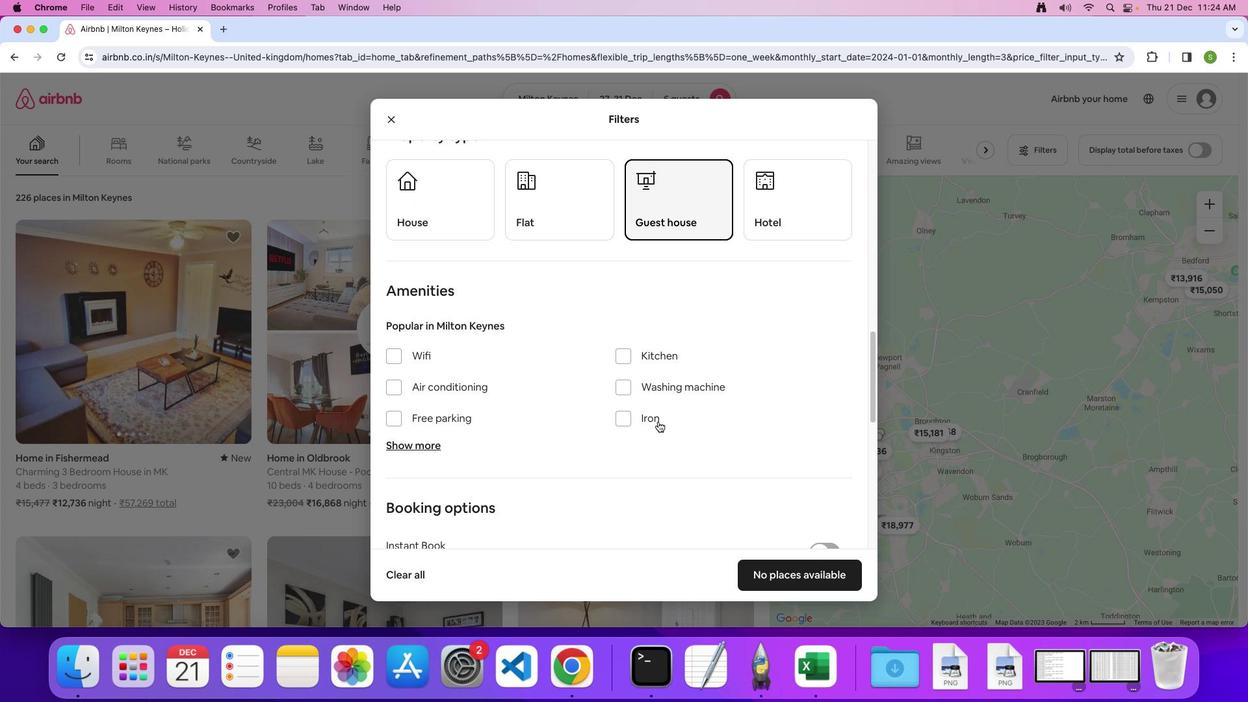 
Action: Mouse scrolled (658, 421) with delta (0, 0)
Screenshot: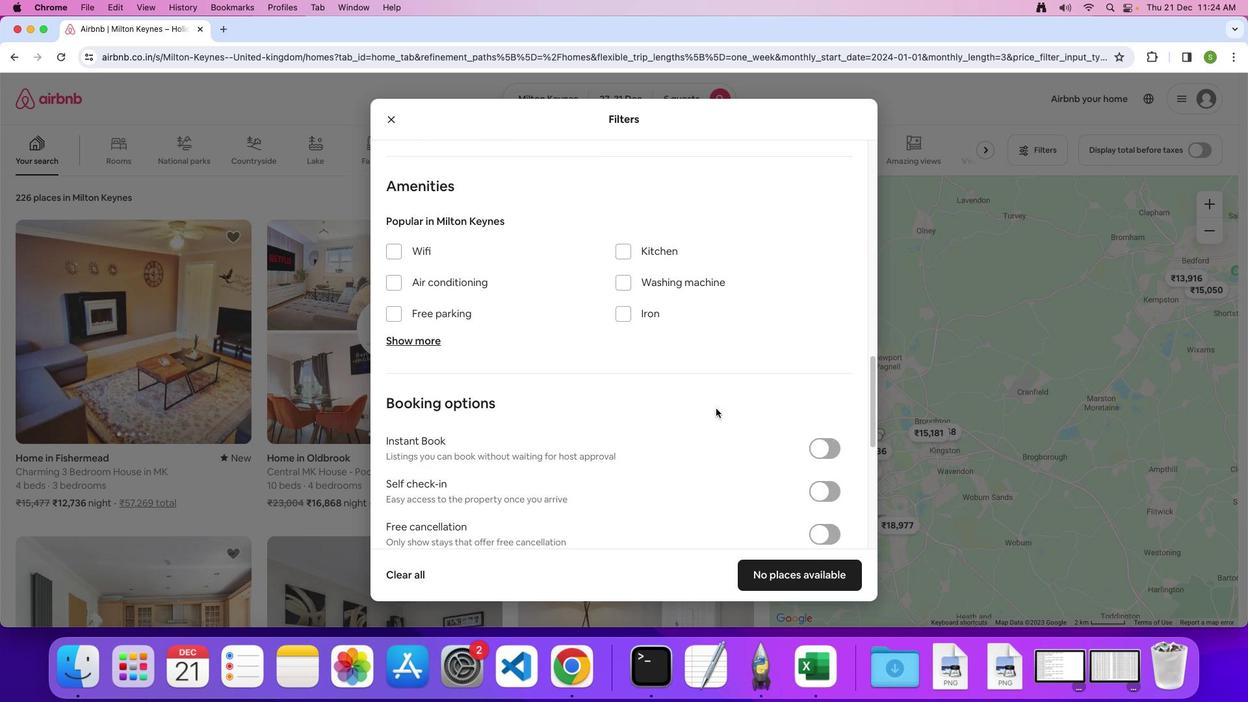 
Action: Mouse scrolled (658, 421) with delta (0, 0)
Screenshot: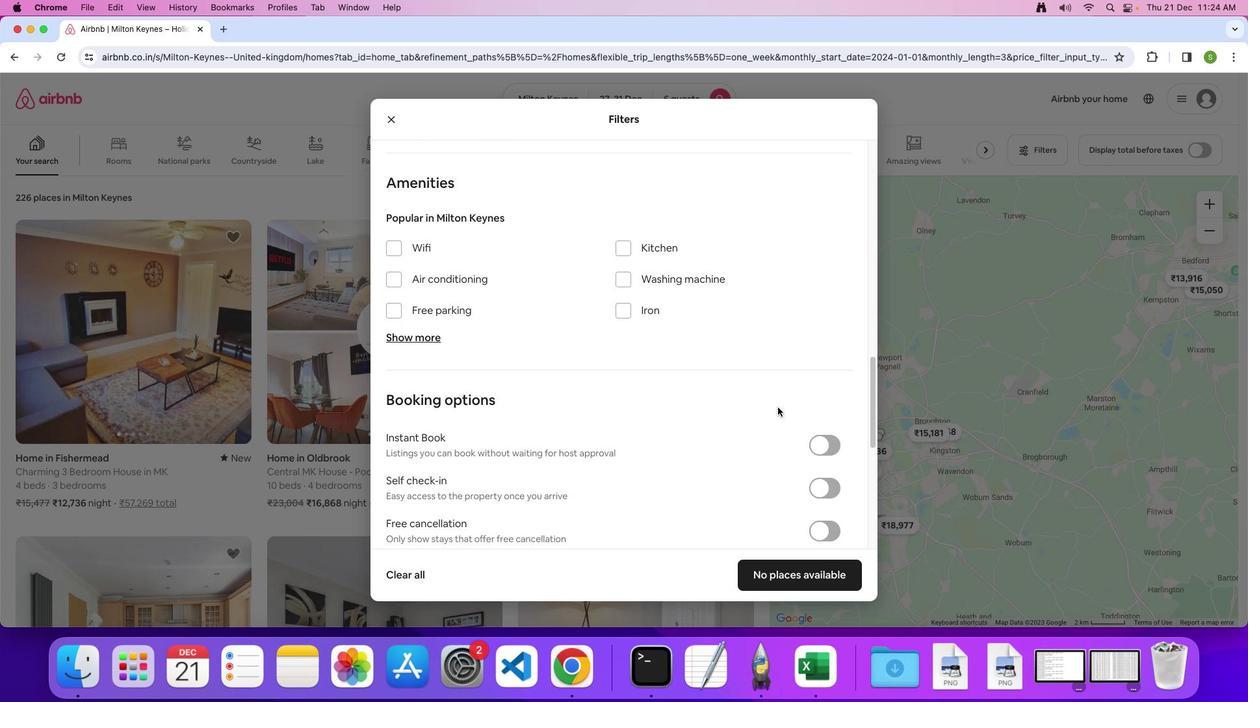 
Action: Mouse scrolled (658, 421) with delta (0, -1)
Screenshot: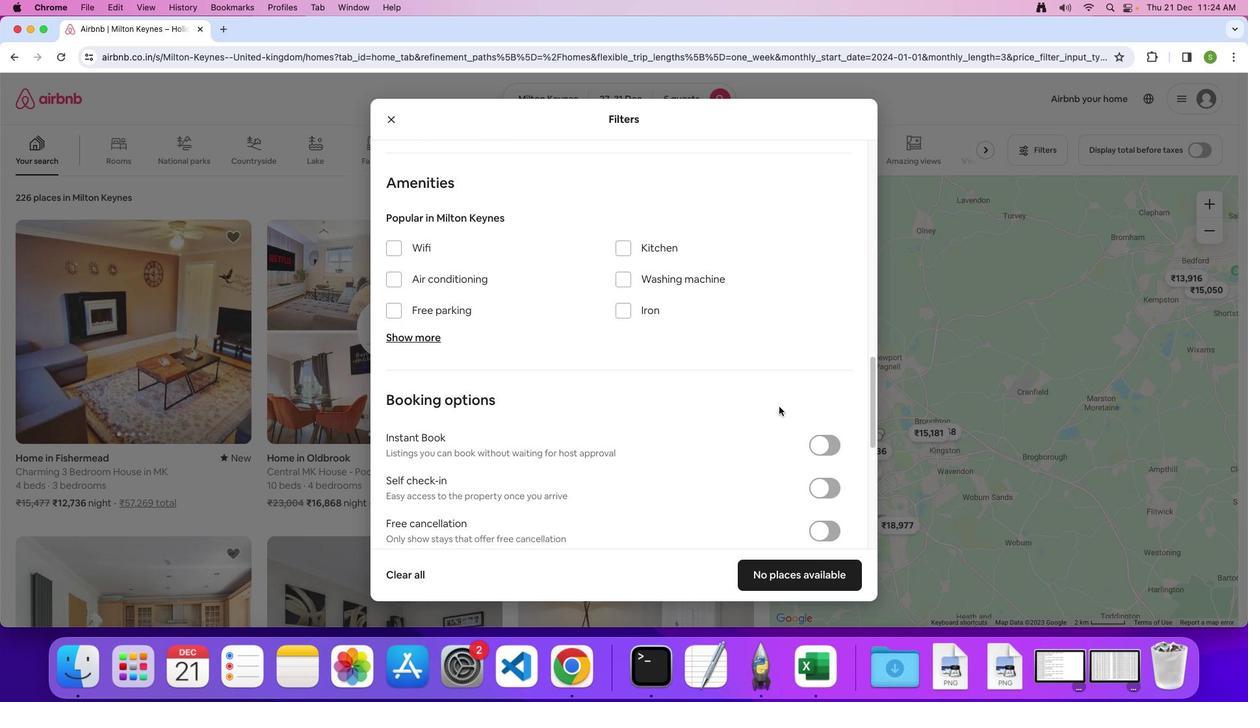 
Action: Mouse moved to (779, 406)
Screenshot: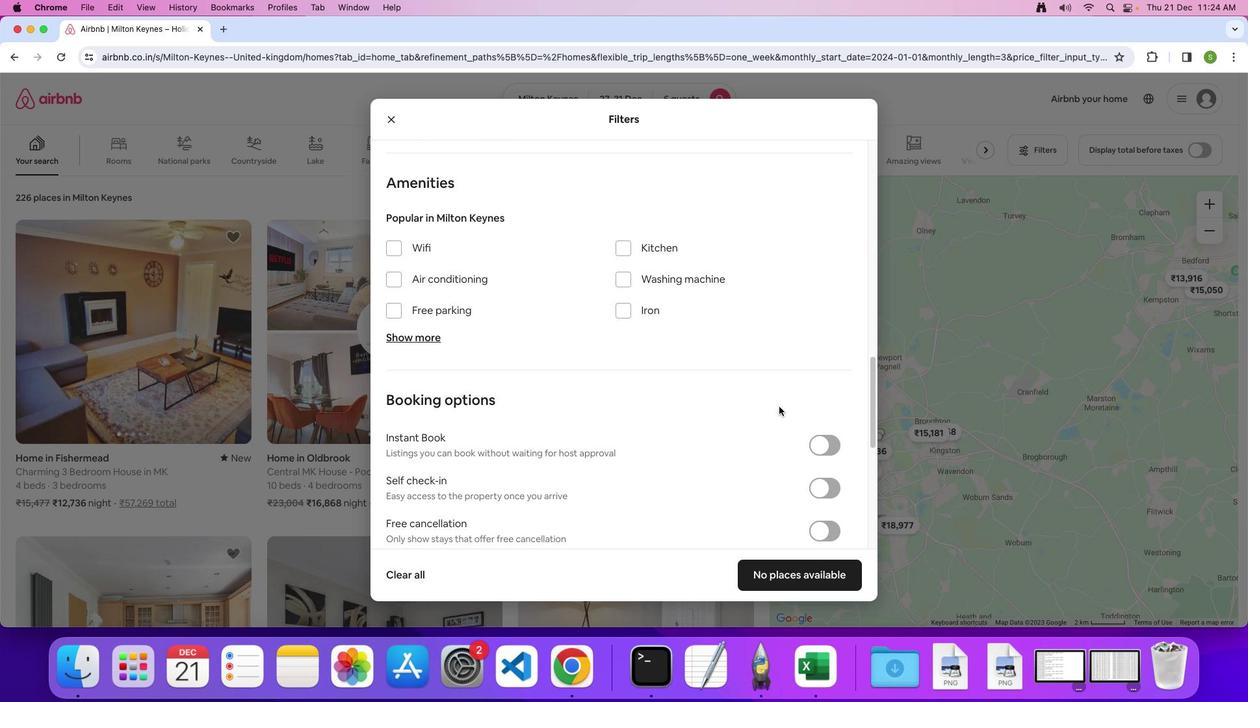 
Action: Mouse scrolled (779, 406) with delta (0, 0)
Screenshot: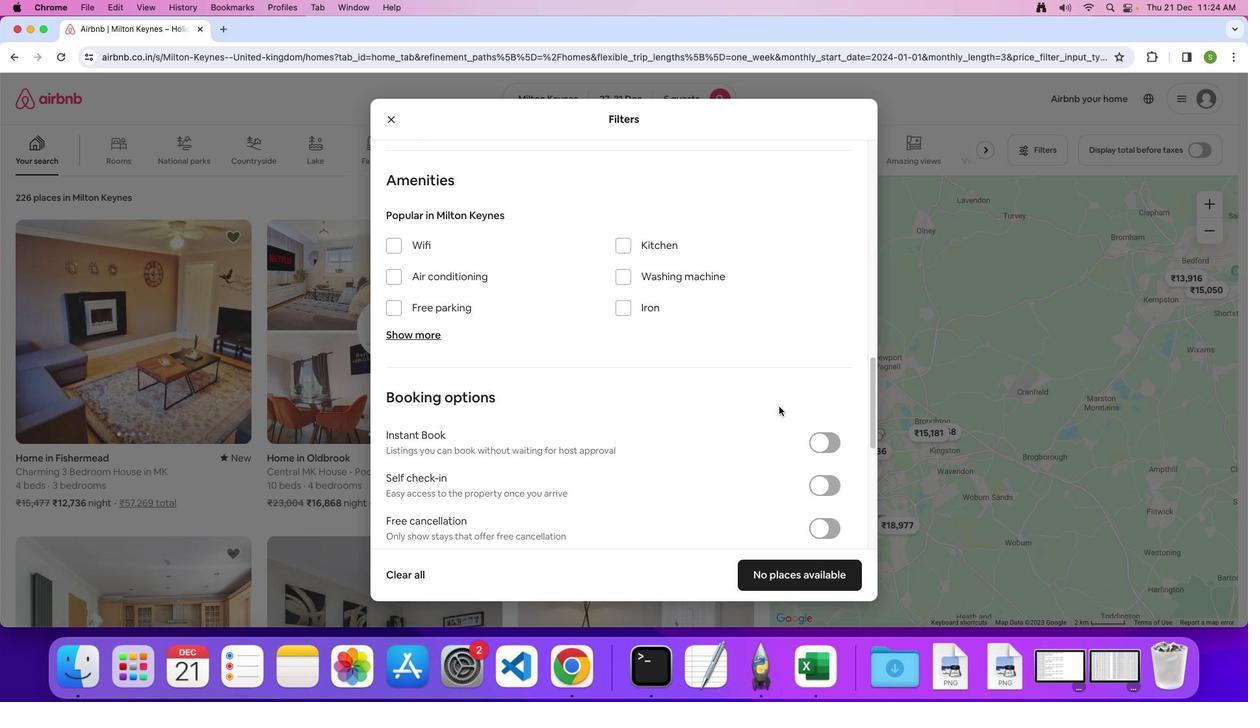 
Action: Mouse scrolled (779, 406) with delta (0, 0)
Screenshot: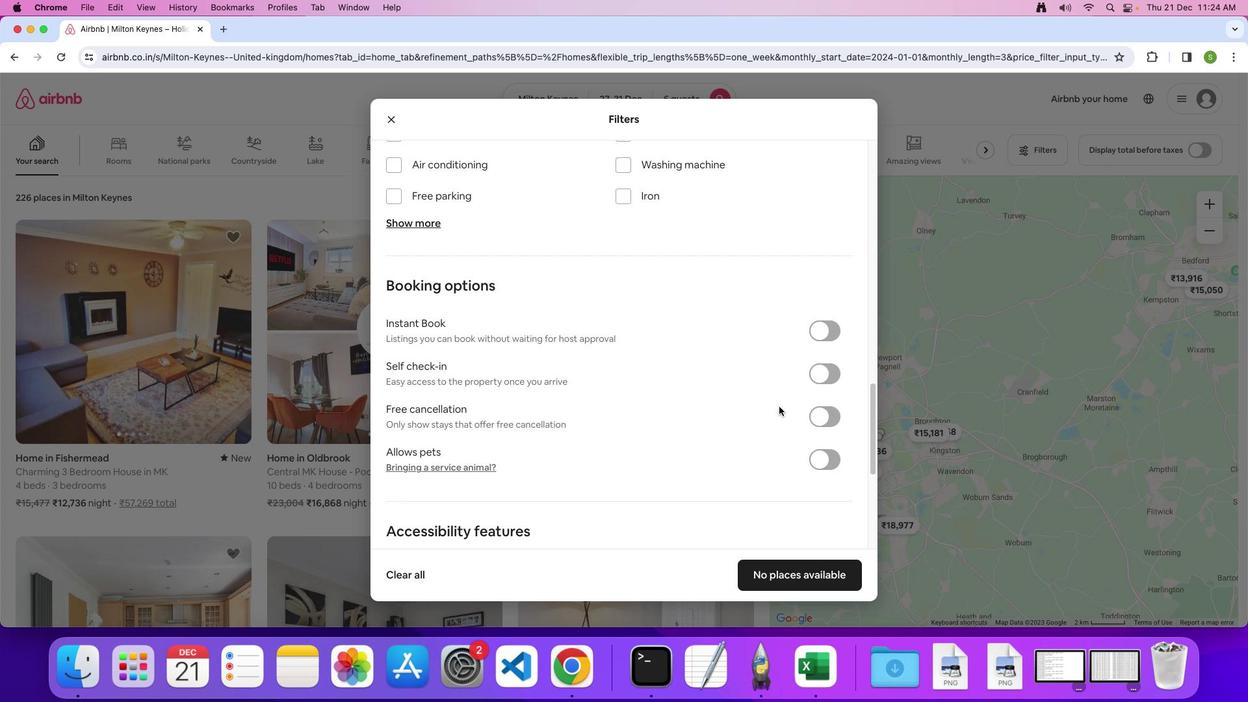 
Action: Mouse scrolled (779, 406) with delta (0, 0)
Screenshot: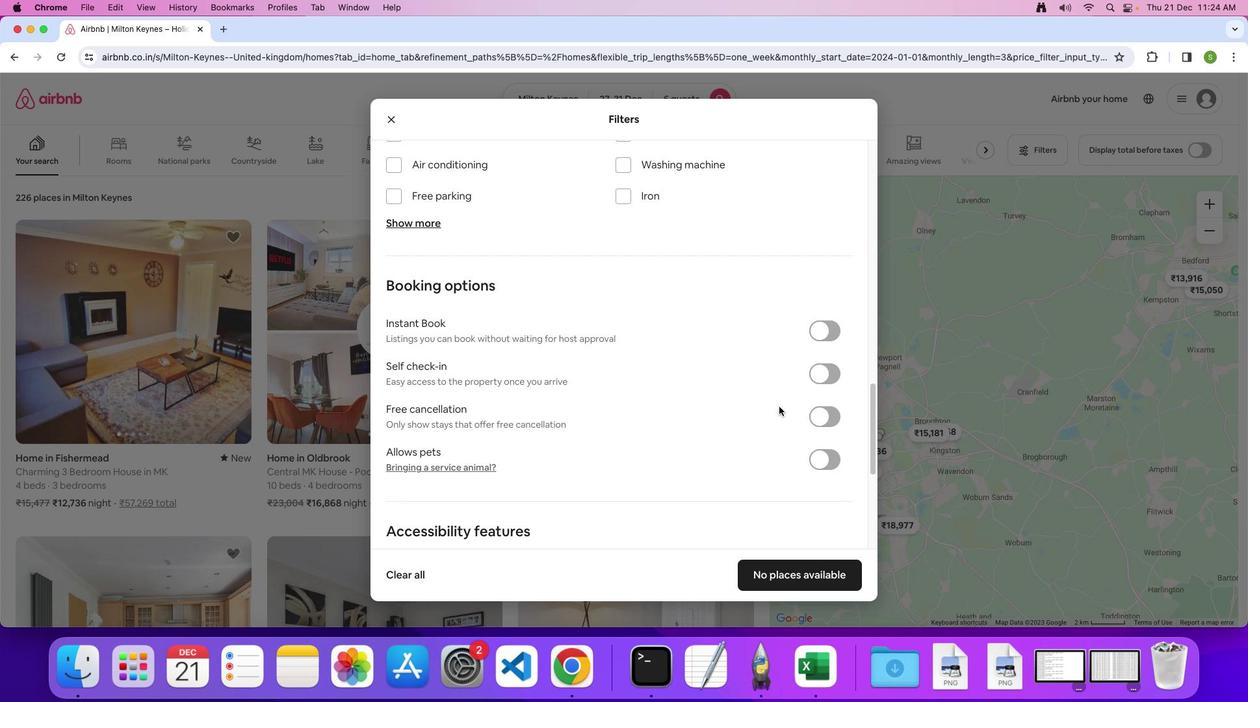 
Action: Mouse scrolled (779, 406) with delta (0, -1)
Screenshot: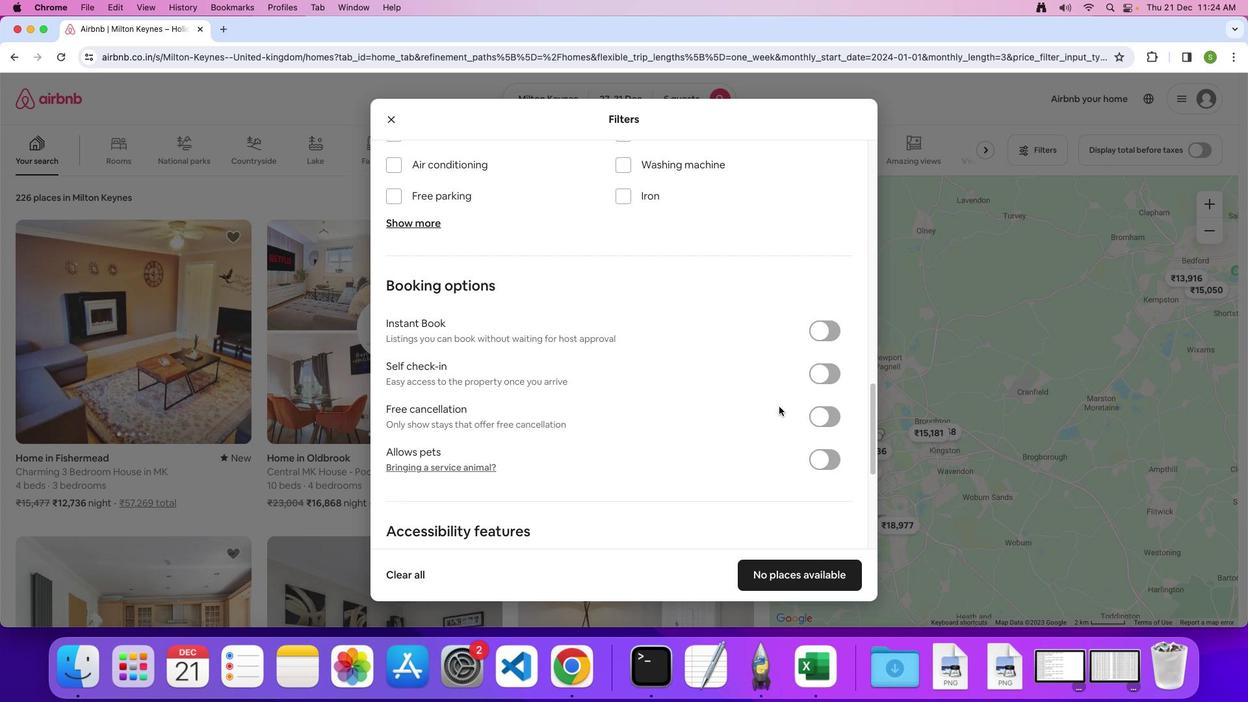 
Action: Mouse scrolled (779, 406) with delta (0, 0)
Screenshot: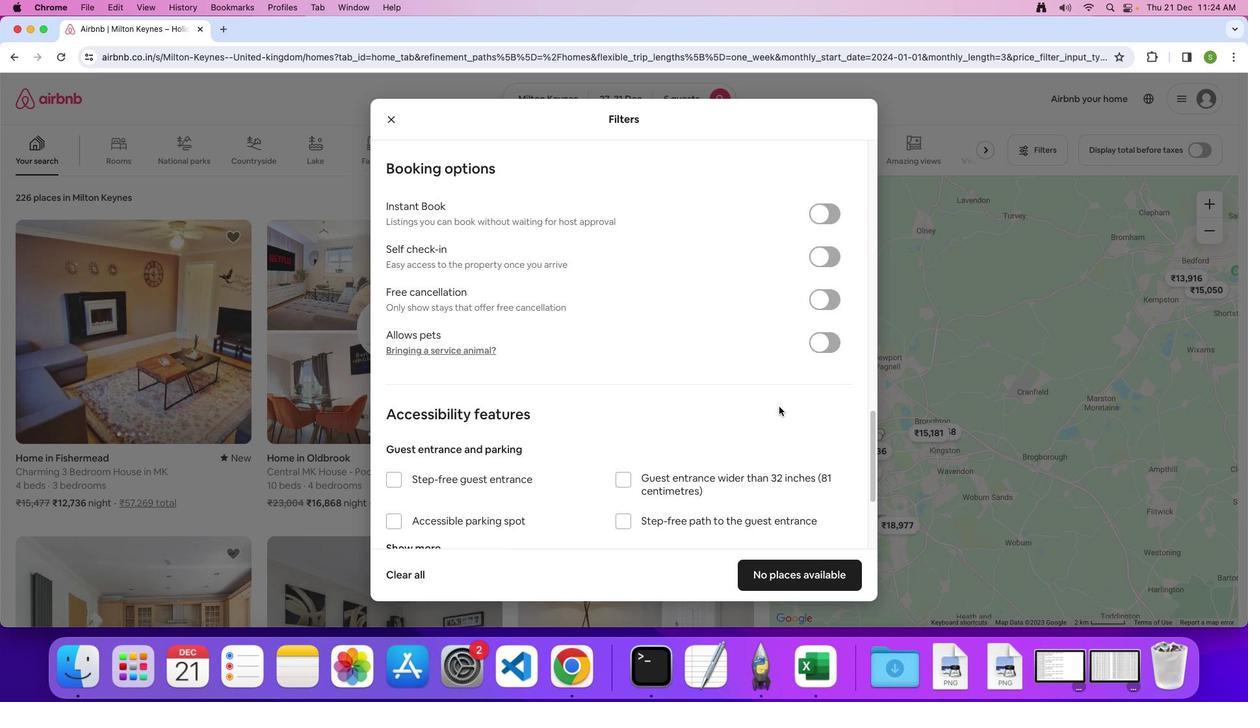 
Action: Mouse scrolled (779, 406) with delta (0, 0)
Screenshot: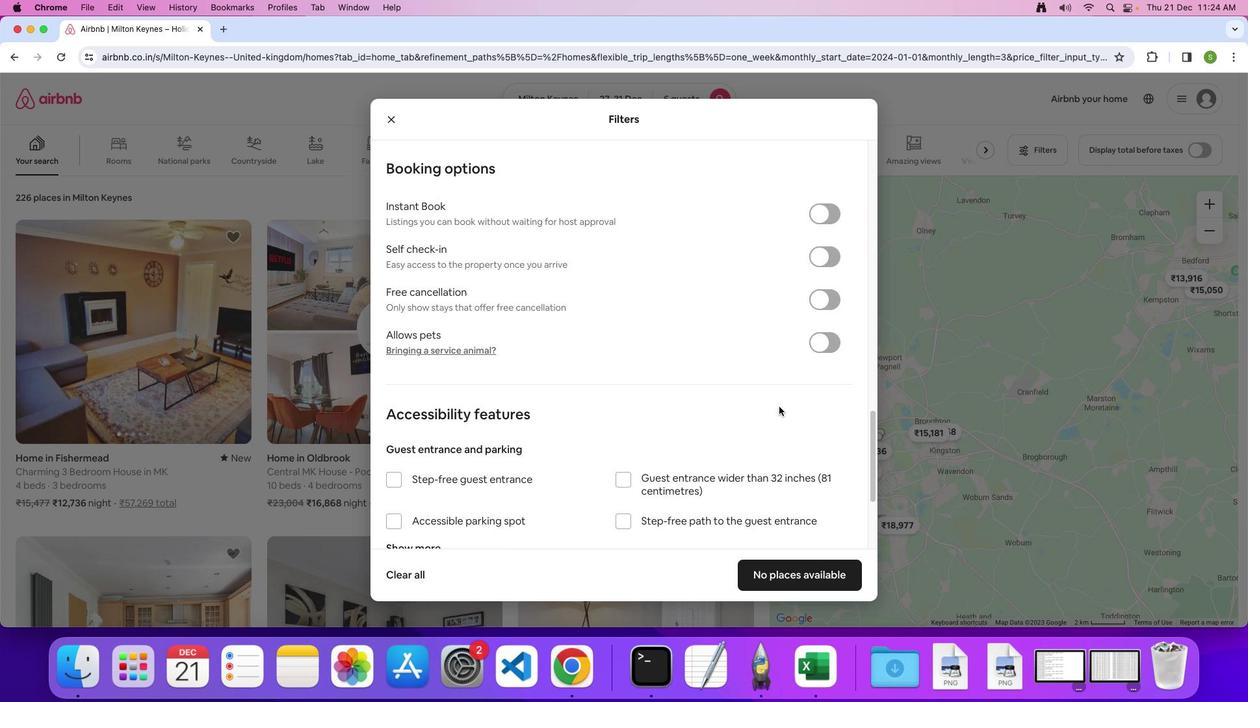 
Action: Mouse scrolled (779, 406) with delta (0, -1)
Screenshot: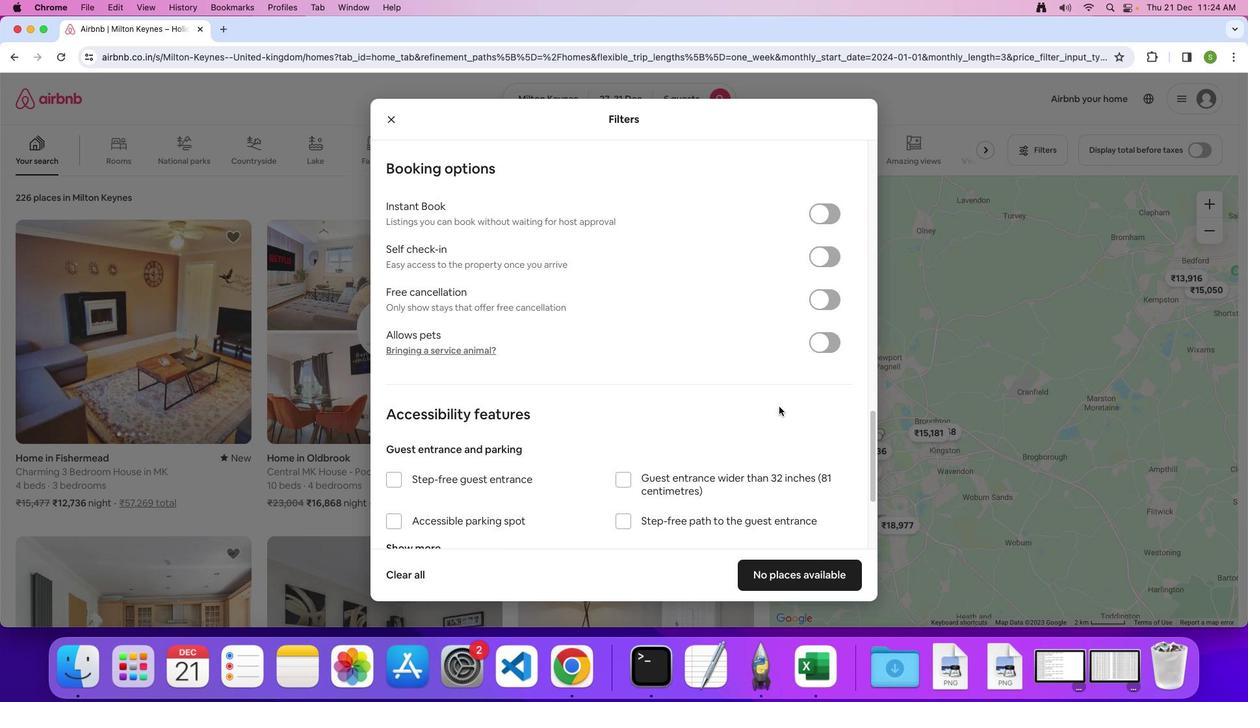 
Action: Mouse scrolled (779, 406) with delta (0, 0)
Screenshot: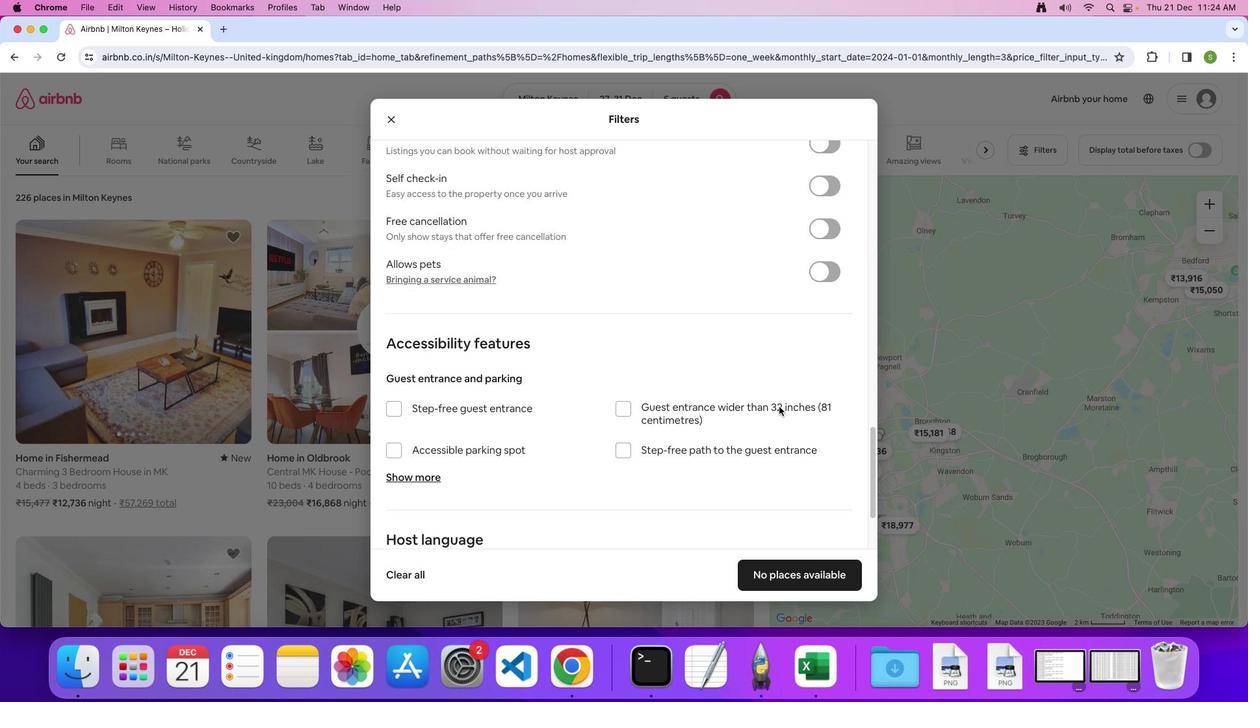 
Action: Mouse scrolled (779, 406) with delta (0, 0)
Screenshot: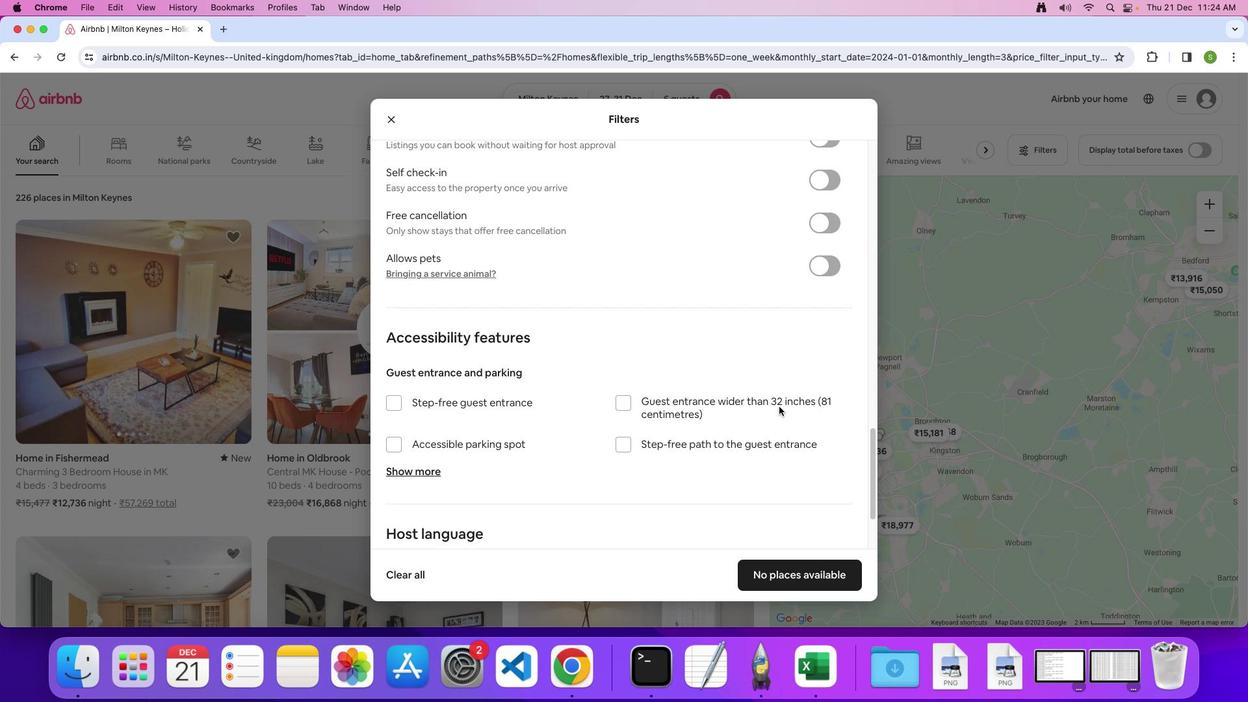 
Action: Mouse scrolled (779, 406) with delta (0, 0)
Screenshot: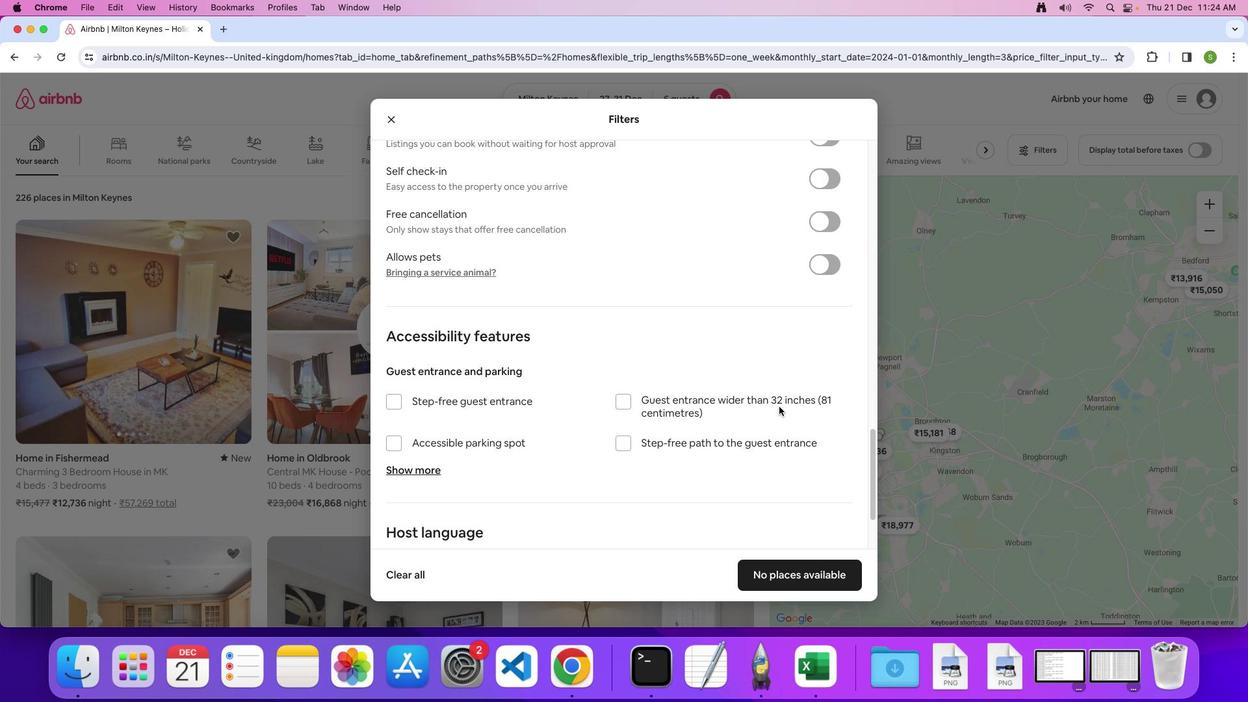
Action: Mouse scrolled (779, 406) with delta (0, 0)
Screenshot: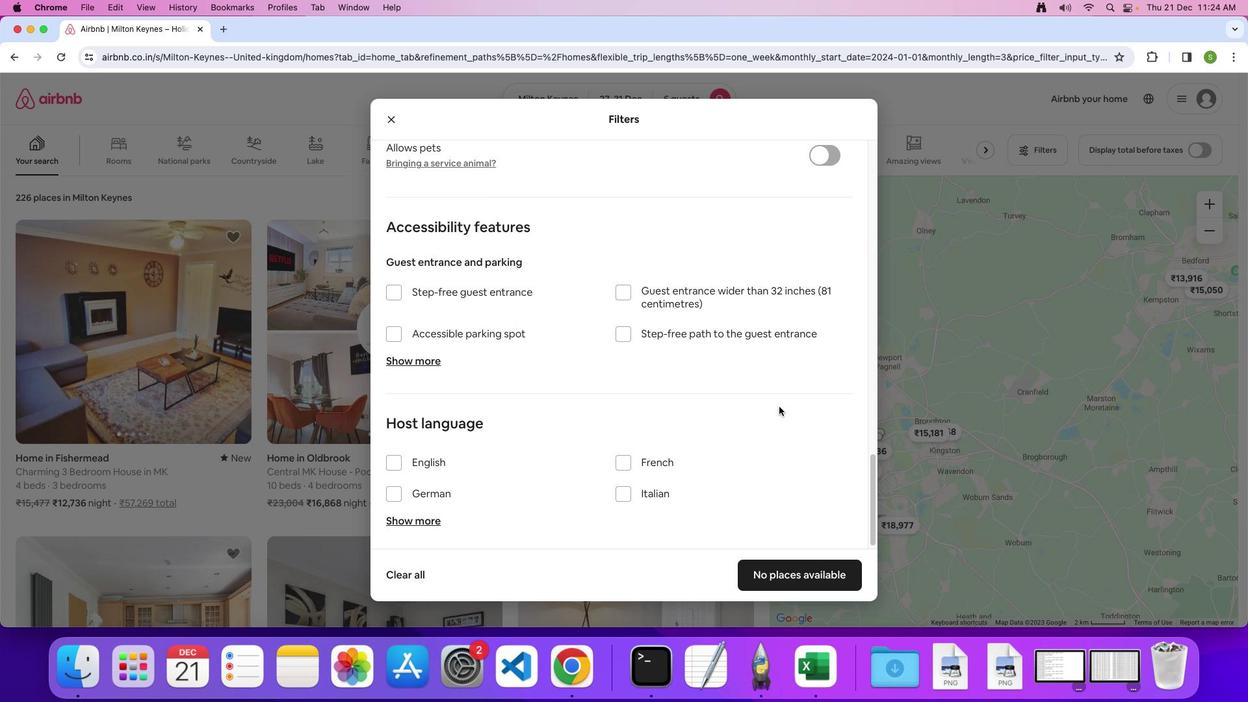 
Action: Mouse scrolled (779, 406) with delta (0, 0)
Screenshot: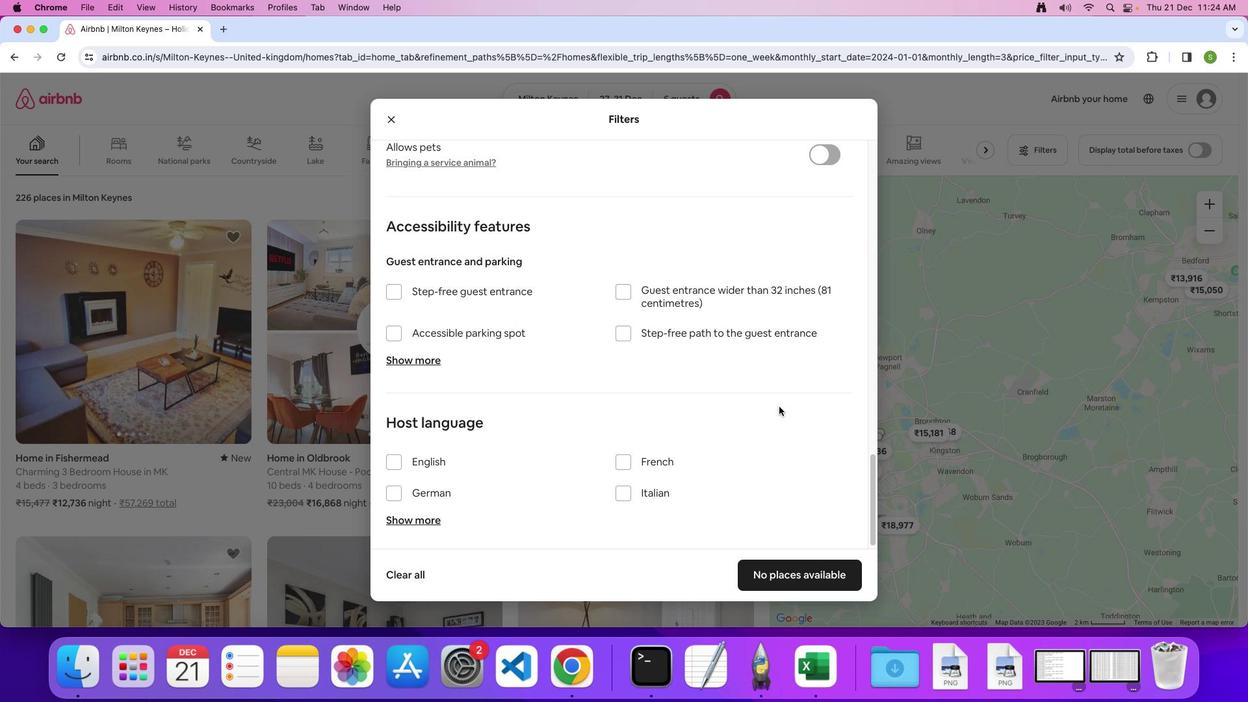 
Action: Mouse scrolled (779, 406) with delta (0, -1)
Screenshot: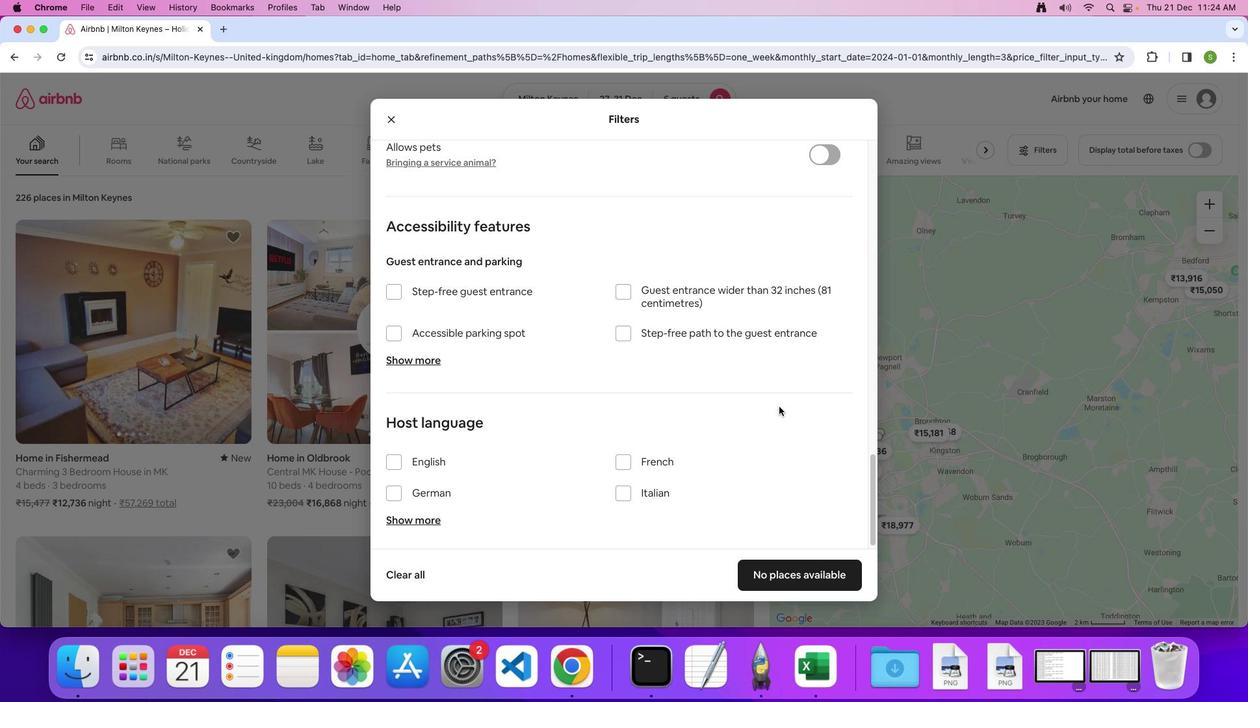 
Action: Mouse scrolled (779, 406) with delta (0, 0)
Screenshot: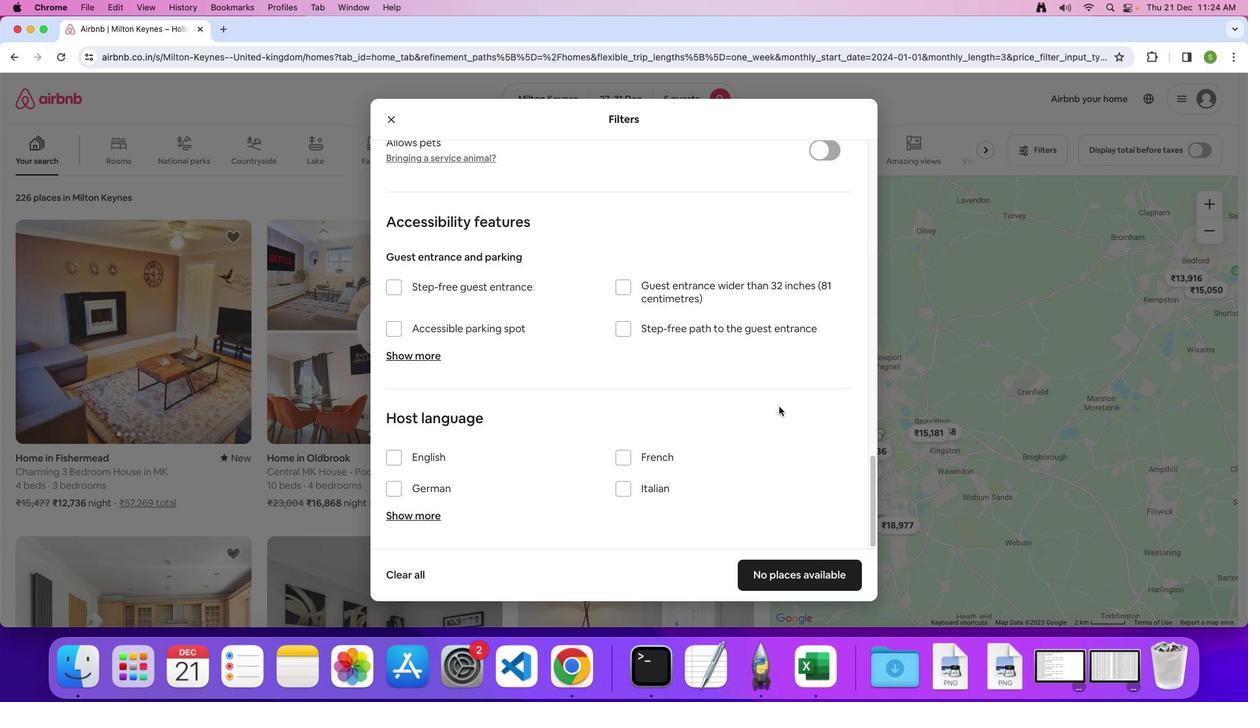 
Action: Mouse scrolled (779, 406) with delta (0, 0)
Screenshot: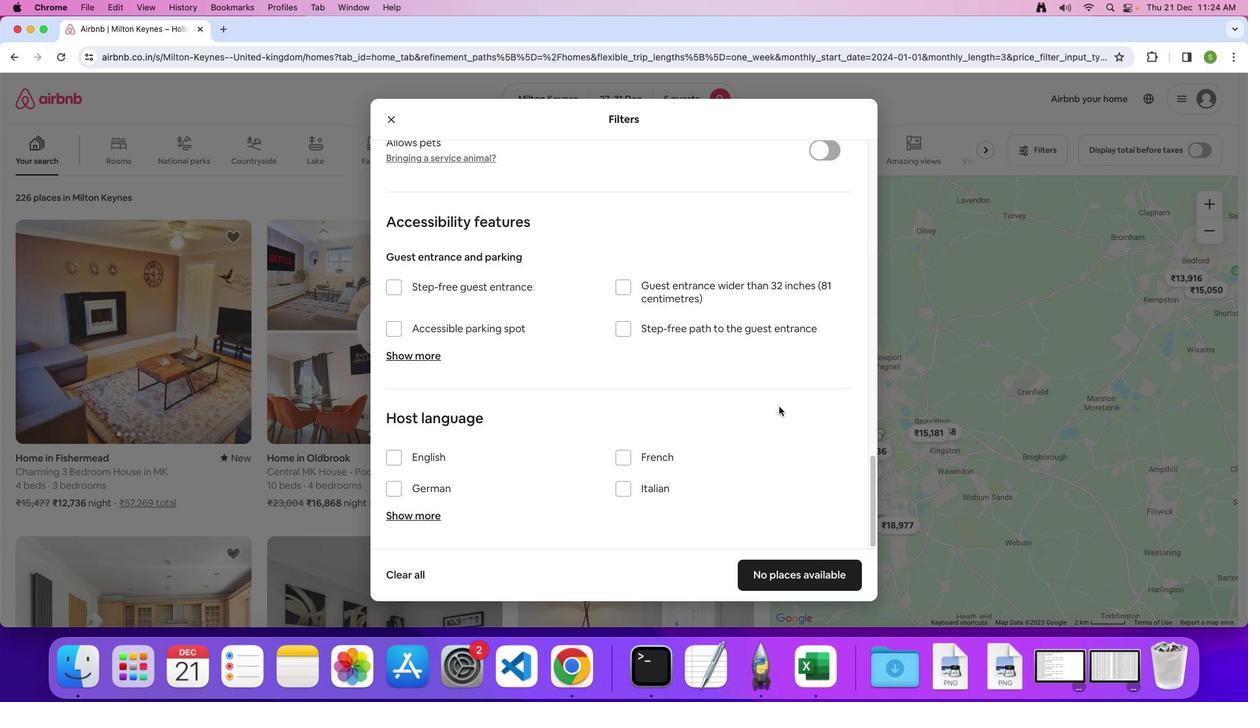 
Action: Mouse scrolled (779, 406) with delta (0, 0)
Screenshot: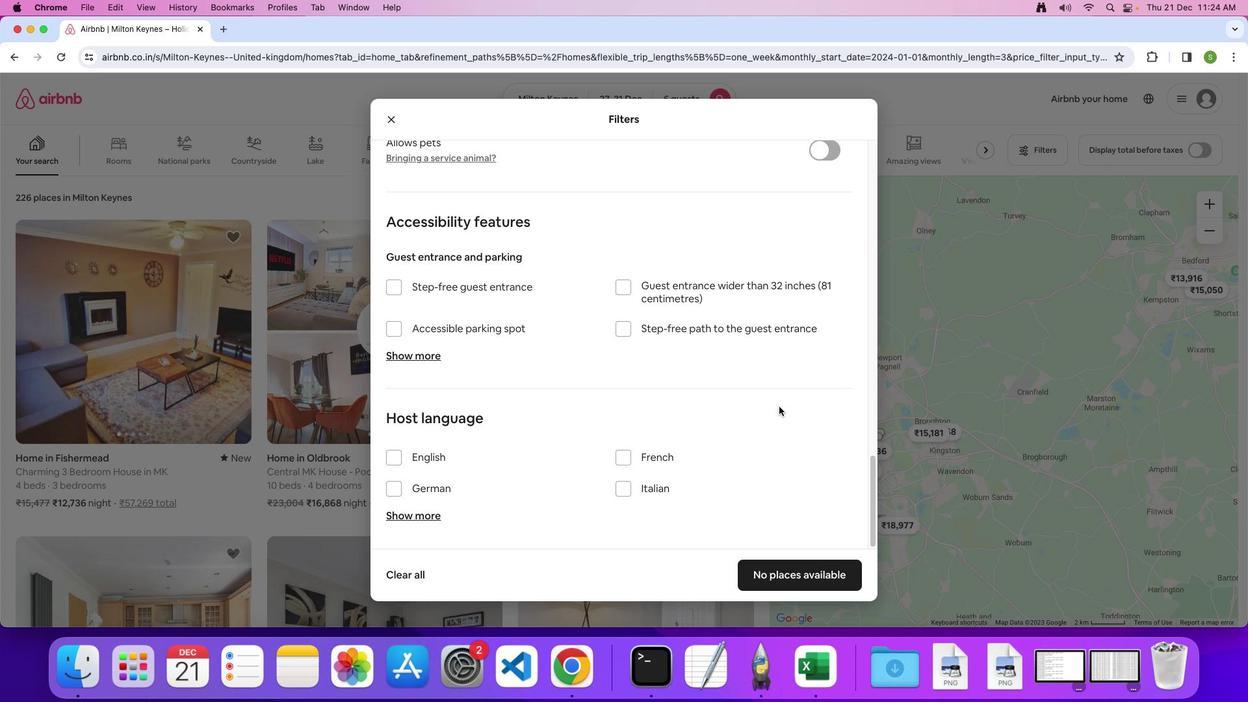 
Action: Mouse moved to (779, 406)
Screenshot: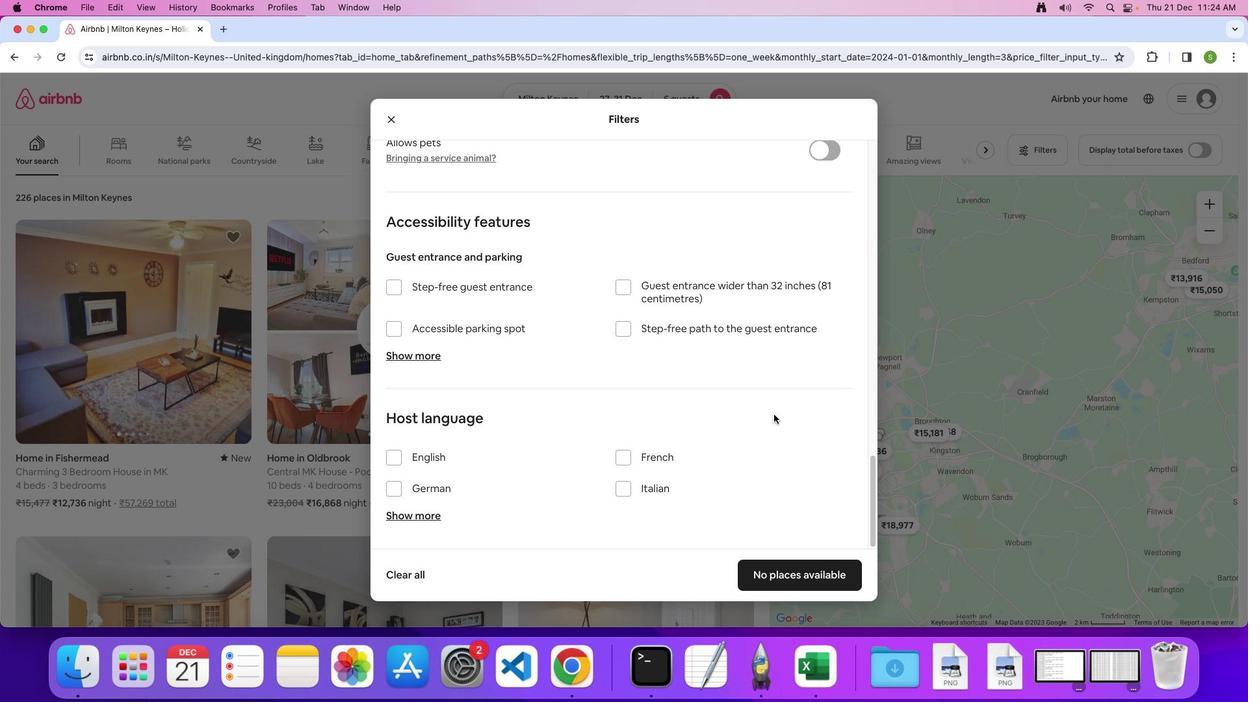 
Action: Mouse scrolled (779, 406) with delta (0, 0)
Screenshot: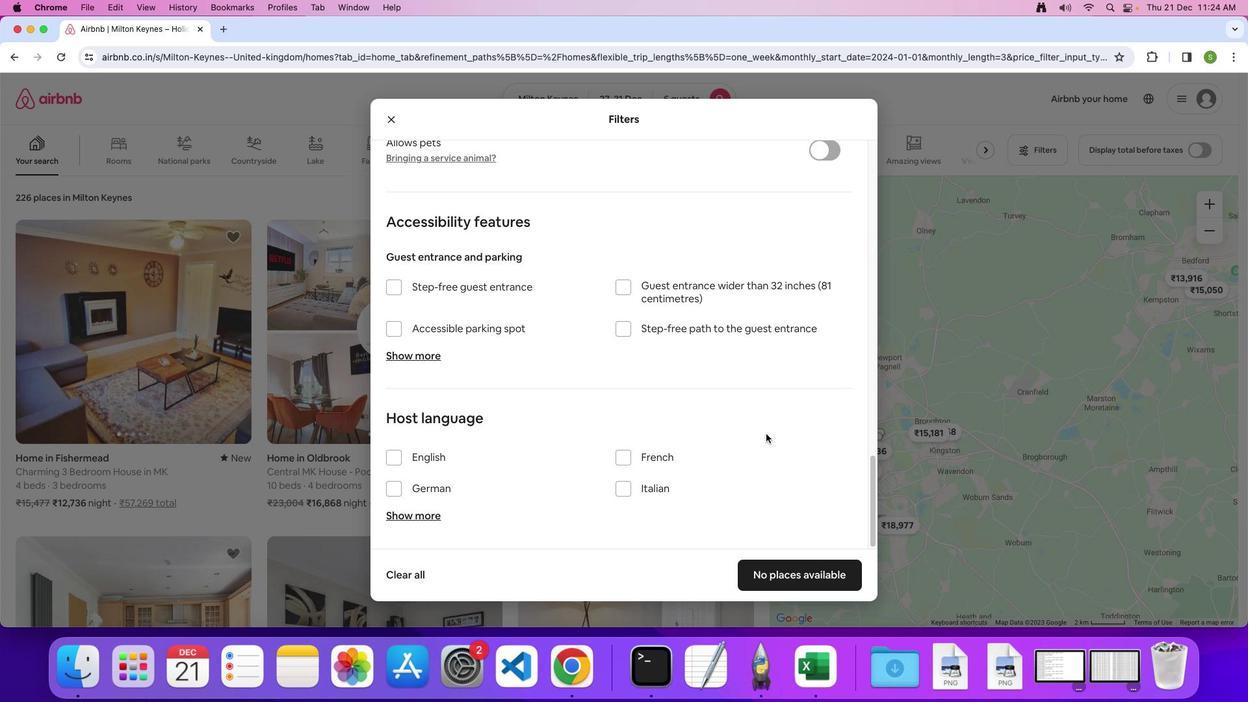 
Action: Mouse scrolled (779, 406) with delta (0, 0)
Screenshot: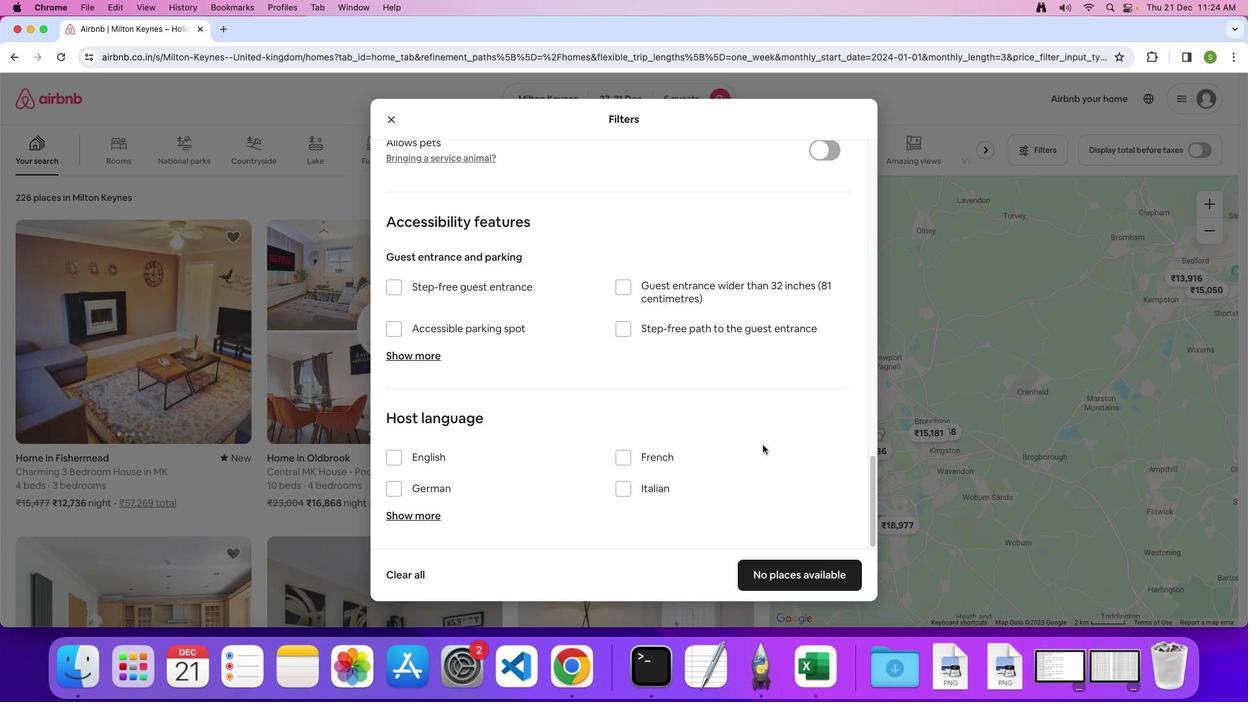 
Action: Mouse scrolled (779, 406) with delta (0, -1)
Screenshot: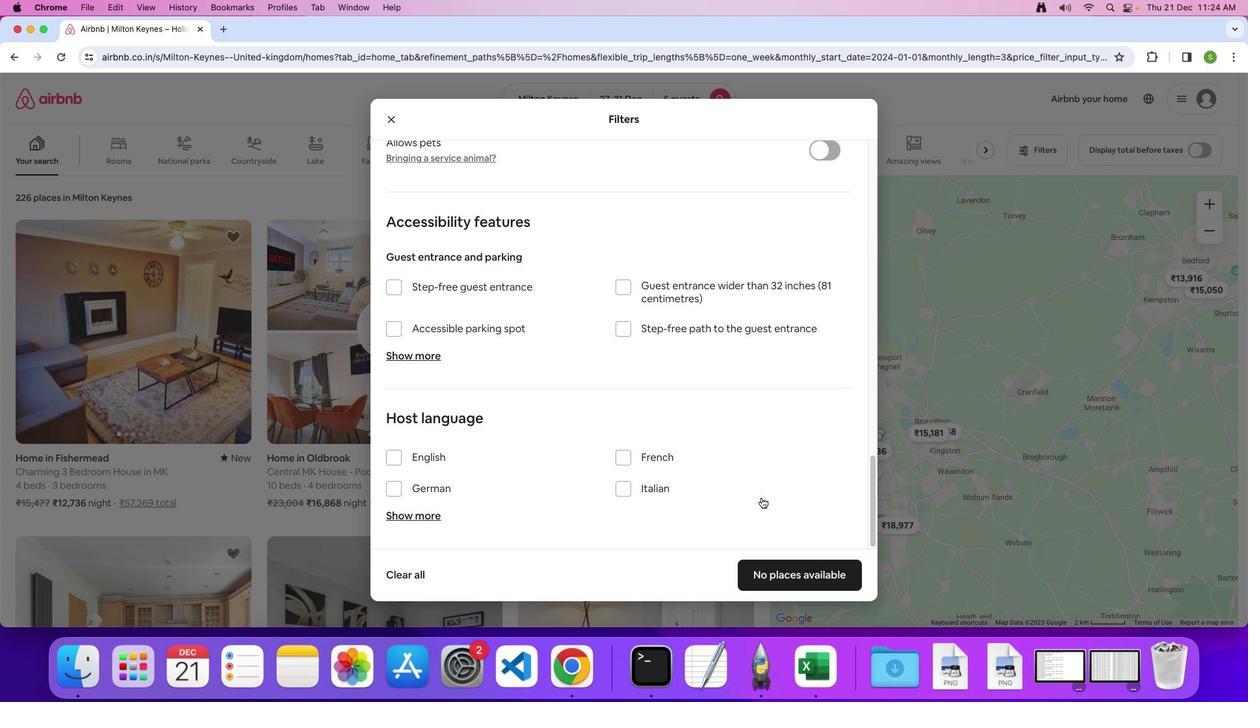 
Action: Mouse moved to (776, 574)
Screenshot: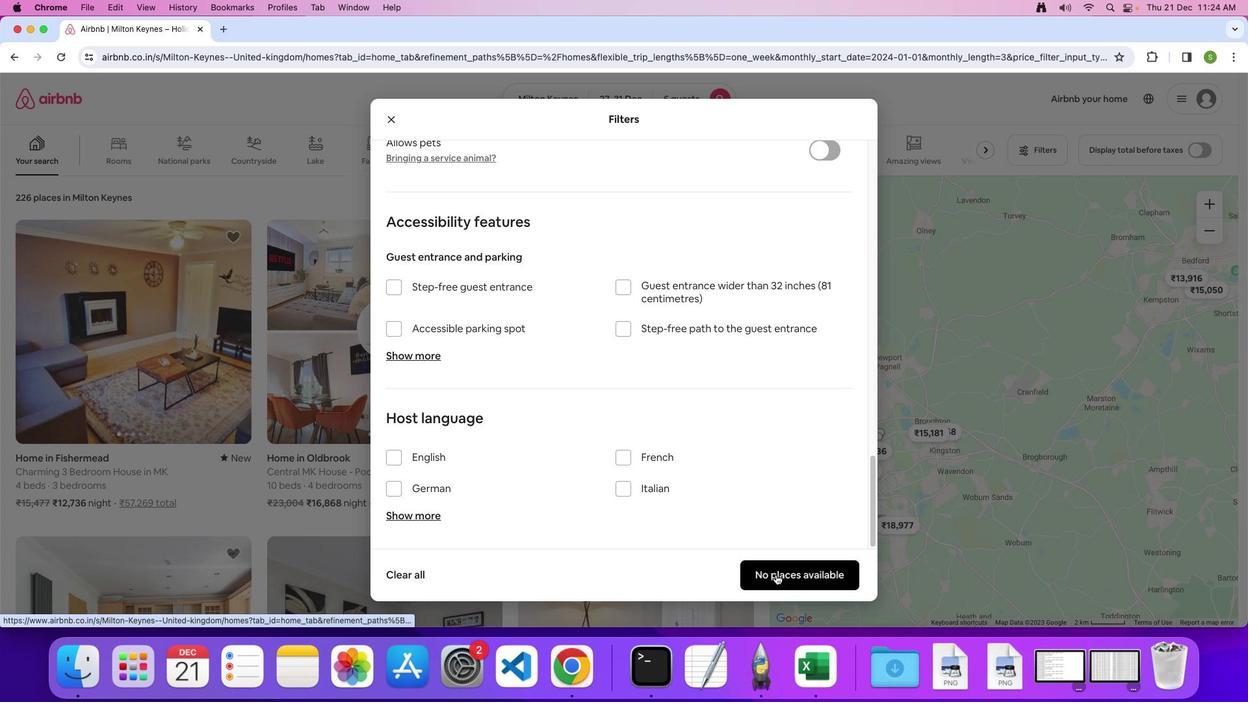 
Action: Mouse pressed left at (776, 574)
Screenshot: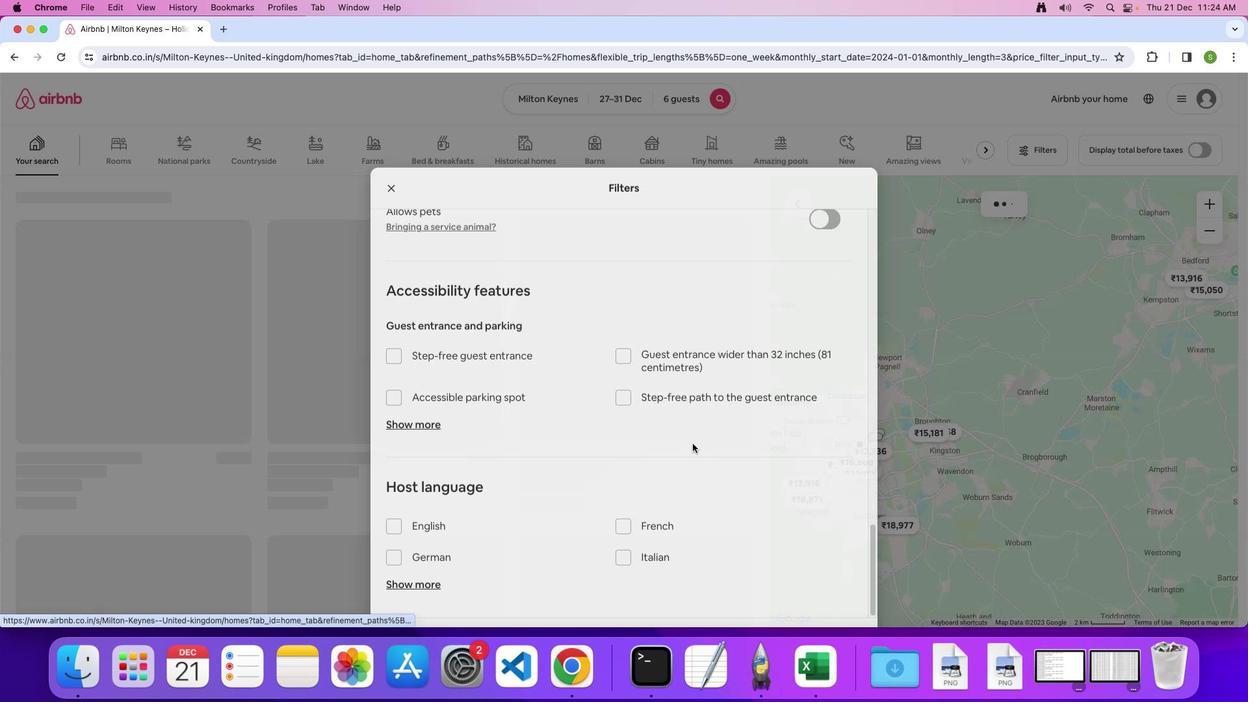 
Action: Mouse moved to (597, 325)
Screenshot: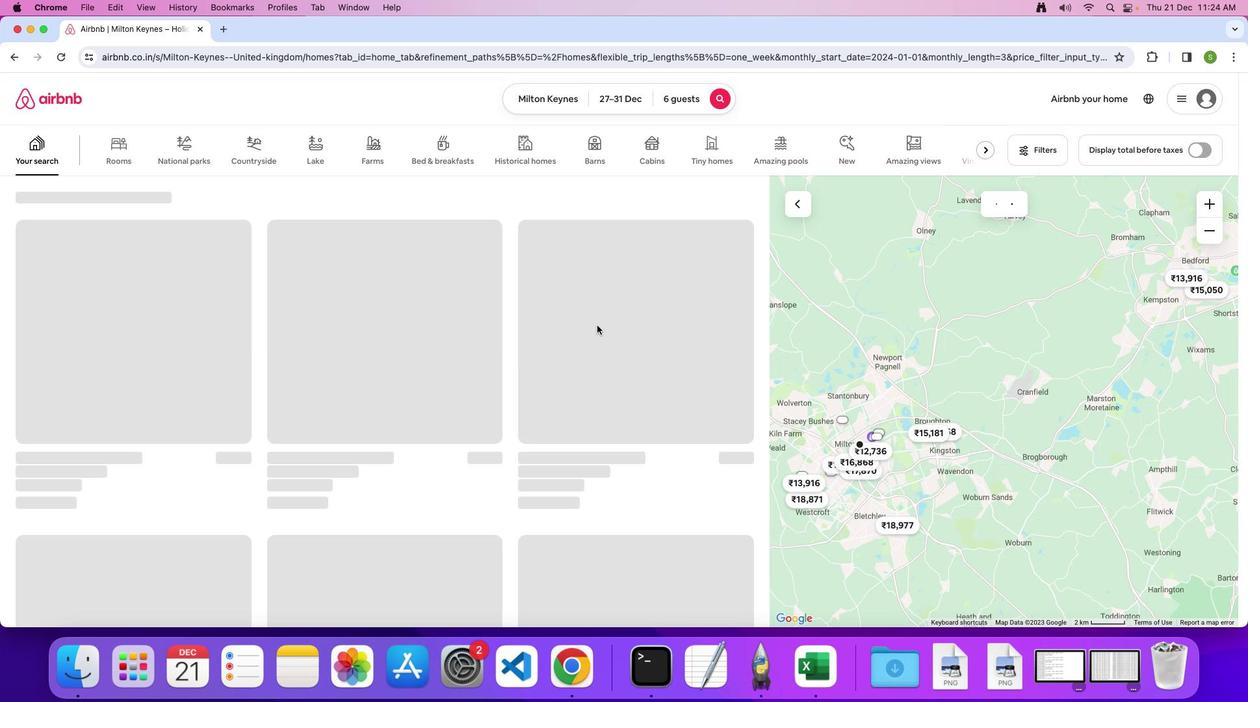 
